 Task: Buy 5 Glow Plugs from Ignition Parts section under best seller category for shipping address: Jose Hernandez, 2761 Fieldcrest Road, New York, New York 10005, Cell Number 6318992398. Pay from credit card ending with 2005, CVV 3321
Action: Mouse moved to (21, 71)
Screenshot: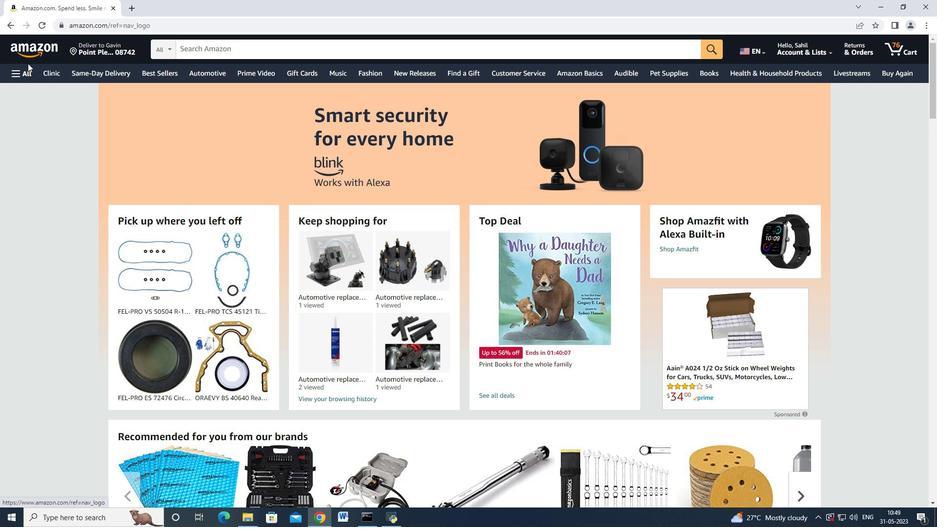 
Action: Mouse pressed left at (21, 71)
Screenshot: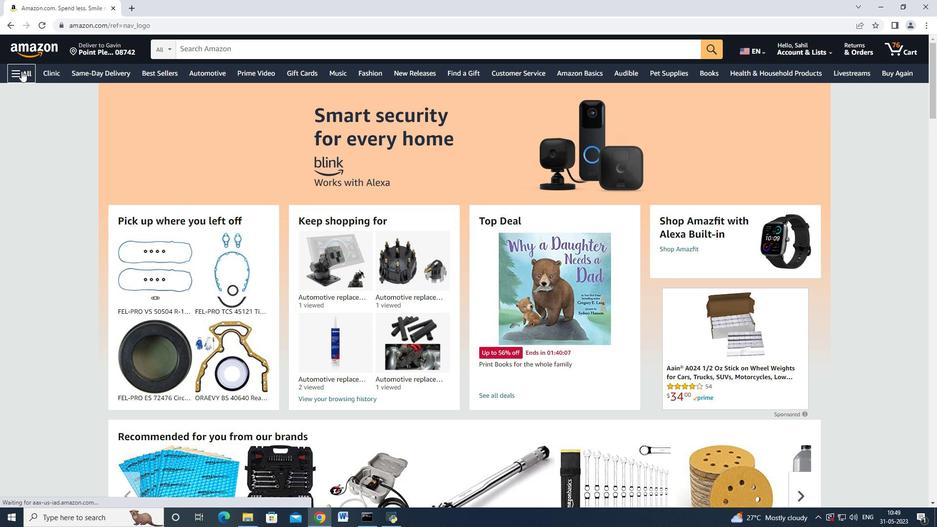
Action: Mouse moved to (184, 169)
Screenshot: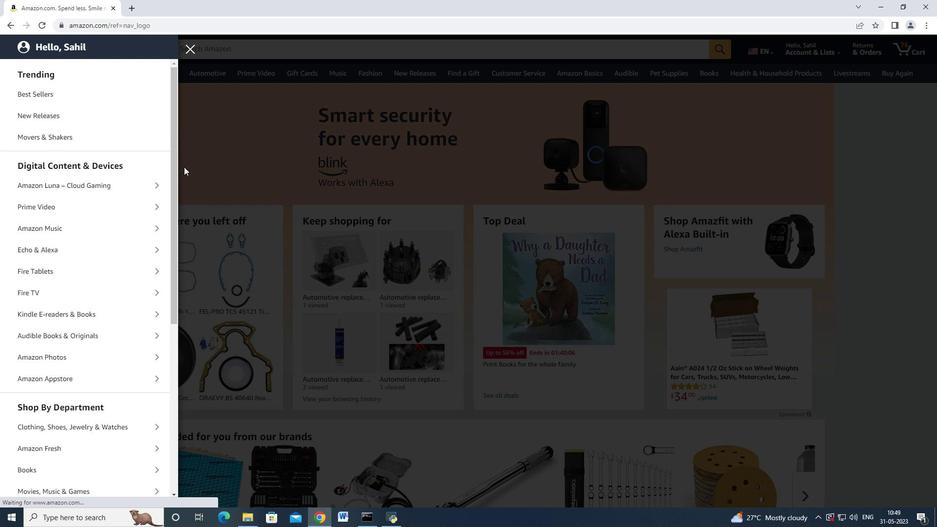 
Action: Mouse scrolled (184, 168) with delta (0, 0)
Screenshot: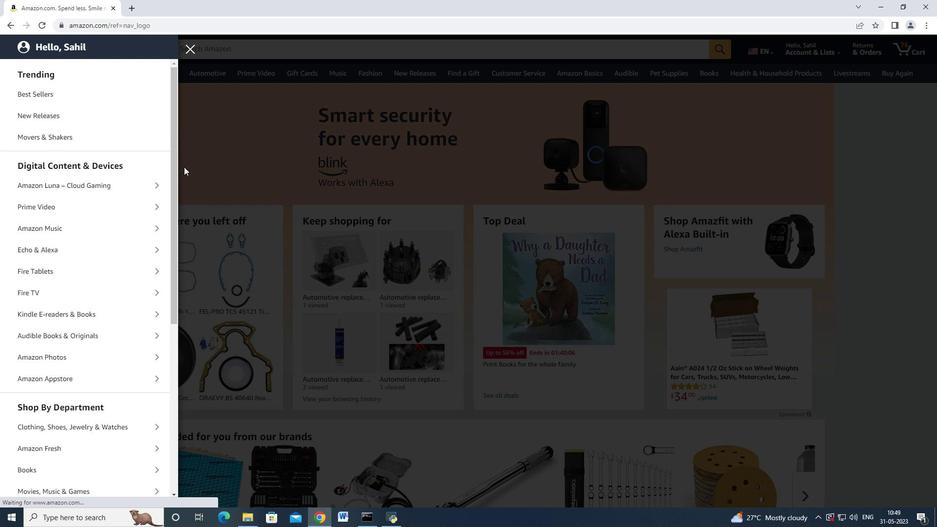 
Action: Mouse scrolled (184, 168) with delta (0, 0)
Screenshot: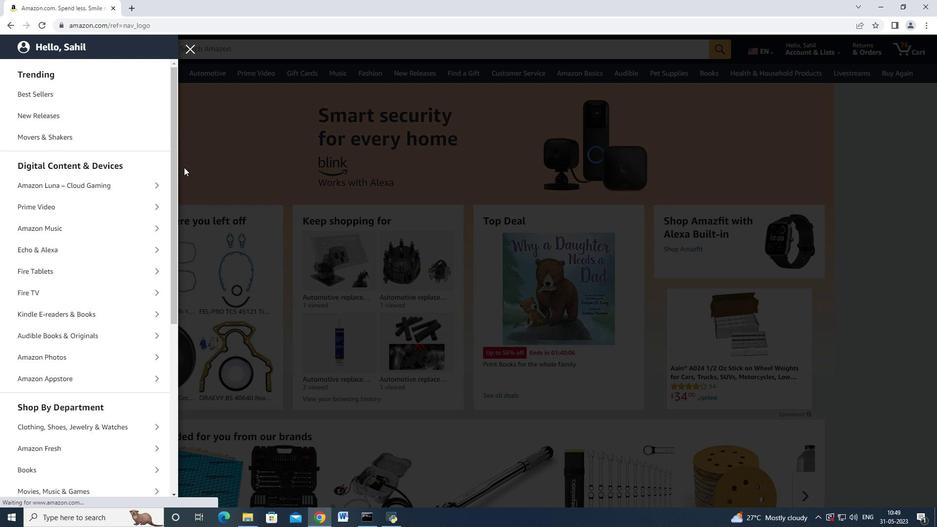 
Action: Mouse scrolled (184, 168) with delta (0, 0)
Screenshot: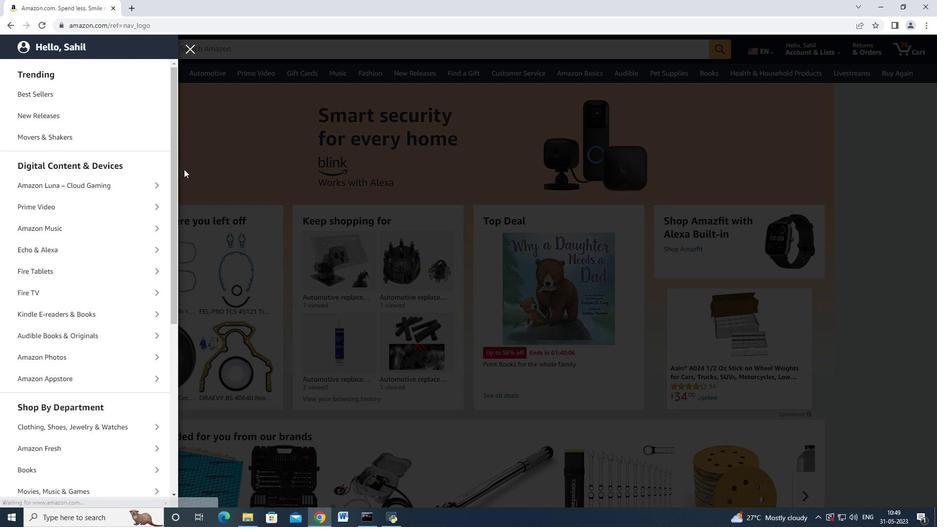 
Action: Mouse moved to (181, 182)
Screenshot: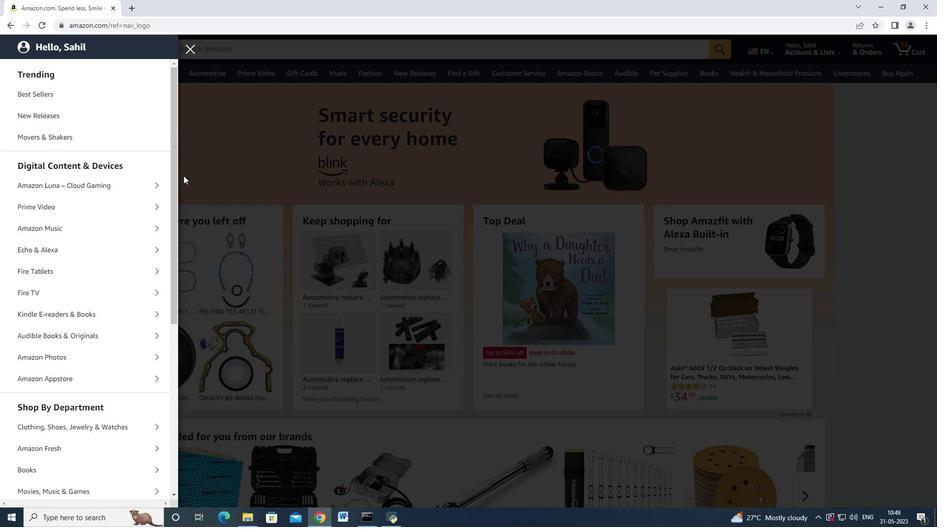 
Action: Mouse scrolled (181, 181) with delta (0, 0)
Screenshot: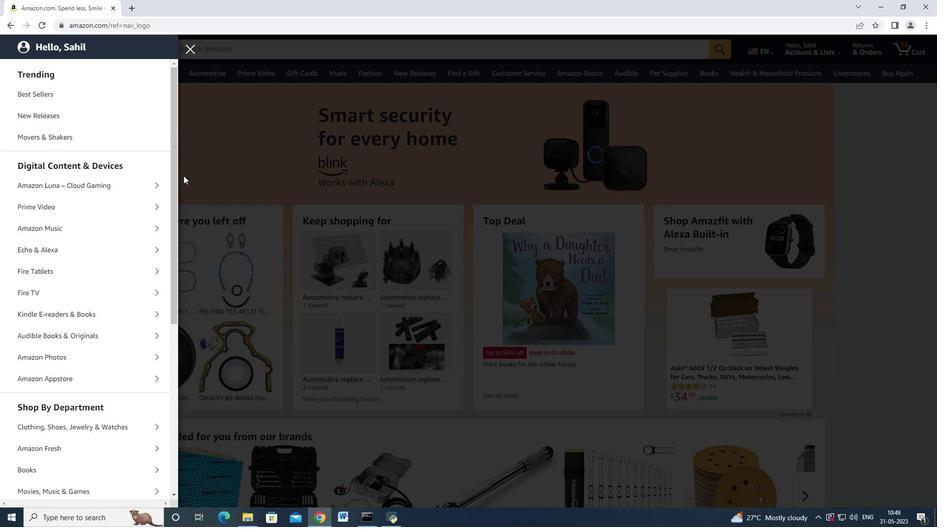 
Action: Mouse moved to (110, 234)
Screenshot: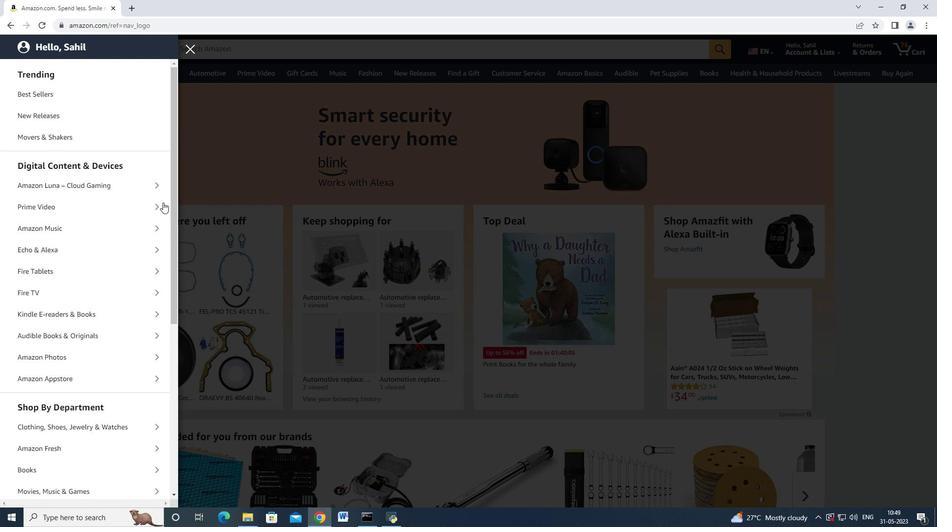 
Action: Mouse scrolled (110, 234) with delta (0, 0)
Screenshot: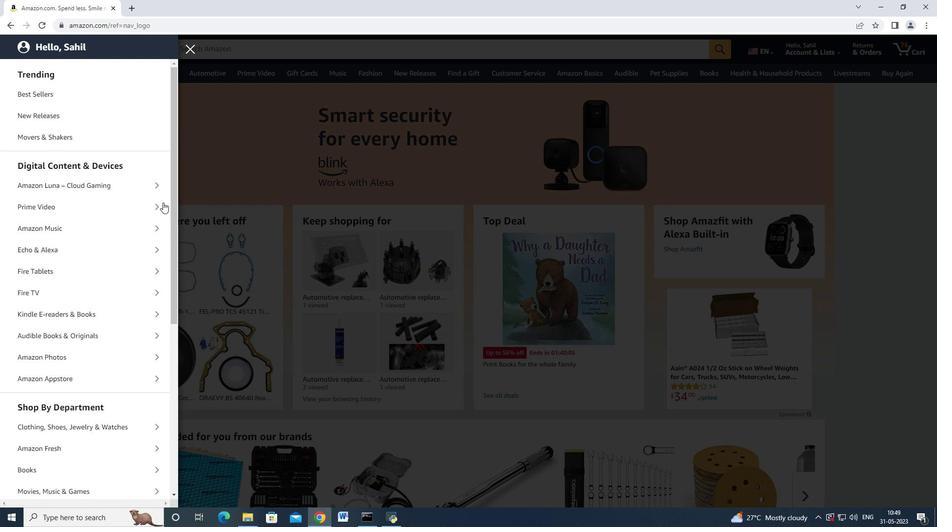 
Action: Mouse moved to (105, 241)
Screenshot: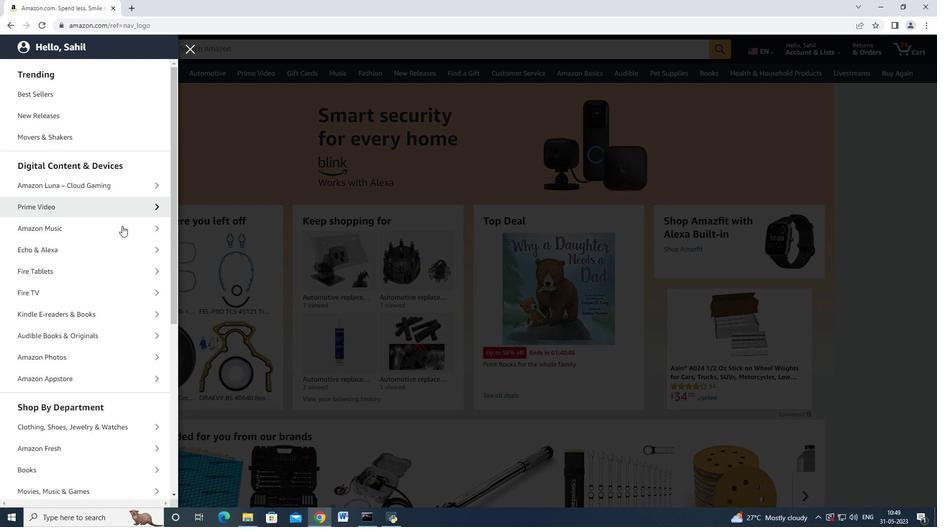 
Action: Mouse scrolled (105, 241) with delta (0, 0)
Screenshot: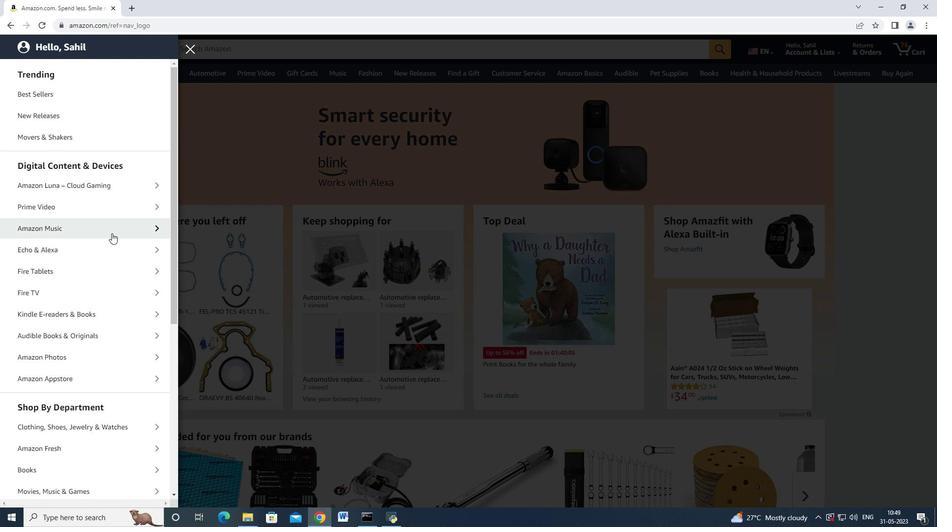 
Action: Mouse scrolled (105, 241) with delta (0, 0)
Screenshot: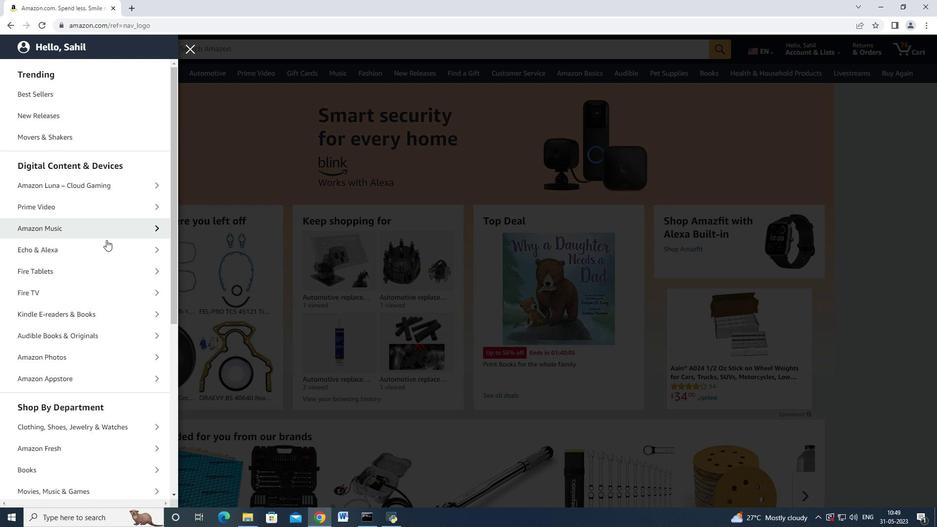 
Action: Mouse moved to (65, 380)
Screenshot: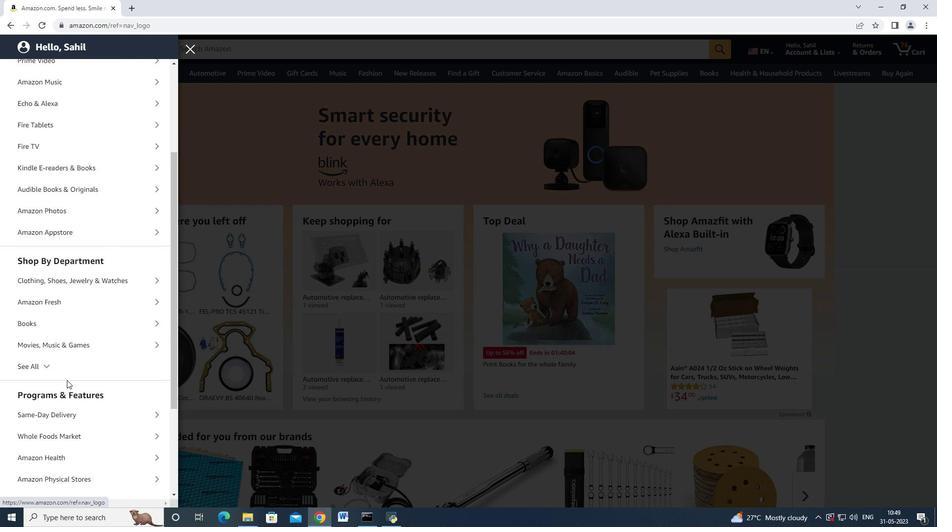 
Action: Mouse pressed left at (65, 380)
Screenshot: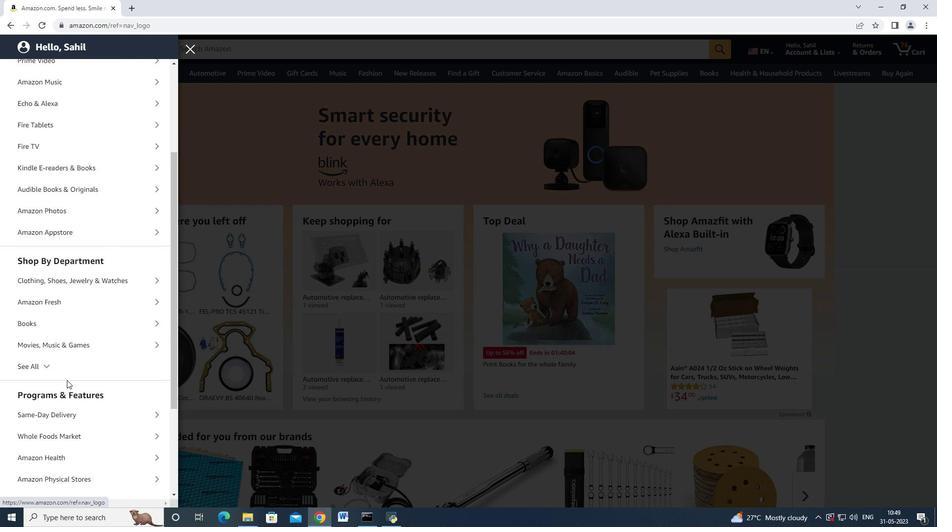 
Action: Mouse moved to (66, 372)
Screenshot: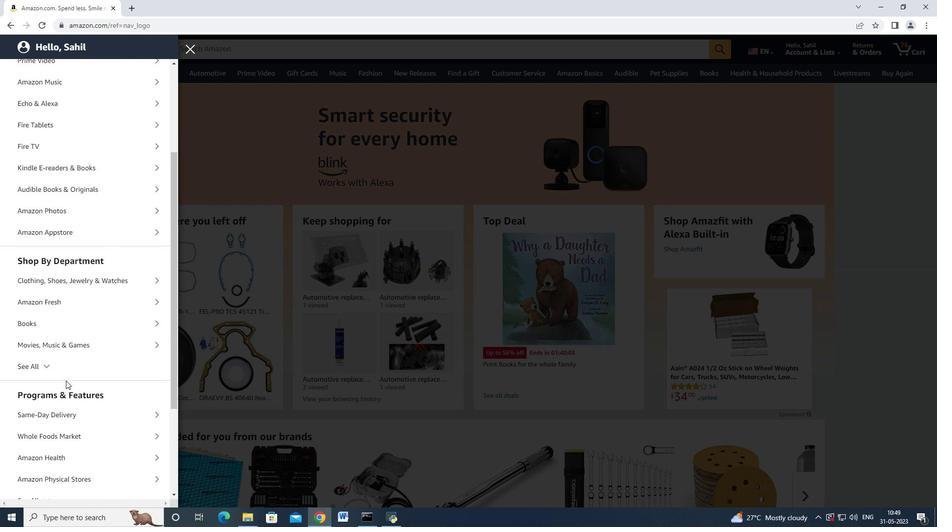 
Action: Mouse pressed left at (66, 372)
Screenshot: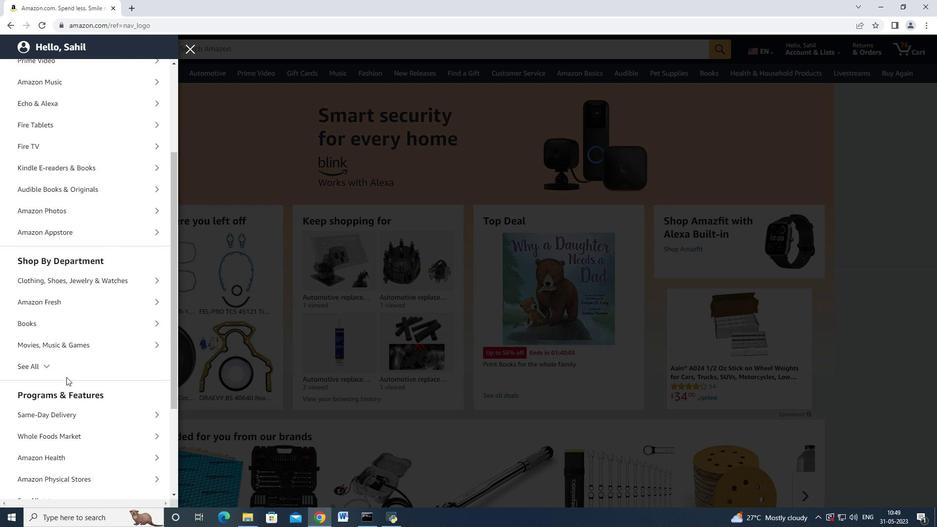 
Action: Mouse moved to (96, 329)
Screenshot: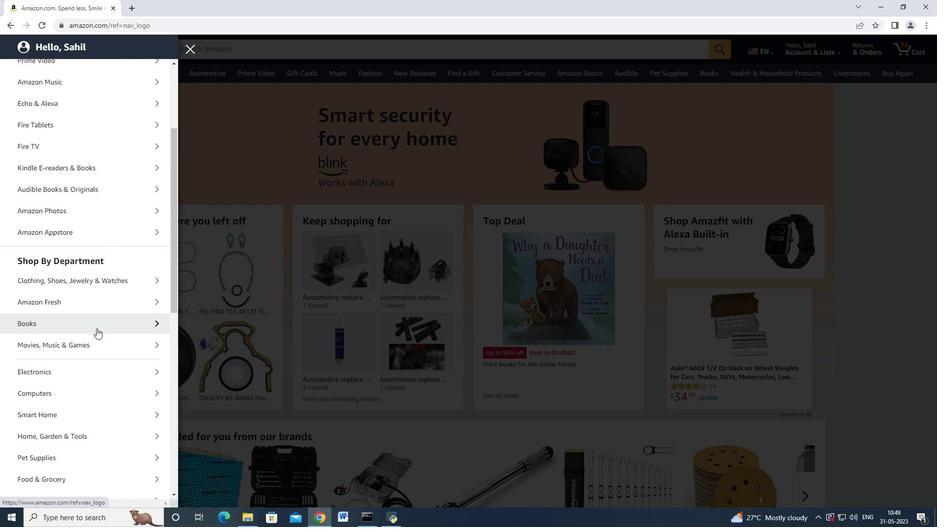 
Action: Mouse scrolled (96, 328) with delta (0, 0)
Screenshot: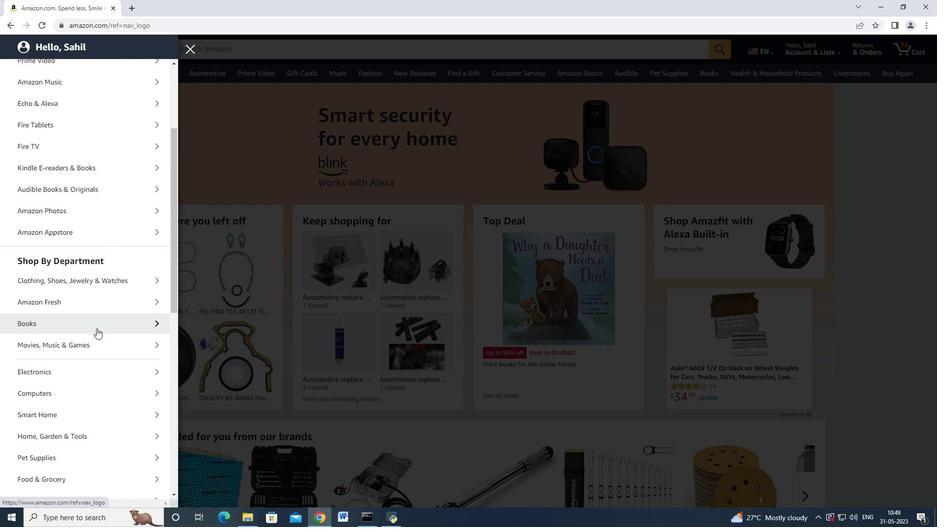 
Action: Mouse moved to (96, 329)
Screenshot: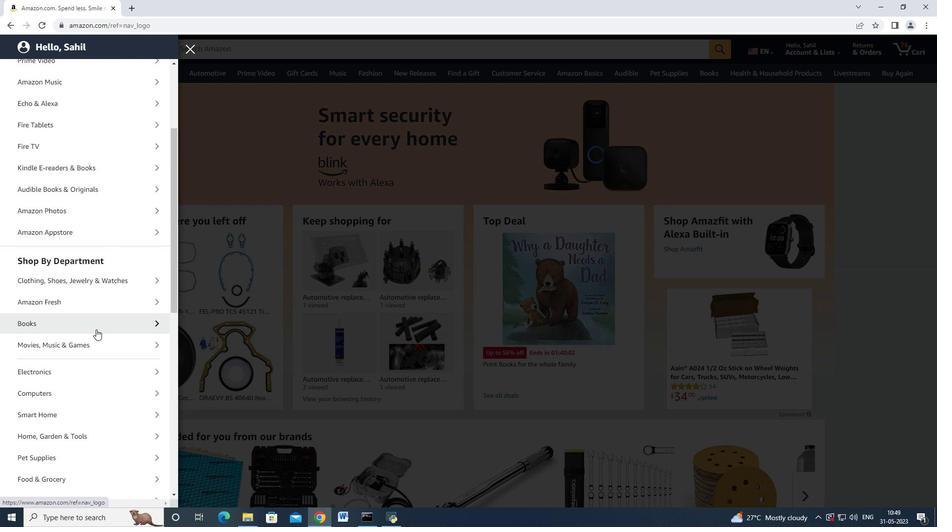 
Action: Mouse scrolled (96, 330) with delta (0, 0)
Screenshot: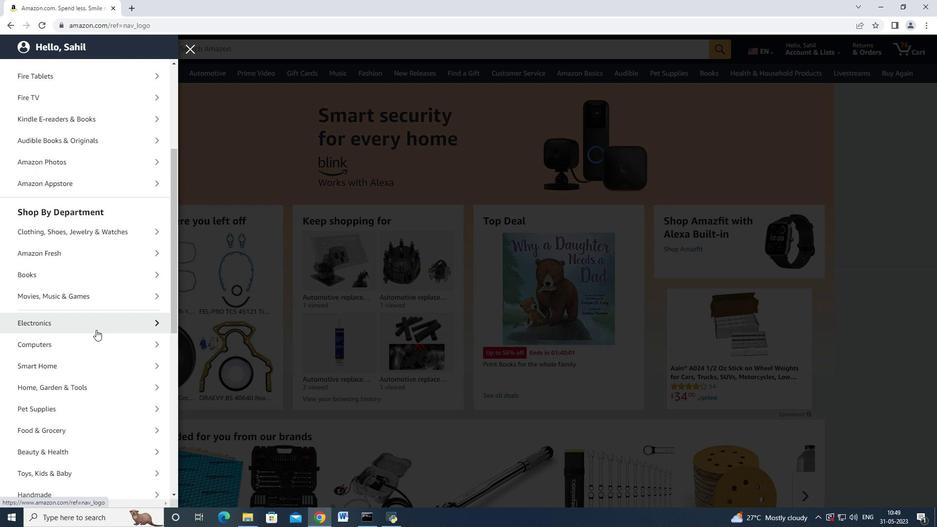 
Action: Mouse scrolled (96, 330) with delta (0, 0)
Screenshot: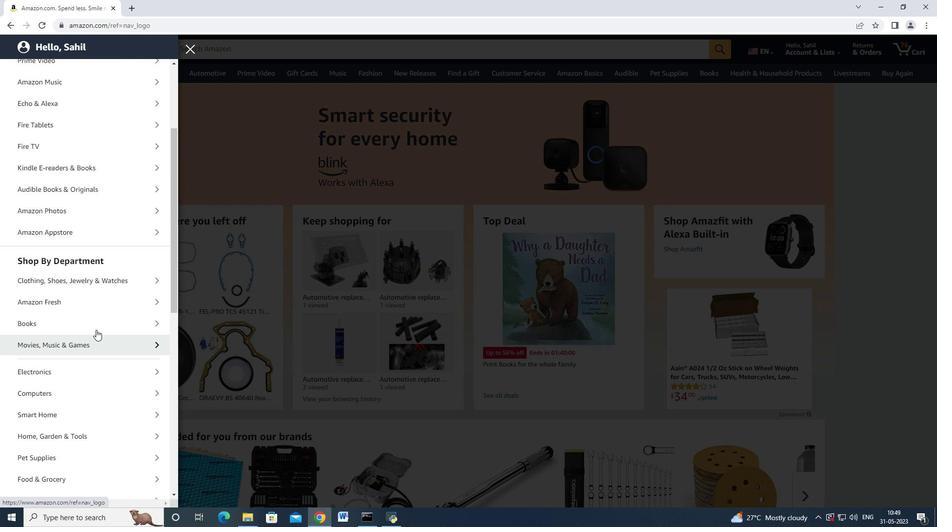 
Action: Mouse scrolled (96, 330) with delta (0, 0)
Screenshot: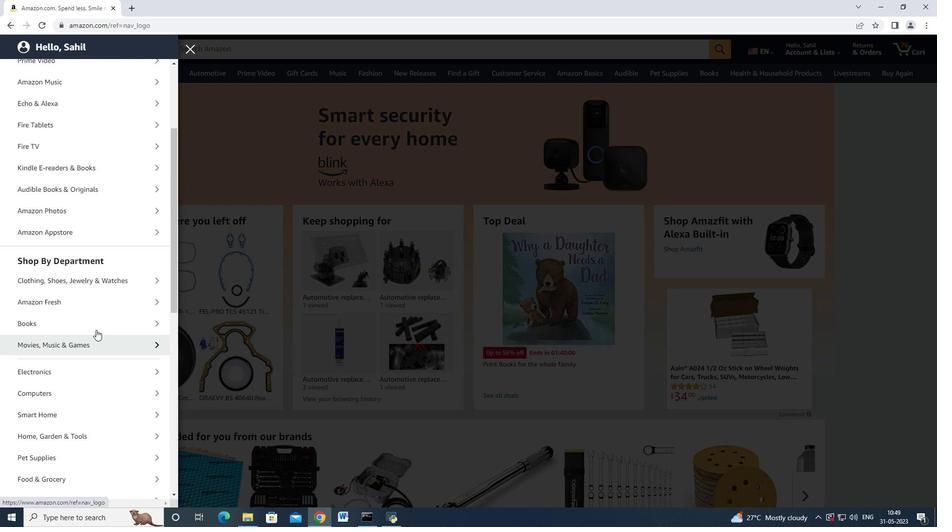 
Action: Mouse scrolled (96, 329) with delta (0, 0)
Screenshot: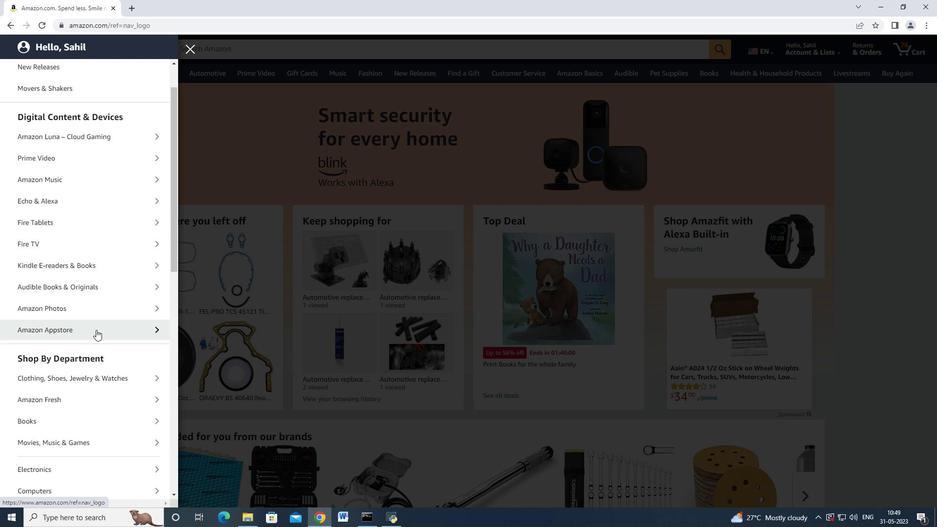 
Action: Mouse scrolled (96, 329) with delta (0, 0)
Screenshot: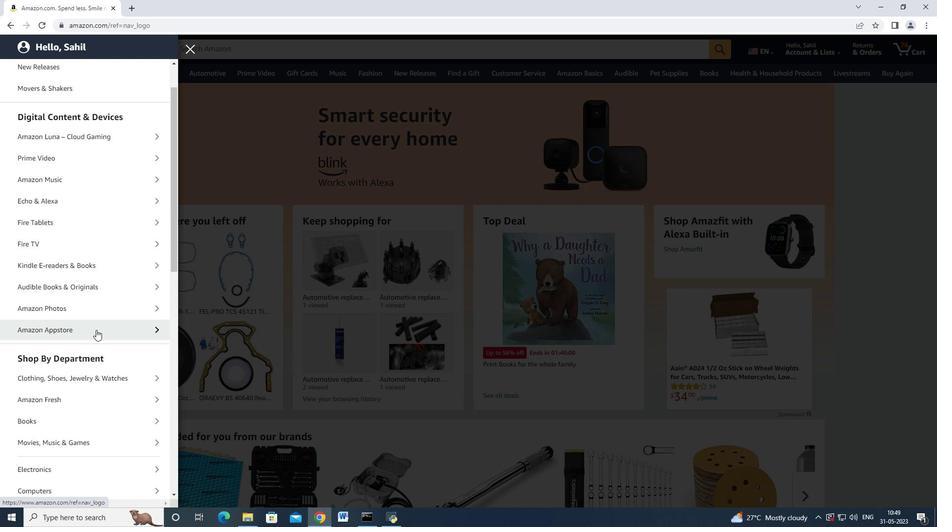 
Action: Mouse scrolled (96, 329) with delta (0, 0)
Screenshot: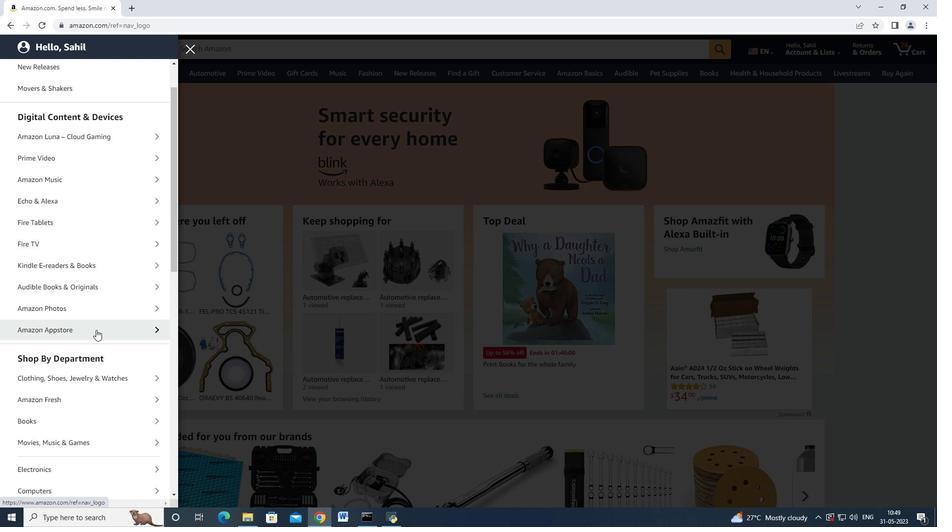 
Action: Mouse moved to (70, 366)
Screenshot: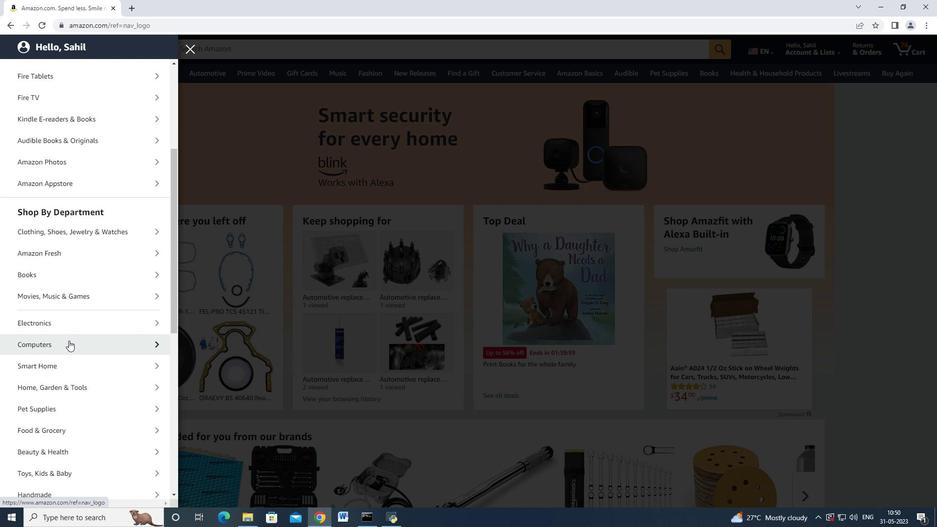 
Action: Mouse scrolled (70, 365) with delta (0, 0)
Screenshot: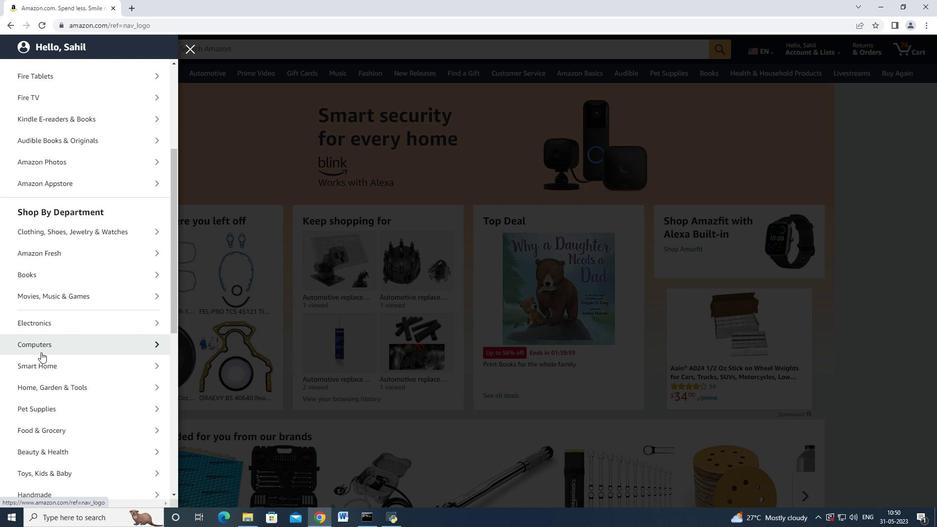 
Action: Mouse moved to (70, 367)
Screenshot: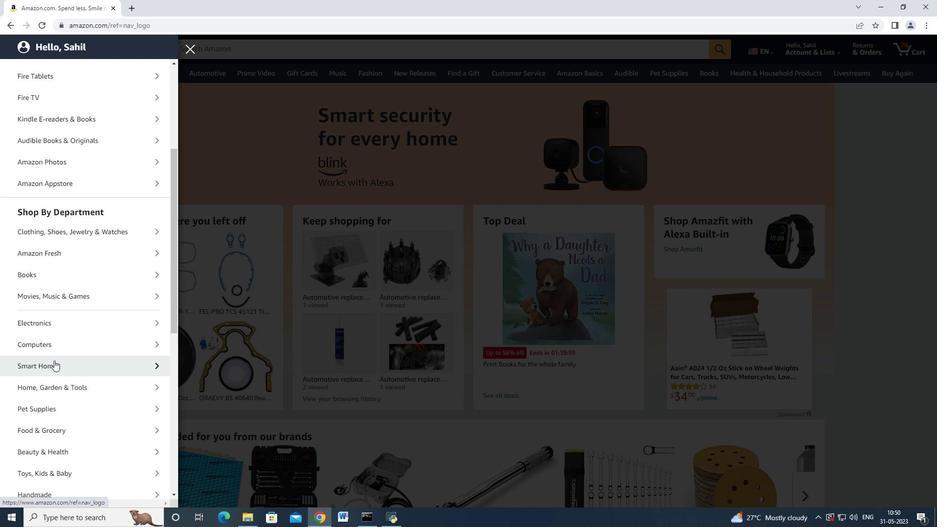 
Action: Mouse scrolled (70, 366) with delta (0, 0)
Screenshot: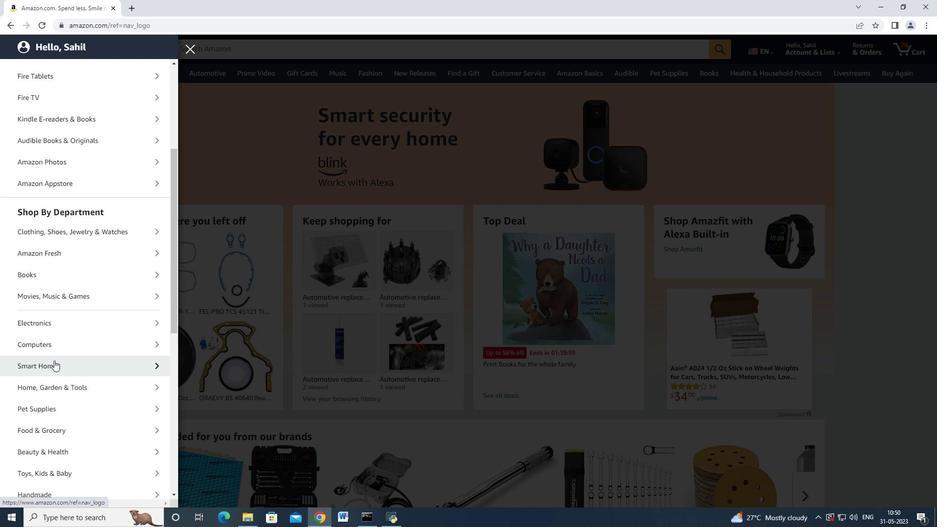 
Action: Mouse moved to (38, 393)
Screenshot: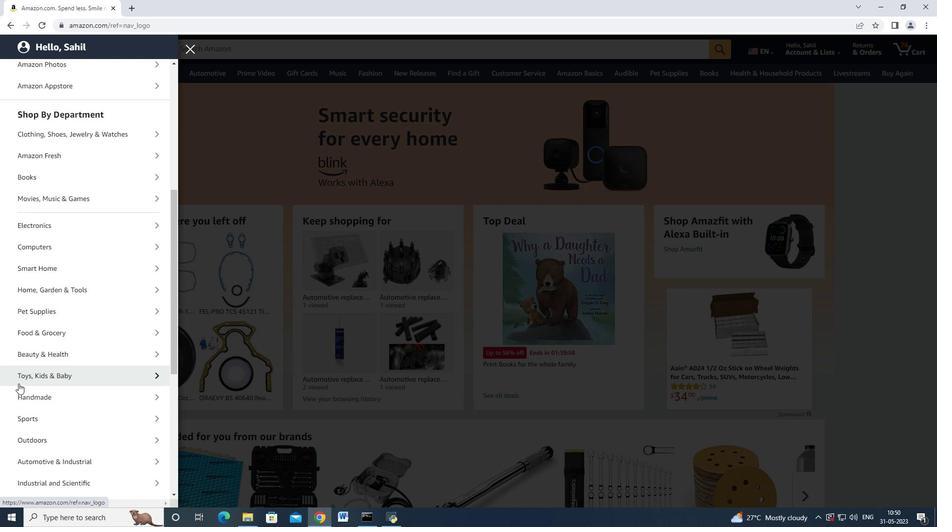 
Action: Mouse scrolled (38, 393) with delta (0, 0)
Screenshot: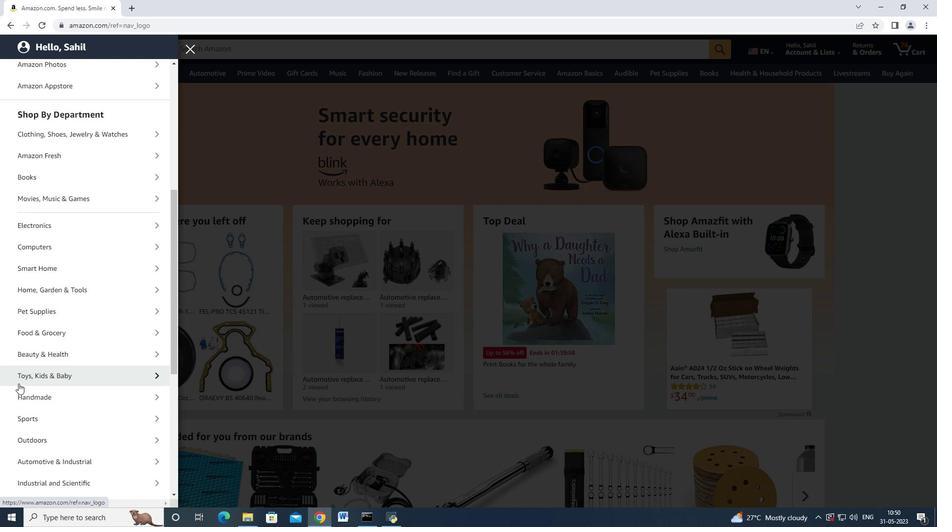 
Action: Mouse moved to (38, 393)
Screenshot: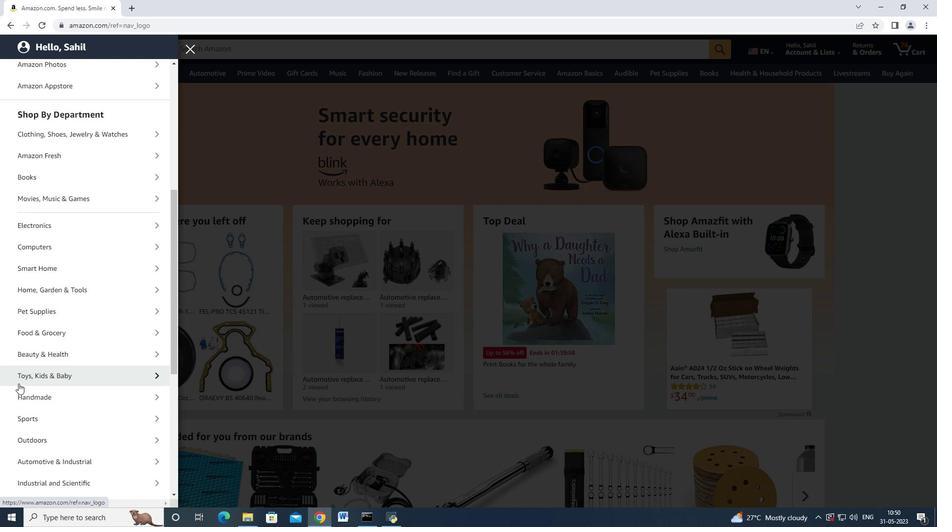
Action: Mouse scrolled (38, 393) with delta (0, 0)
Screenshot: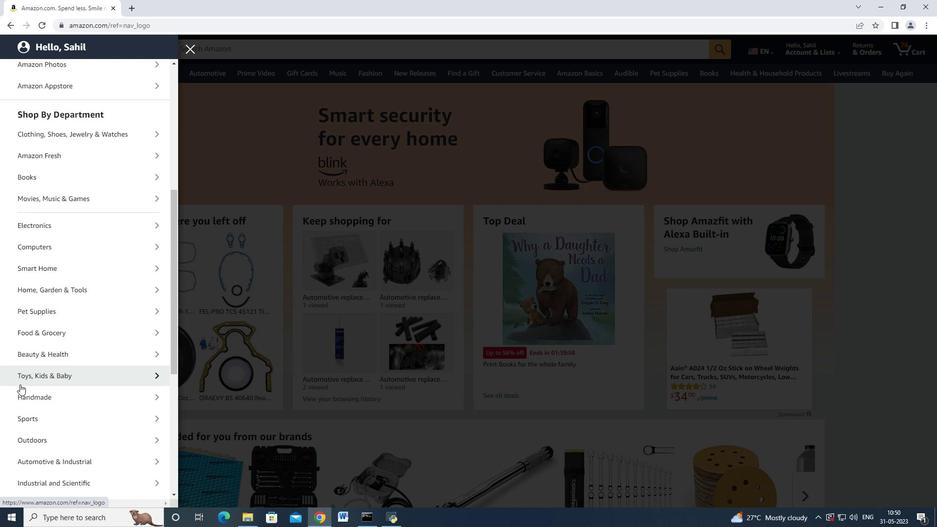 
Action: Mouse moved to (38, 394)
Screenshot: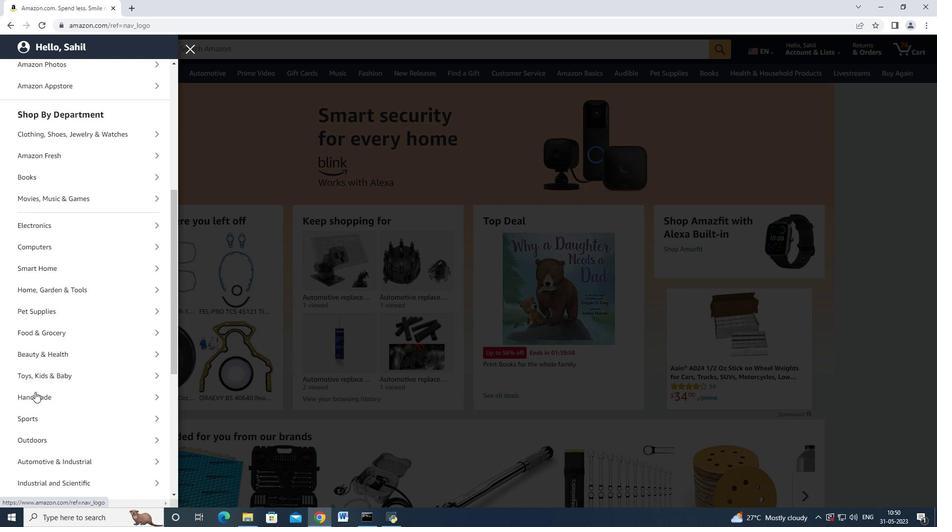 
Action: Mouse scrolled (38, 393) with delta (0, 0)
Screenshot: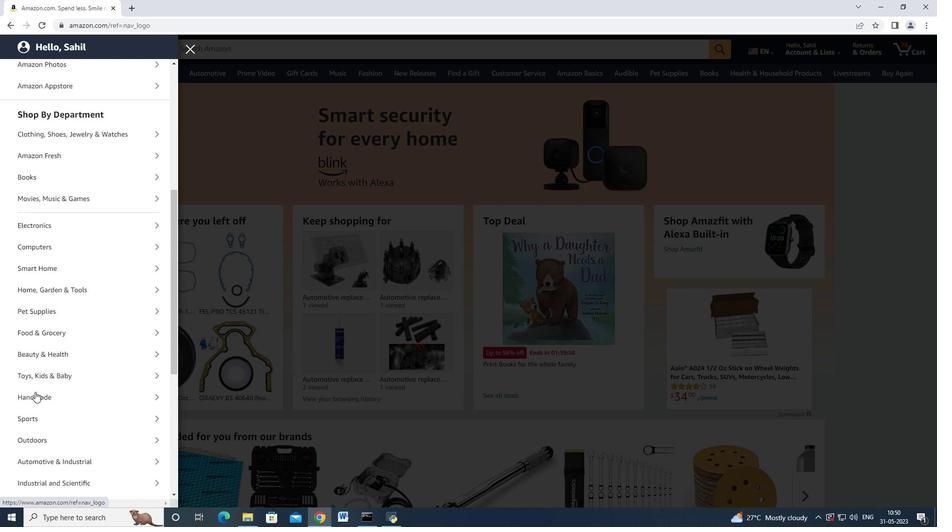 
Action: Mouse moved to (78, 321)
Screenshot: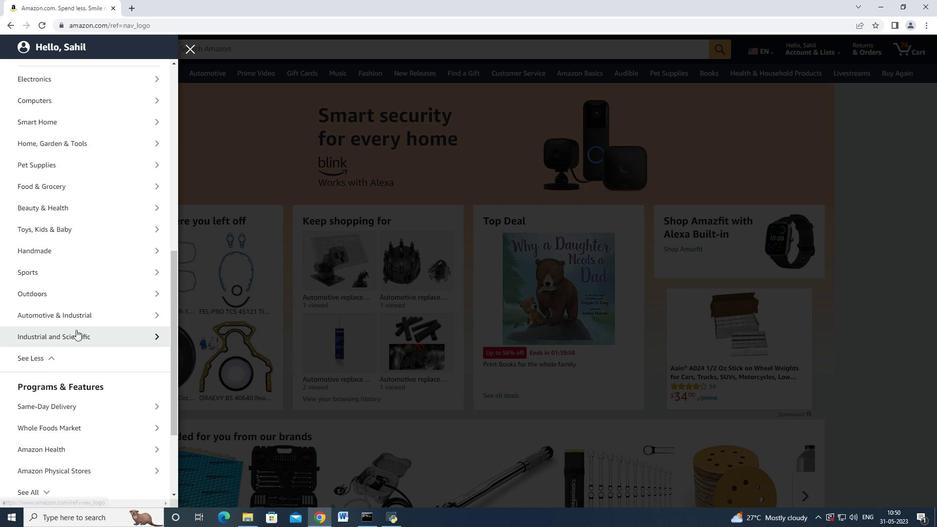 
Action: Mouse pressed left at (78, 321)
Screenshot: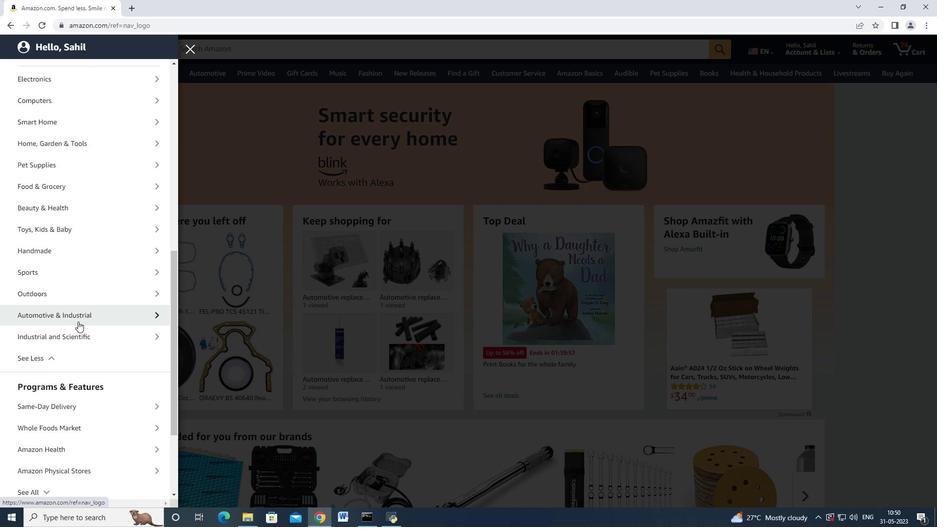 
Action: Mouse moved to (105, 121)
Screenshot: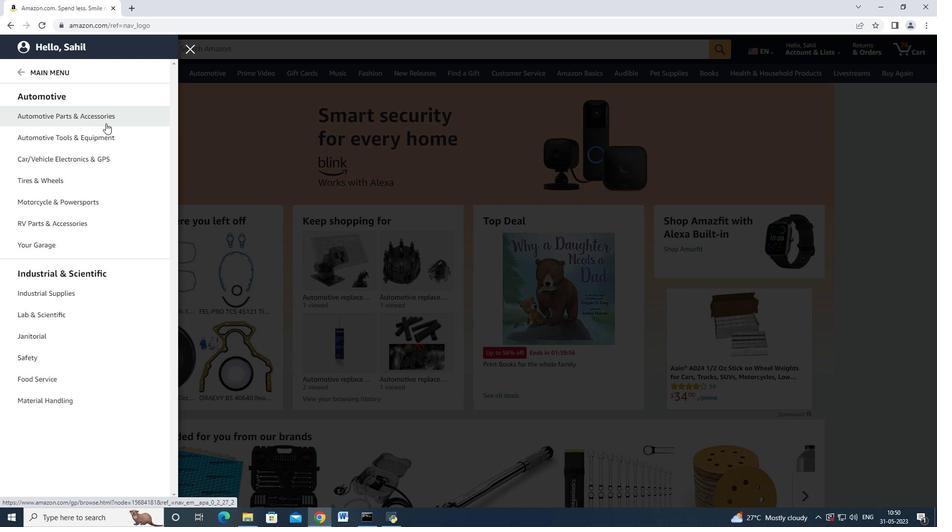 
Action: Mouse pressed left at (105, 121)
Screenshot: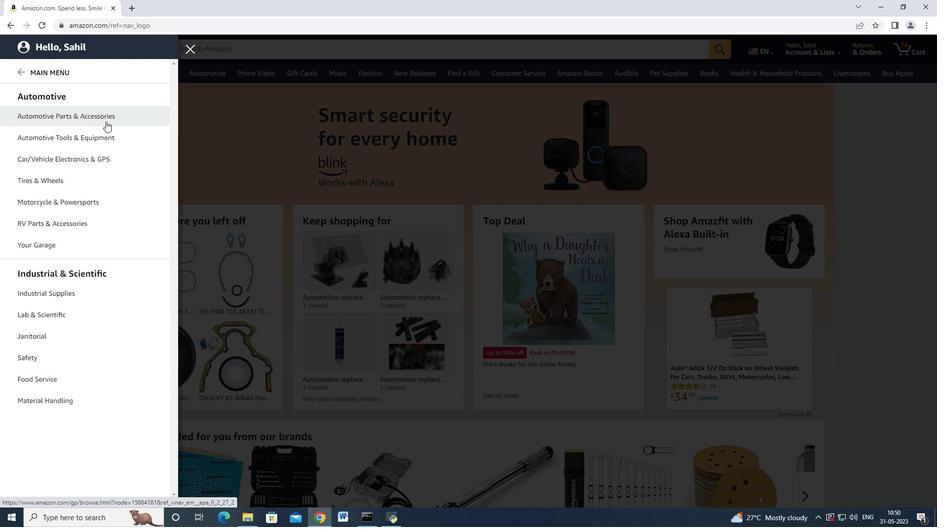 
Action: Mouse moved to (203, 180)
Screenshot: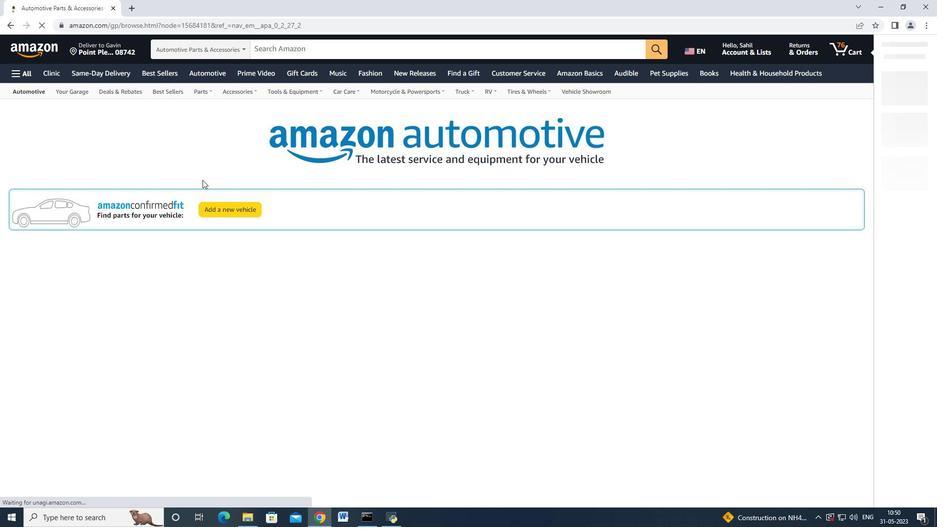 
Action: Mouse scrolled (203, 181) with delta (0, 0)
Screenshot: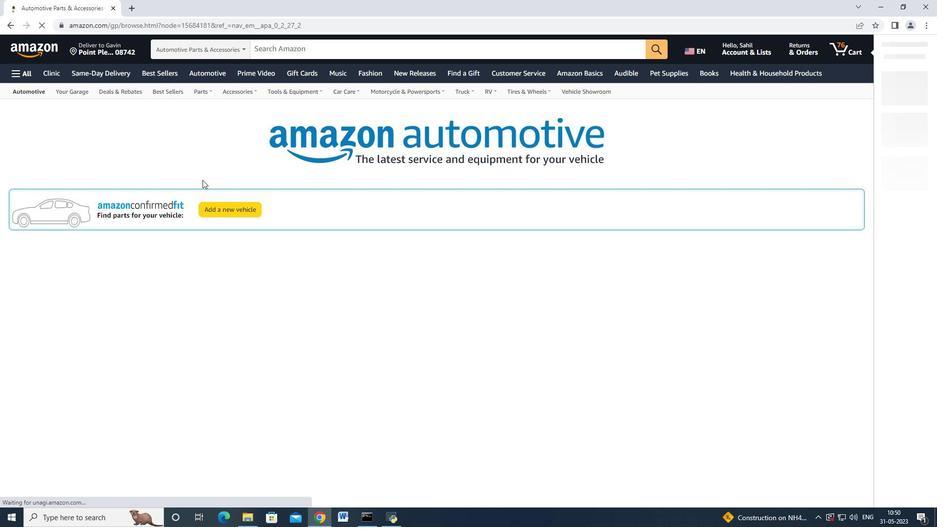 
Action: Mouse scrolled (203, 181) with delta (0, 0)
Screenshot: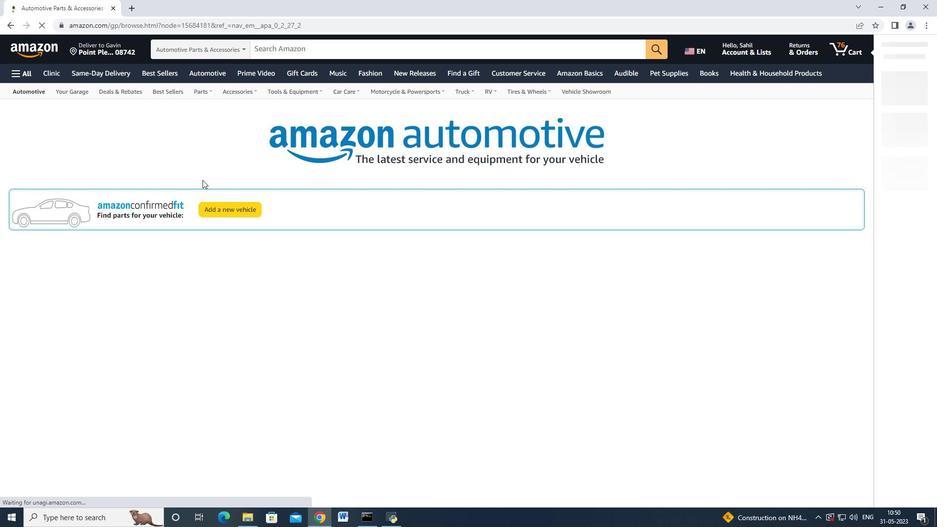 
Action: Mouse scrolled (203, 181) with delta (0, 0)
Screenshot: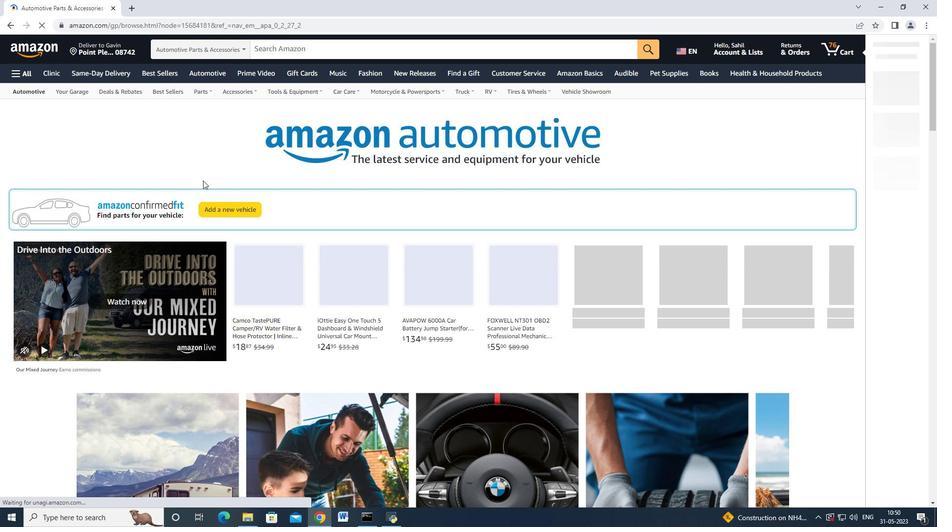 
Action: Mouse moved to (163, 93)
Screenshot: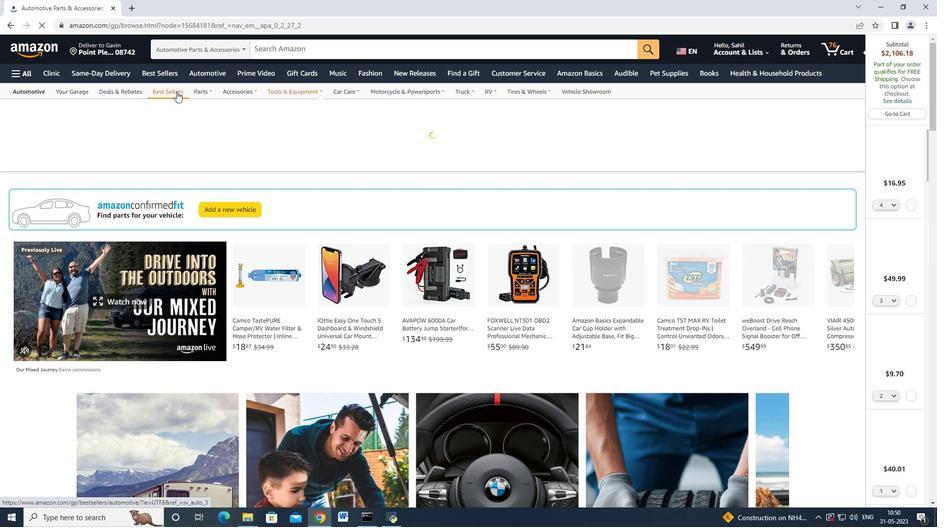 
Action: Mouse pressed left at (163, 93)
Screenshot: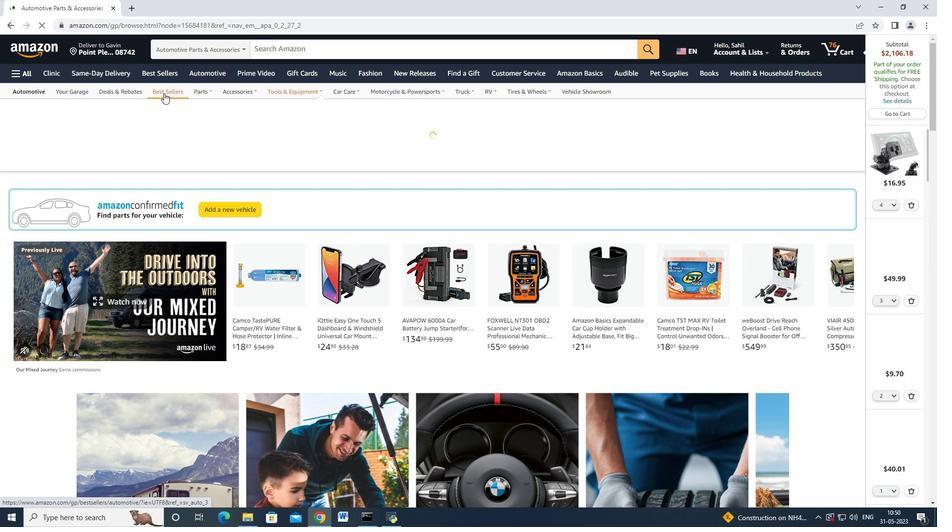 
Action: Mouse moved to (47, 182)
Screenshot: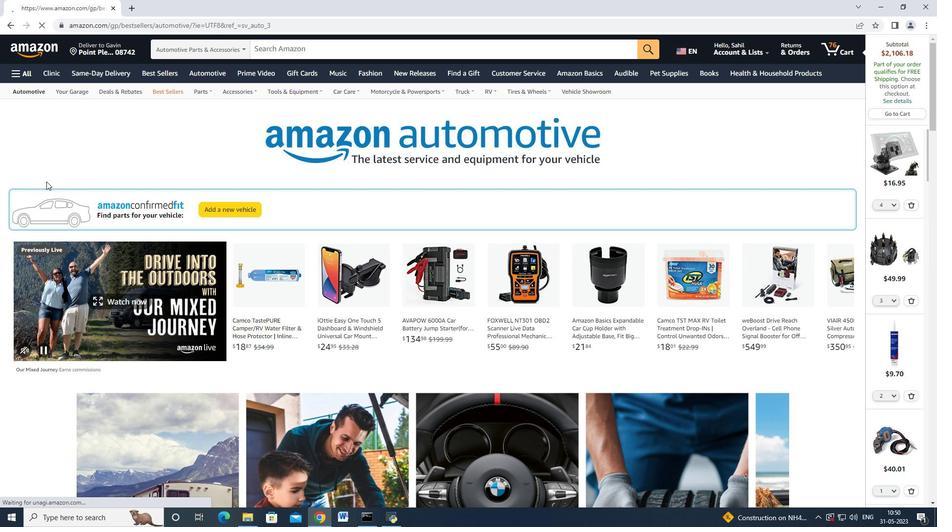 
Action: Mouse scrolled (47, 182) with delta (0, 0)
Screenshot: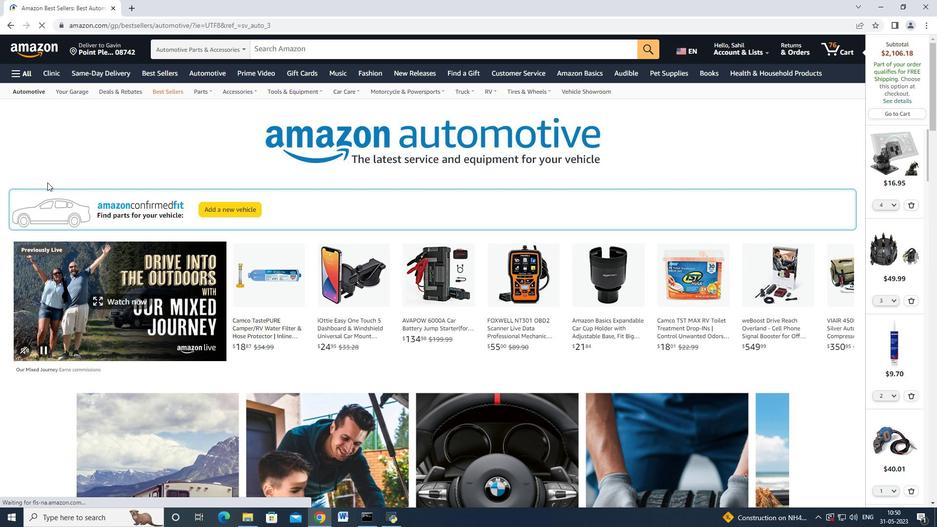 
Action: Mouse moved to (51, 184)
Screenshot: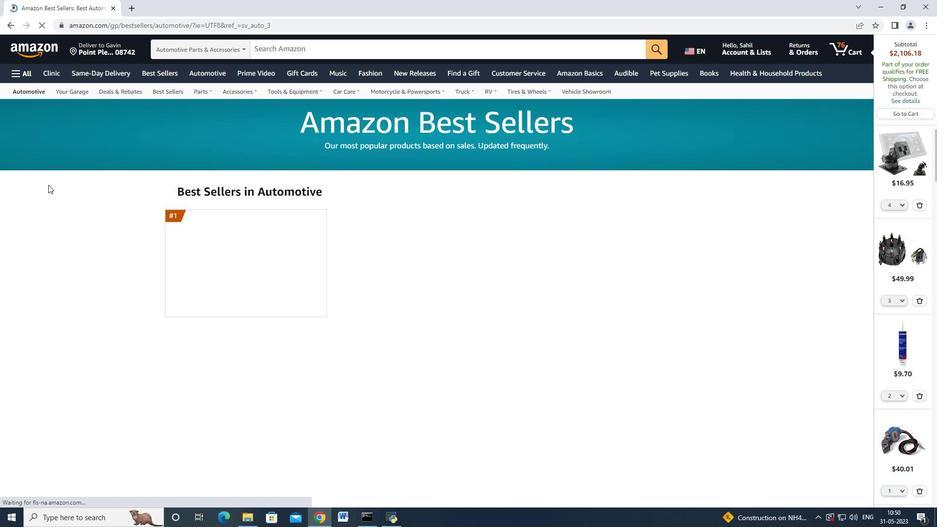 
Action: Mouse scrolled (51, 183) with delta (0, 0)
Screenshot: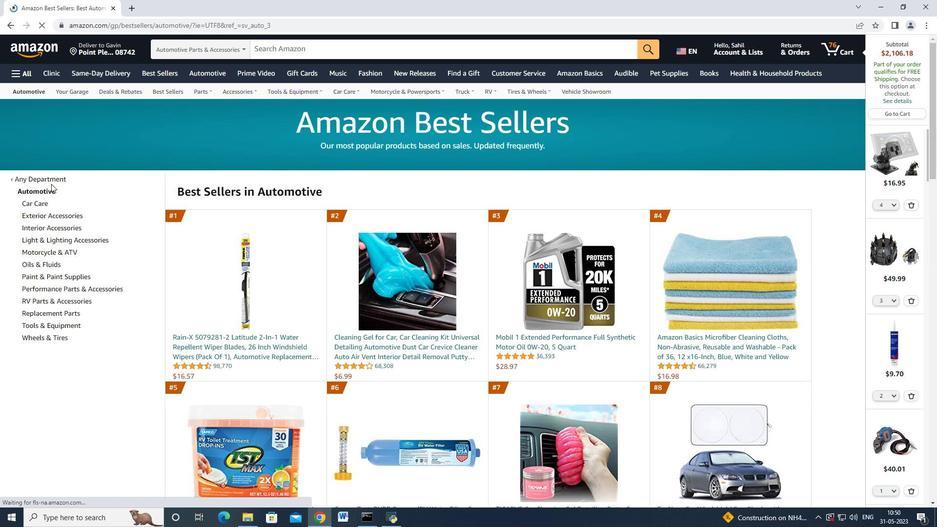 
Action: Mouse moved to (51, 184)
Screenshot: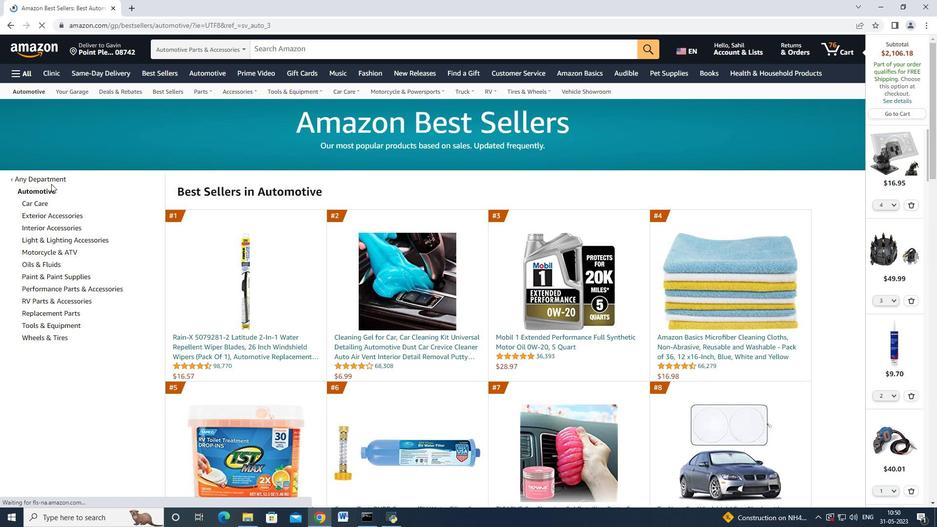 
Action: Mouse scrolled (51, 184) with delta (0, 0)
Screenshot: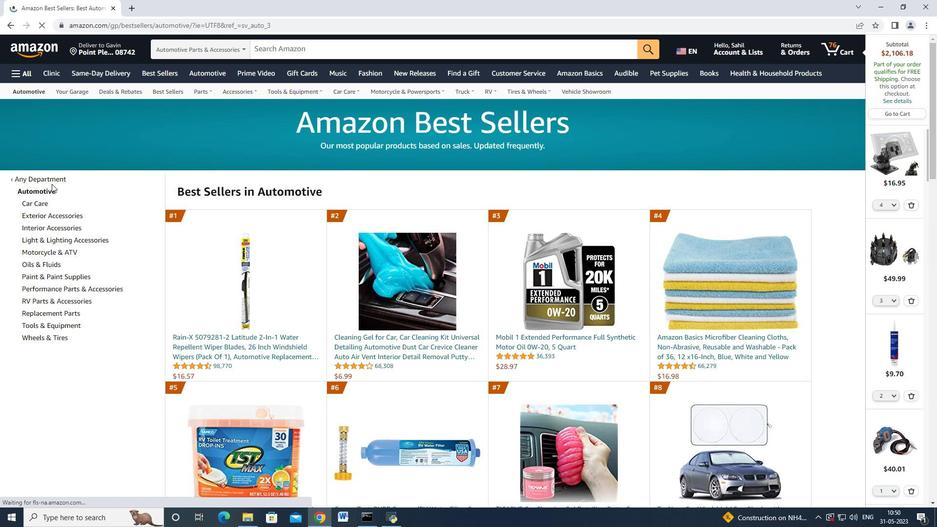 
Action: Mouse moved to (65, 194)
Screenshot: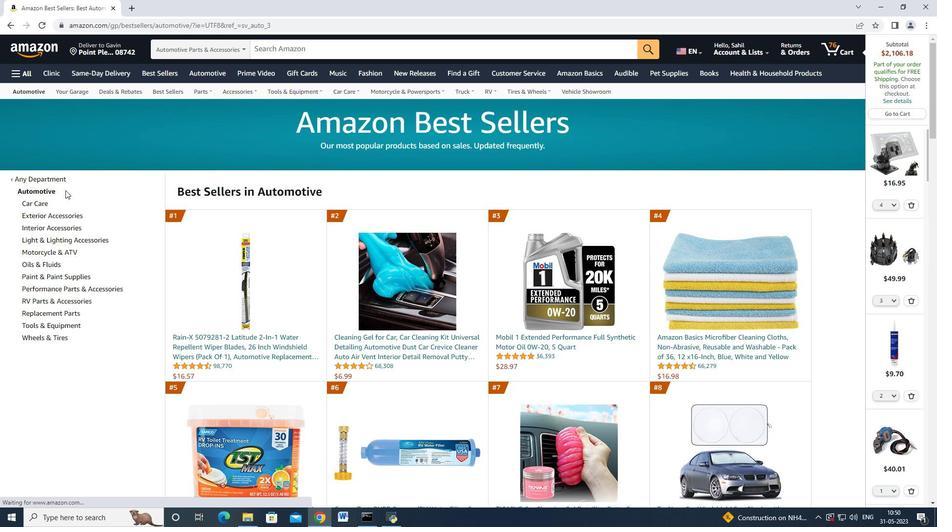 
Action: Mouse scrolled (65, 194) with delta (0, 0)
Screenshot: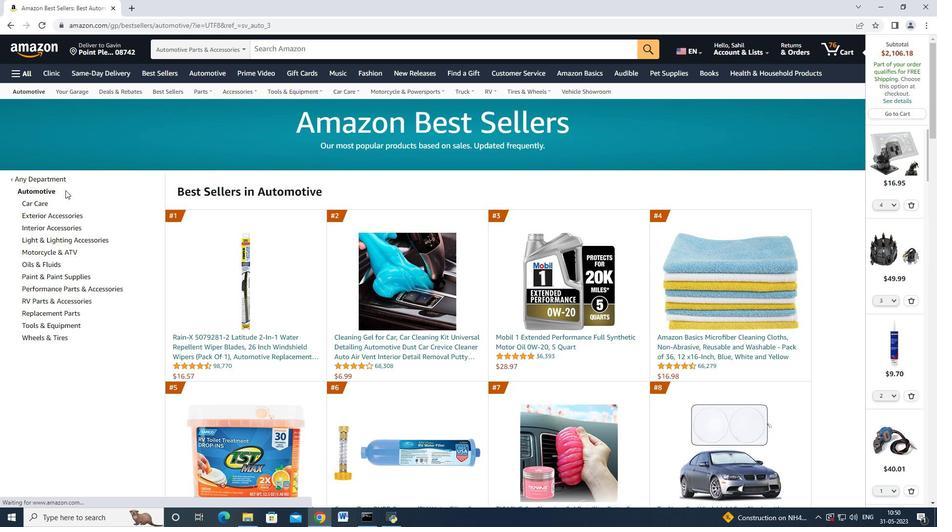 
Action: Mouse moved to (65, 195)
Screenshot: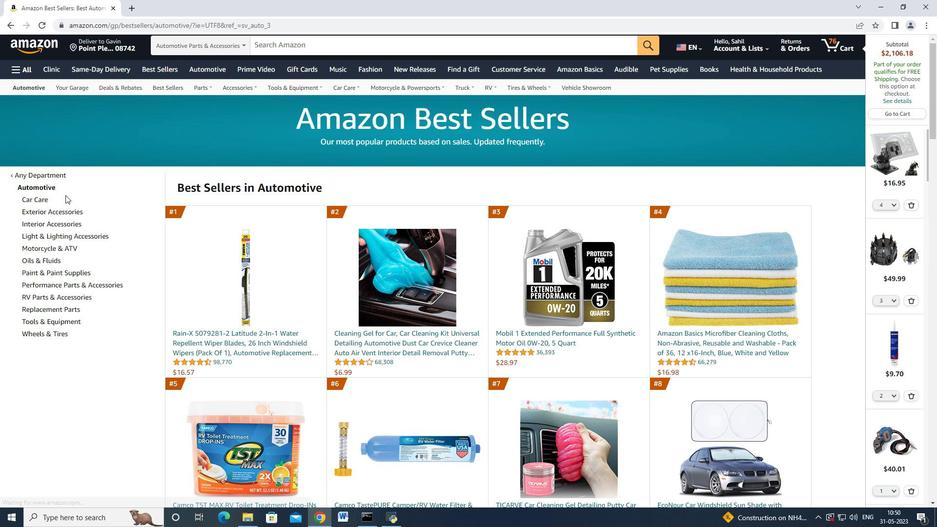 
Action: Mouse scrolled (65, 194) with delta (0, 0)
Screenshot: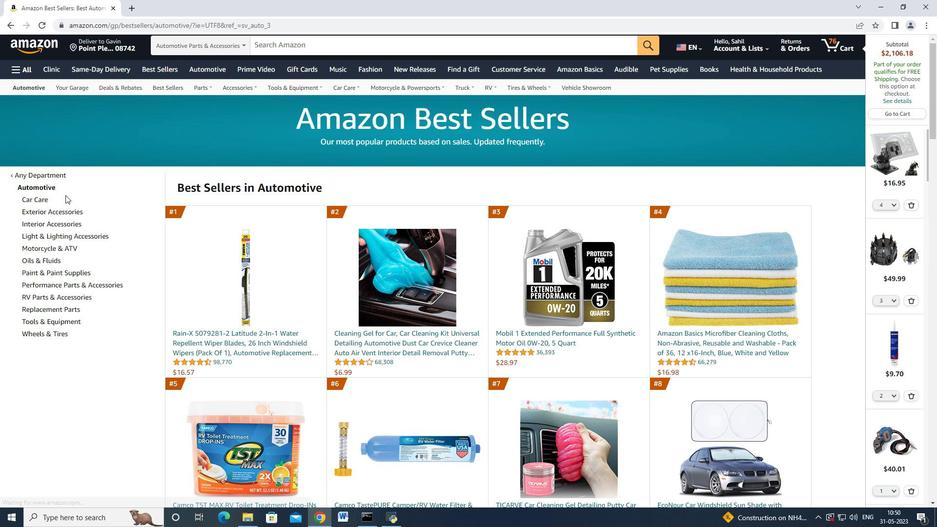 
Action: Mouse moved to (67, 220)
Screenshot: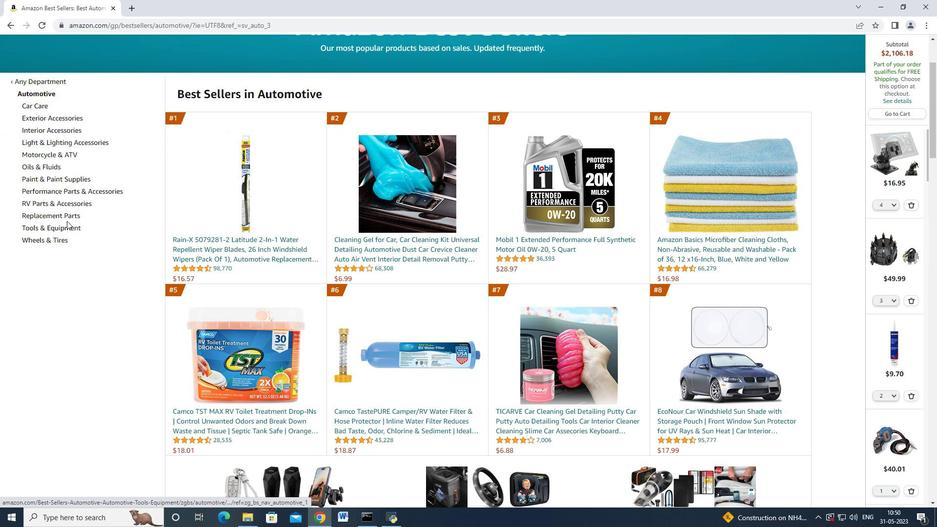 
Action: Mouse pressed left at (67, 220)
Screenshot: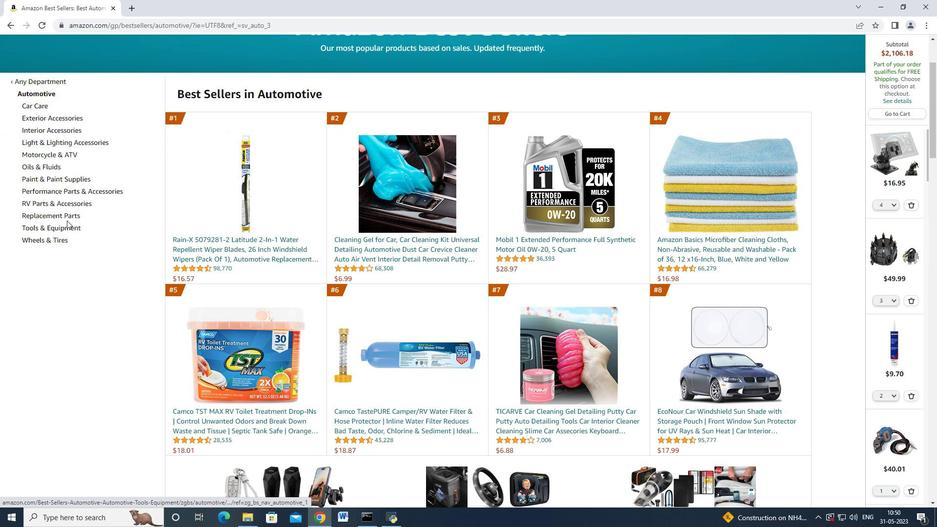 
Action: Mouse moved to (68, 216)
Screenshot: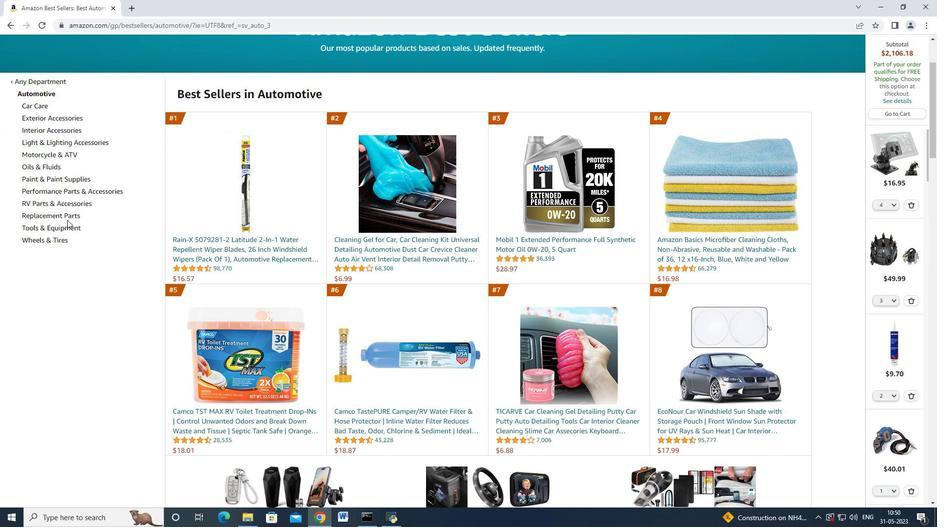 
Action: Mouse pressed left at (68, 216)
Screenshot: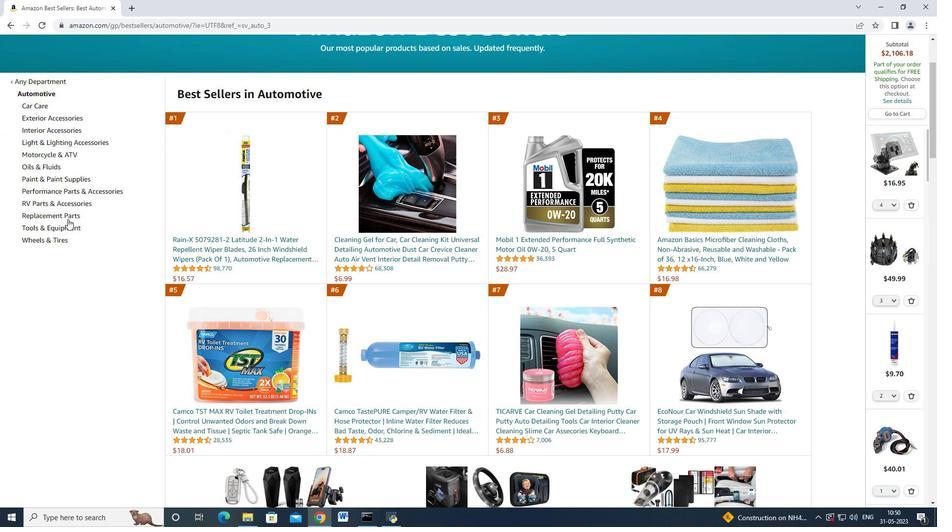 
Action: Mouse moved to (73, 223)
Screenshot: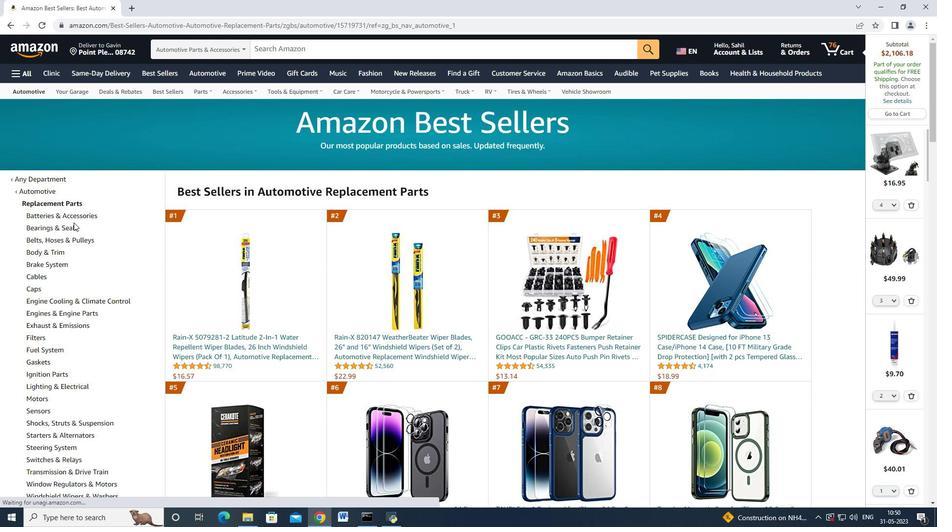 
Action: Mouse scrolled (73, 222) with delta (0, 0)
Screenshot: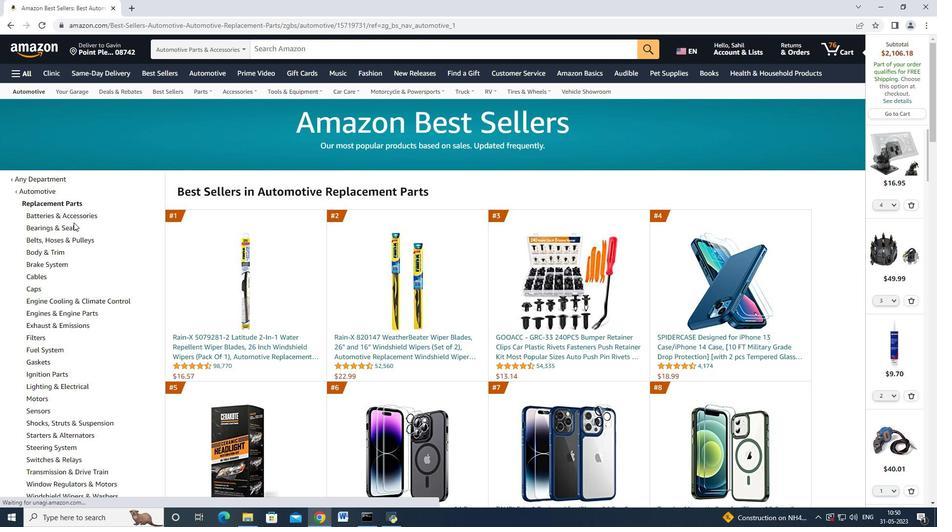 
Action: Mouse scrolled (73, 222) with delta (0, 0)
Screenshot: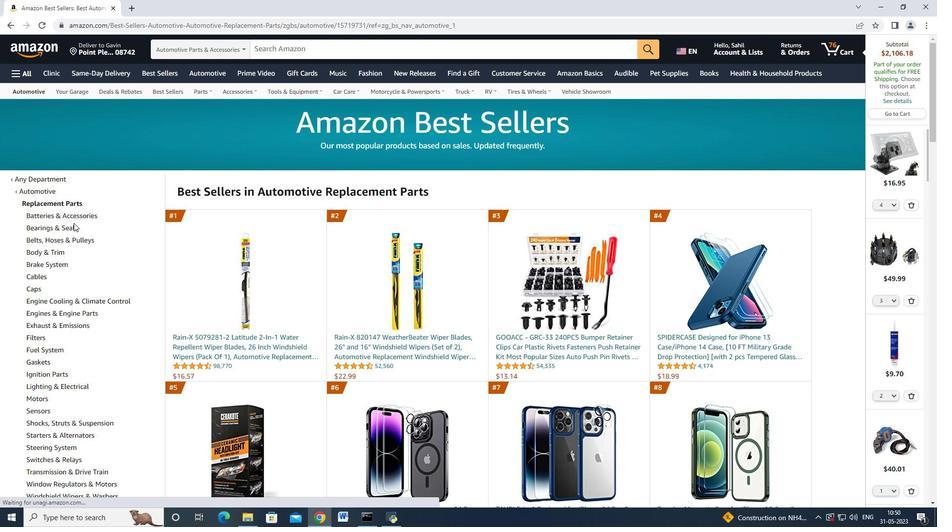 
Action: Mouse scrolled (73, 222) with delta (0, 0)
Screenshot: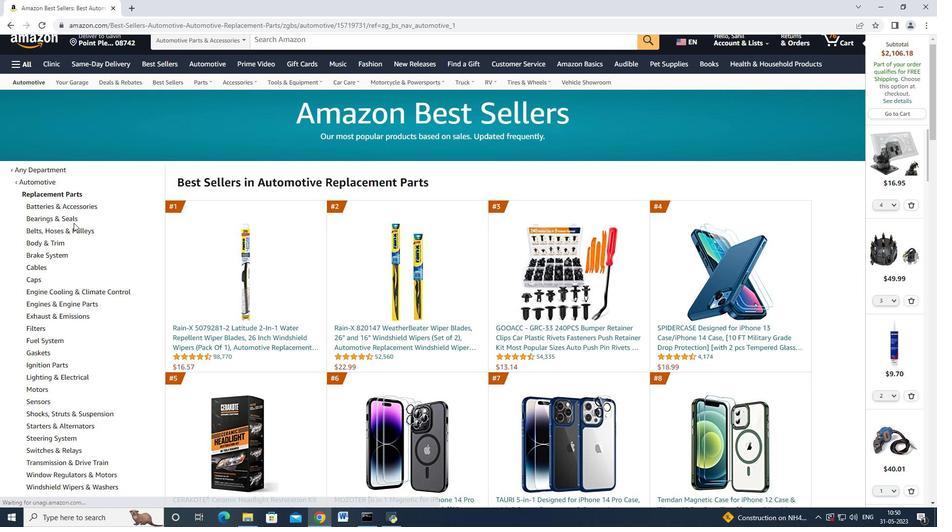 
Action: Mouse moved to (44, 224)
Screenshot: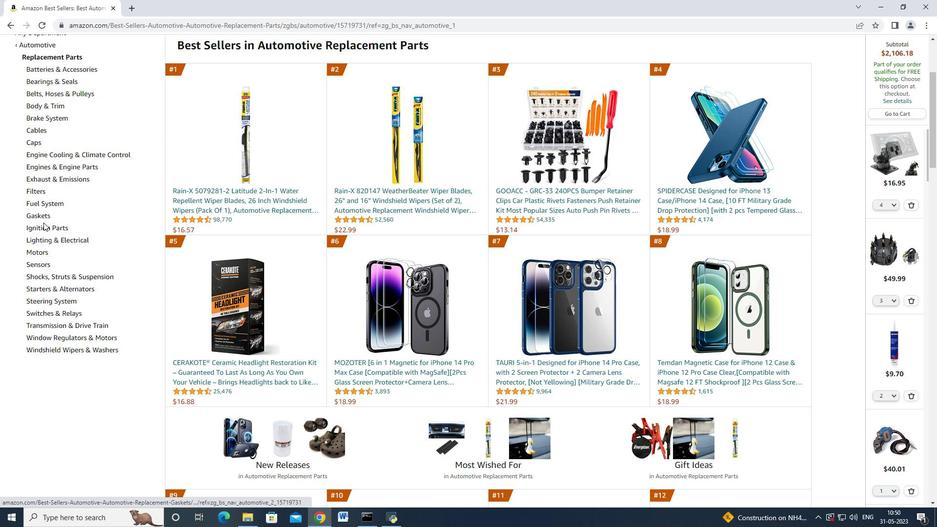 
Action: Mouse pressed left at (44, 224)
Screenshot: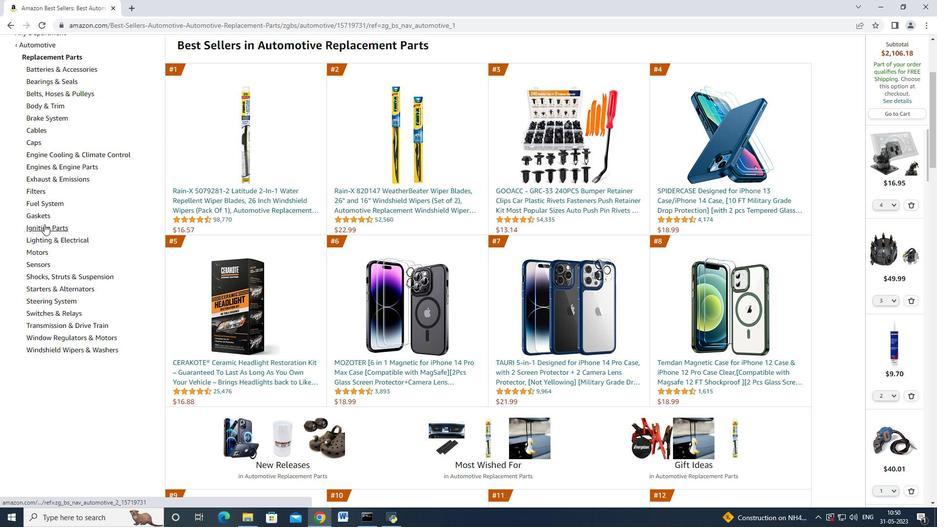 
Action: Mouse moved to (91, 221)
Screenshot: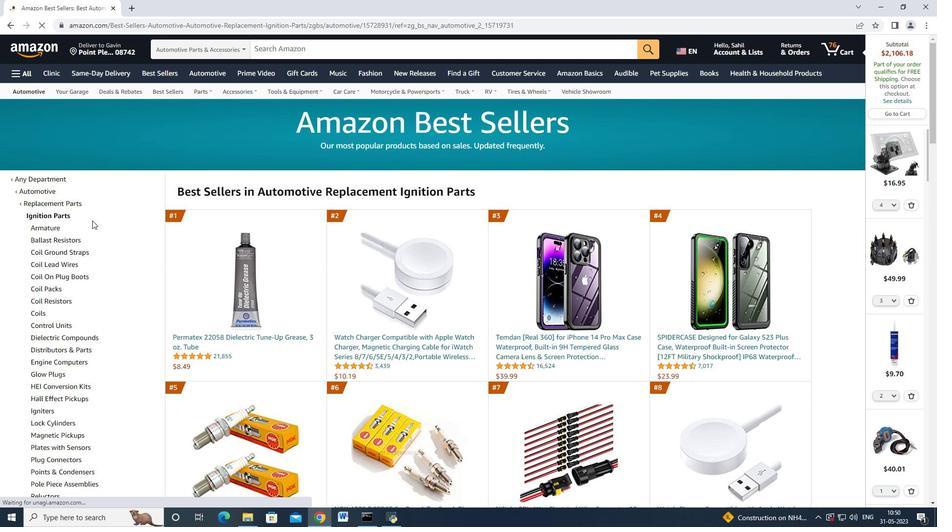 
Action: Mouse scrolled (91, 221) with delta (0, 0)
Screenshot: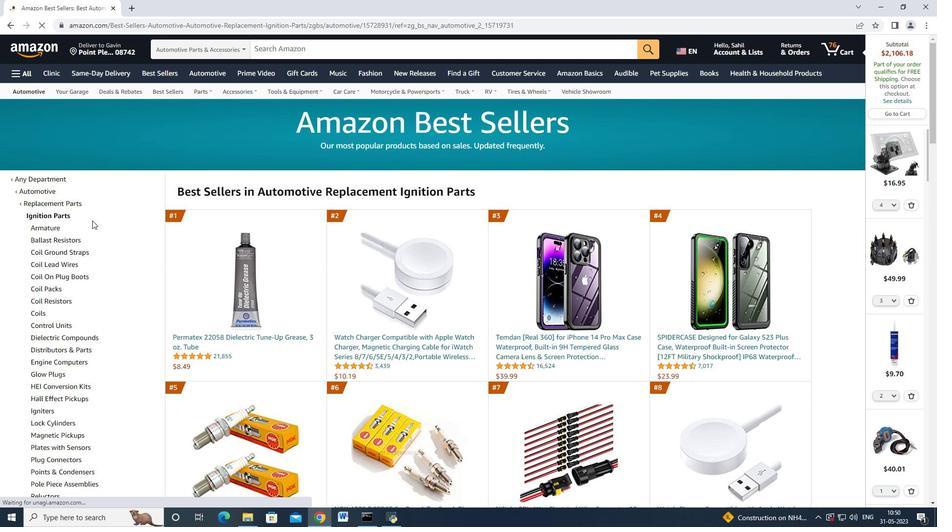 
Action: Mouse moved to (91, 222)
Screenshot: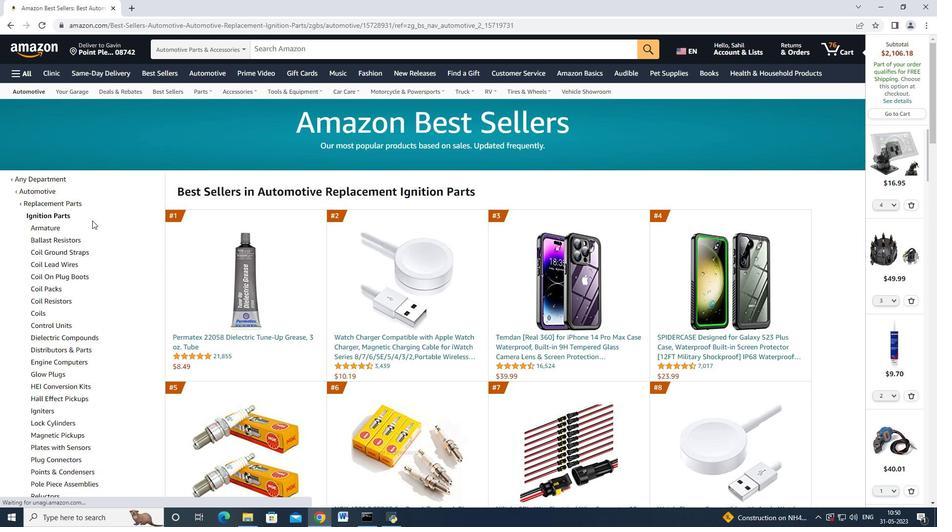 
Action: Mouse scrolled (91, 221) with delta (0, 0)
Screenshot: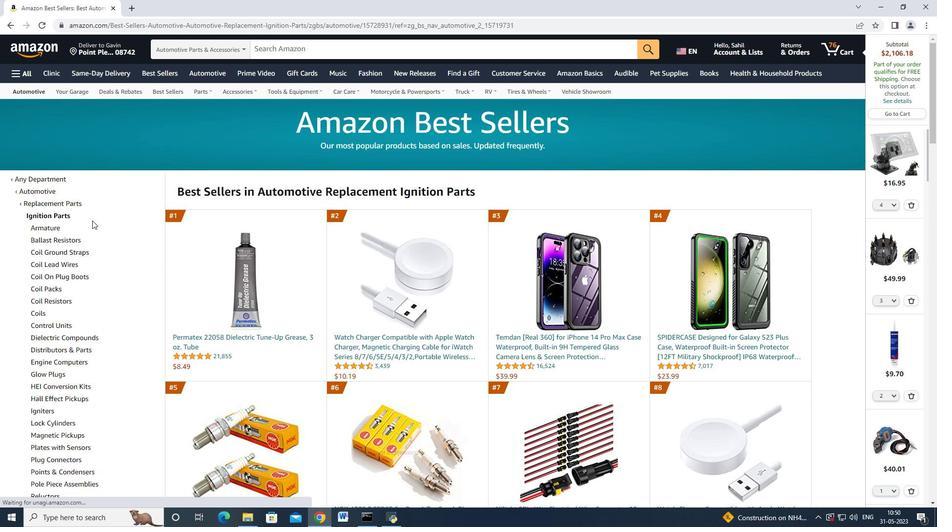 
Action: Mouse moved to (94, 224)
Screenshot: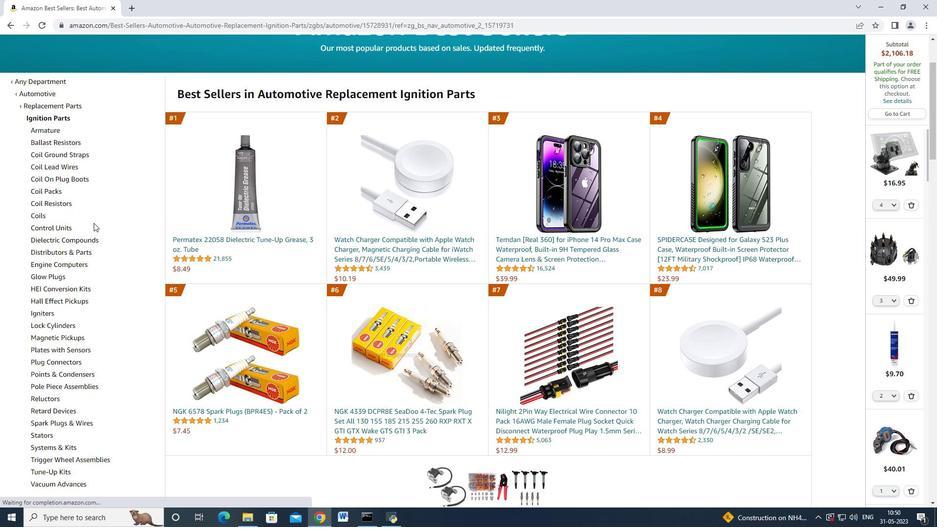 
Action: Mouse scrolled (94, 224) with delta (0, 0)
Screenshot: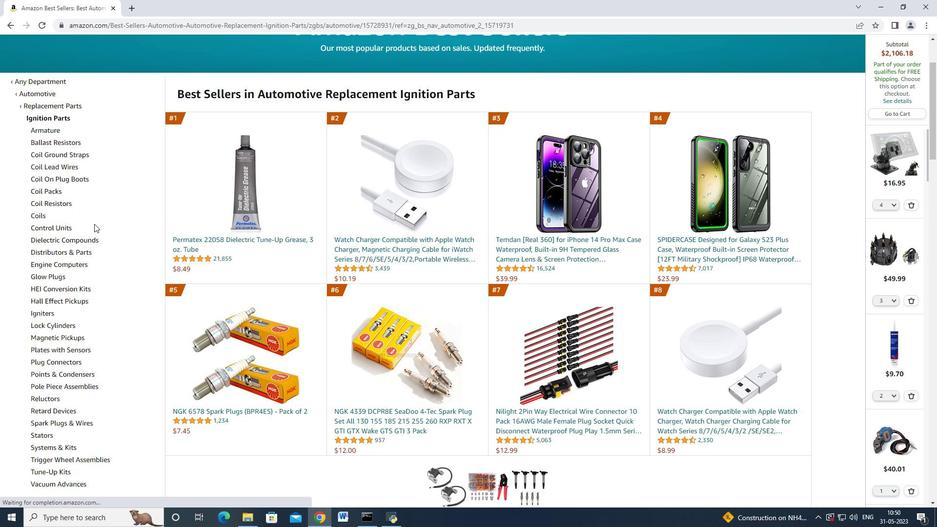 
Action: Mouse scrolled (94, 224) with delta (0, 0)
Screenshot: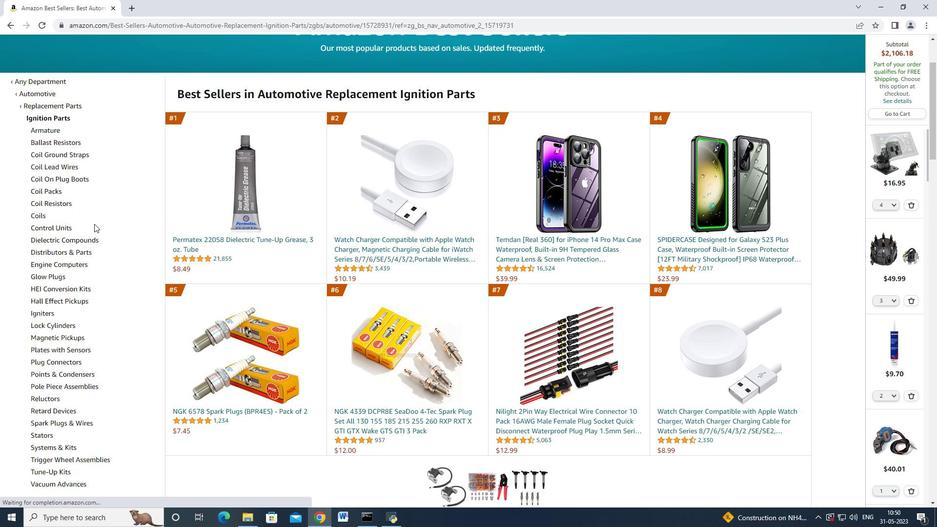 
Action: Mouse moved to (53, 179)
Screenshot: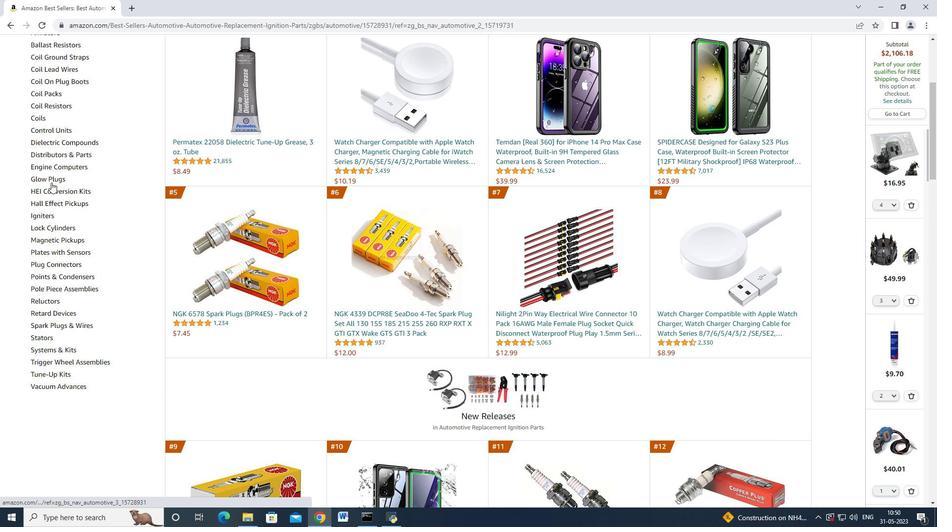 
Action: Mouse pressed left at (53, 179)
Screenshot: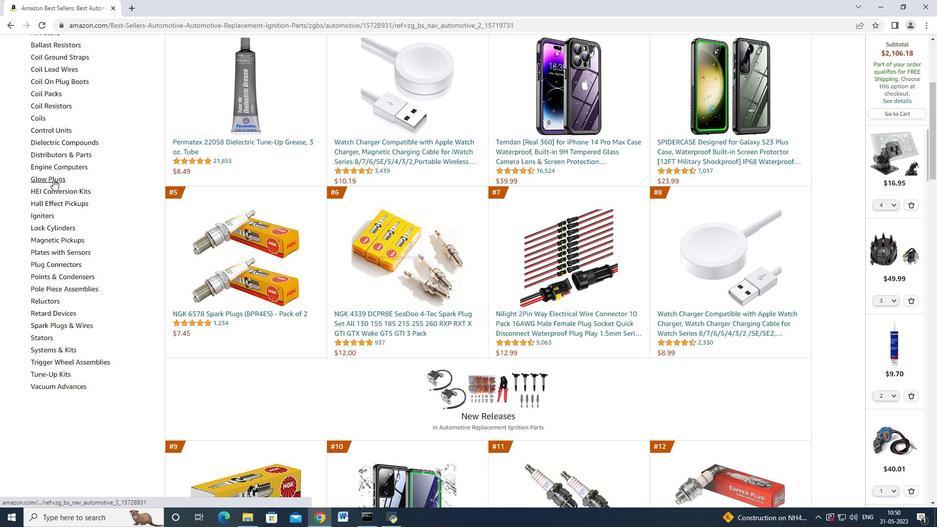 
Action: Mouse moved to (102, 225)
Screenshot: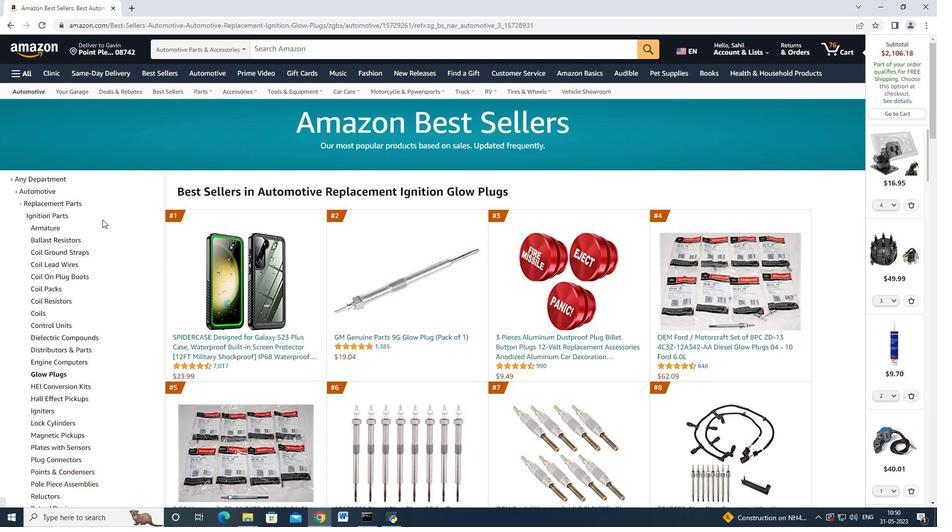 
Action: Mouse scrolled (102, 224) with delta (0, 0)
Screenshot: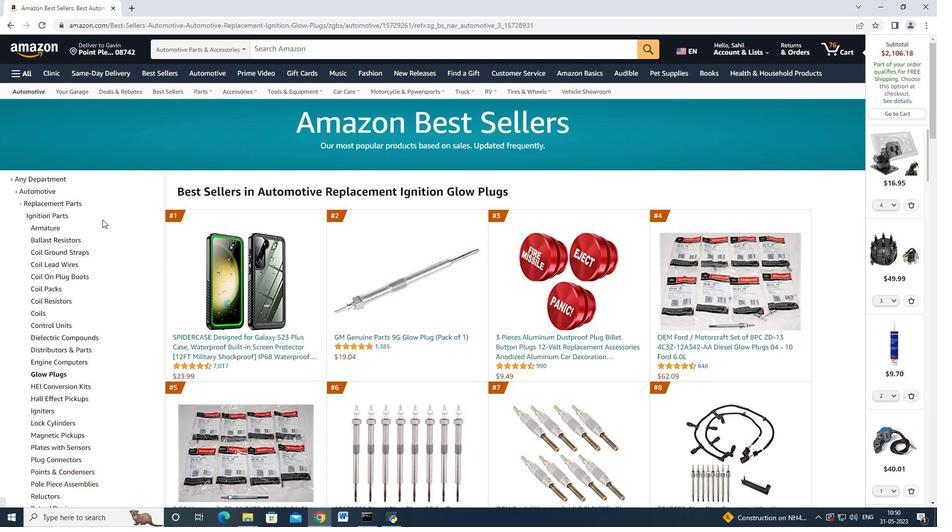 
Action: Mouse scrolled (102, 224) with delta (0, 0)
Screenshot: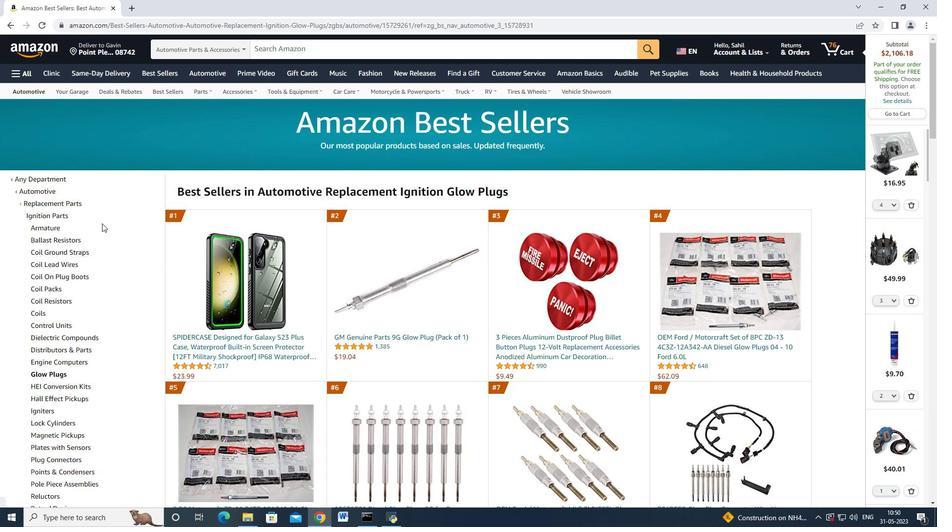 
Action: Mouse moved to (102, 225)
Screenshot: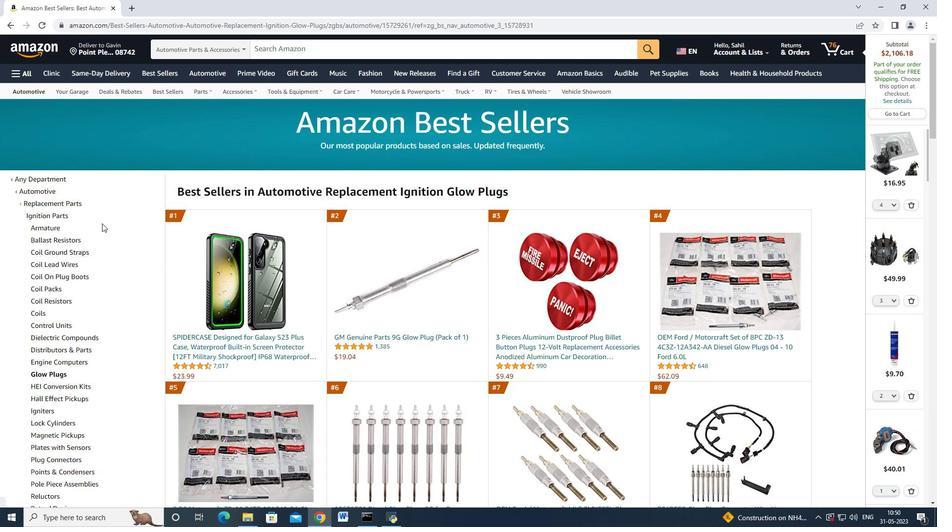 
Action: Mouse scrolled (102, 224) with delta (0, 0)
Screenshot: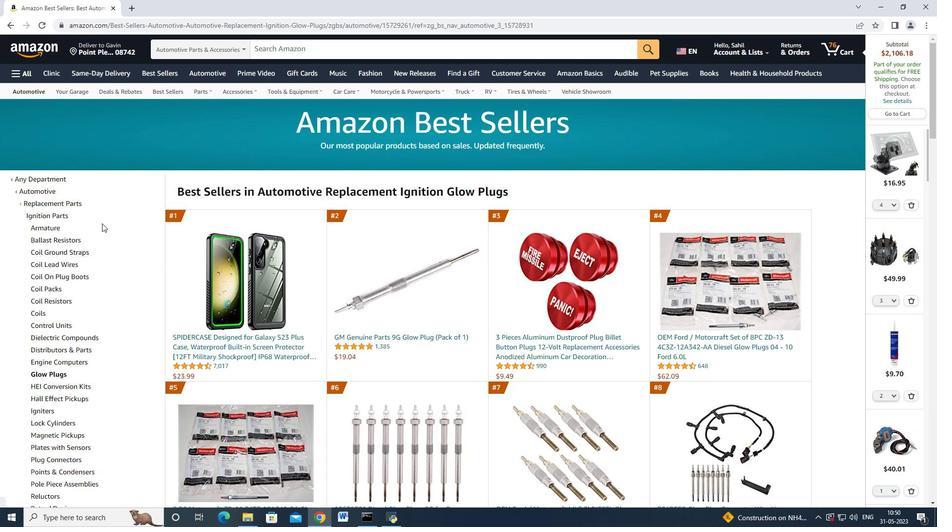 
Action: Mouse moved to (386, 188)
Screenshot: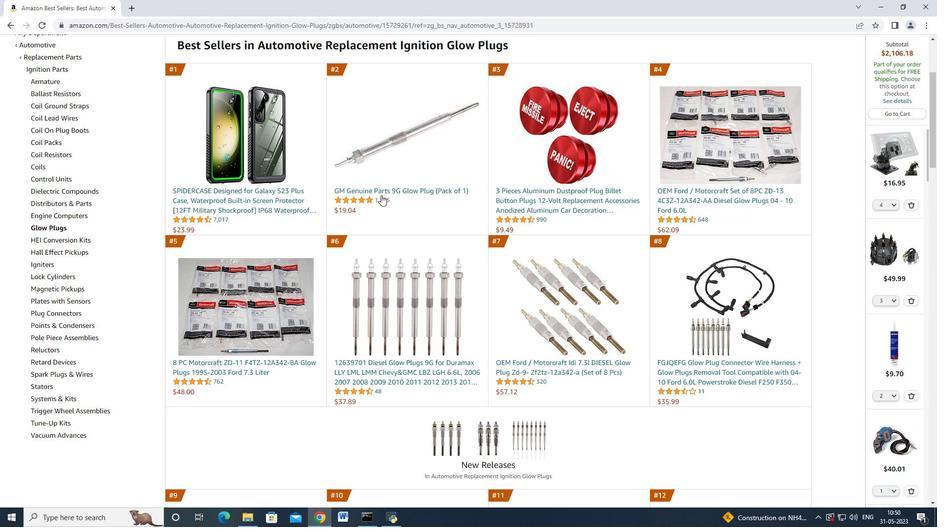 
Action: Mouse pressed left at (386, 188)
Screenshot: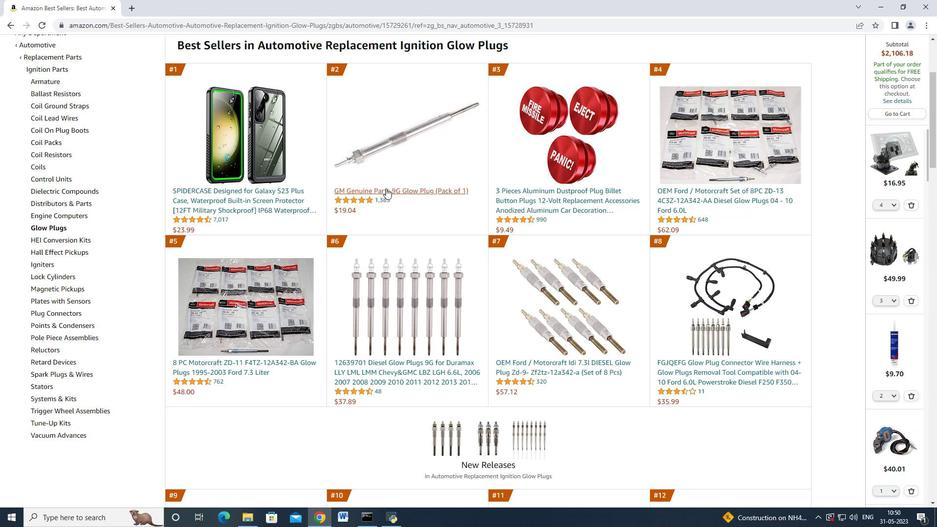 
Action: Mouse moved to (695, 326)
Screenshot: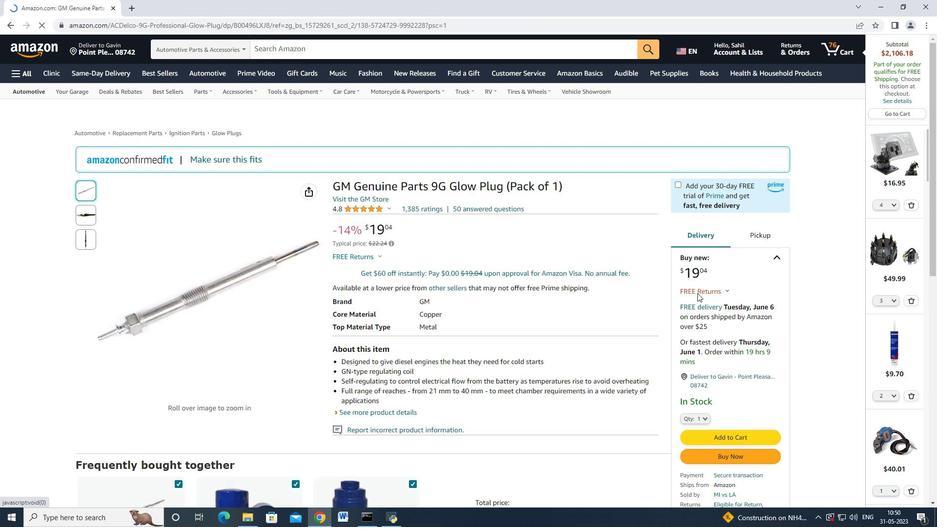 
Action: Mouse scrolled (695, 325) with delta (0, 0)
Screenshot: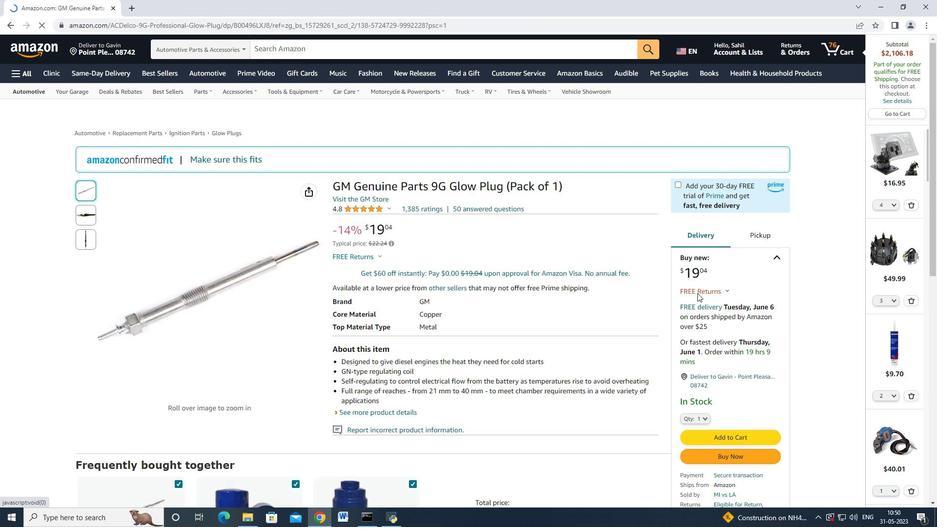
Action: Mouse moved to (700, 369)
Screenshot: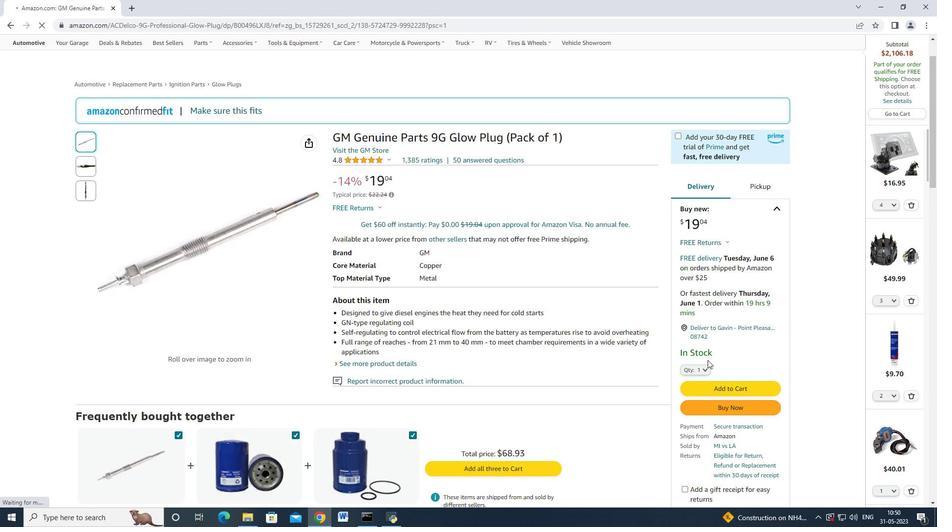 
Action: Mouse pressed left at (700, 369)
Screenshot: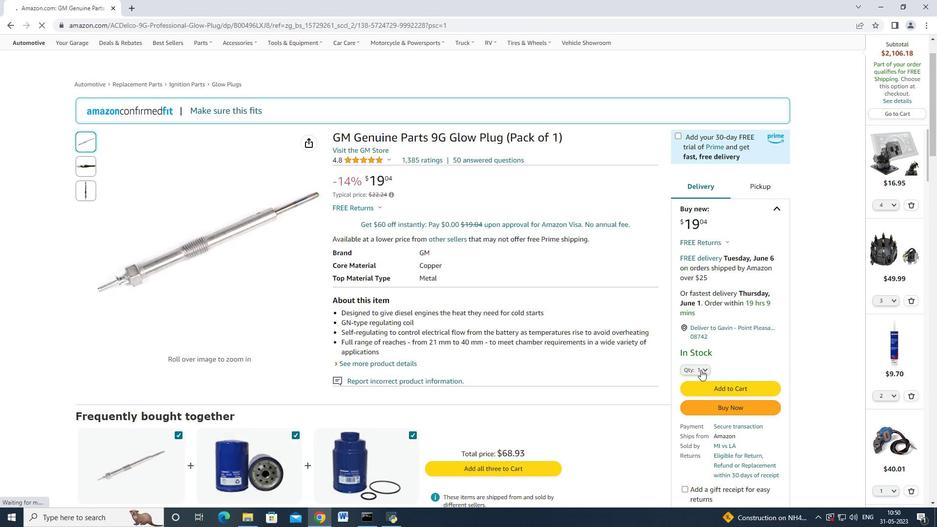 
Action: Mouse moved to (692, 109)
Screenshot: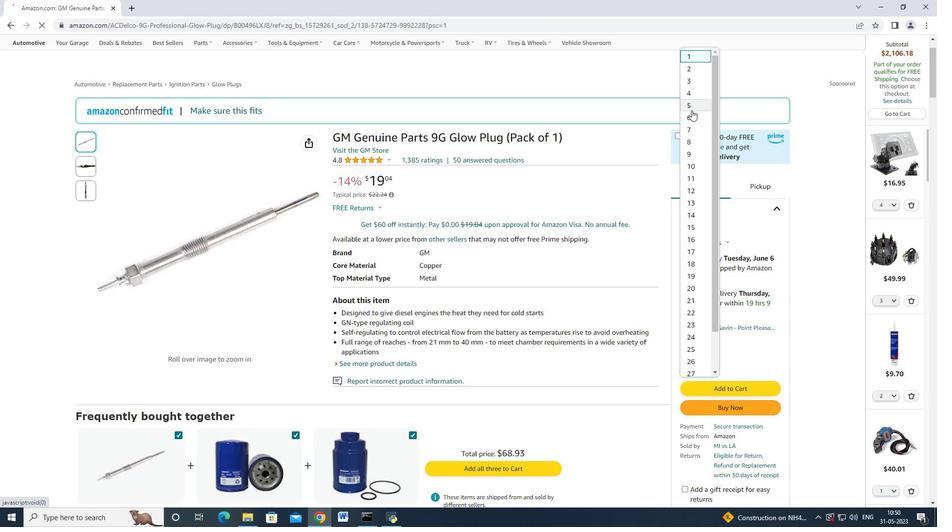 
Action: Mouse pressed left at (692, 109)
Screenshot: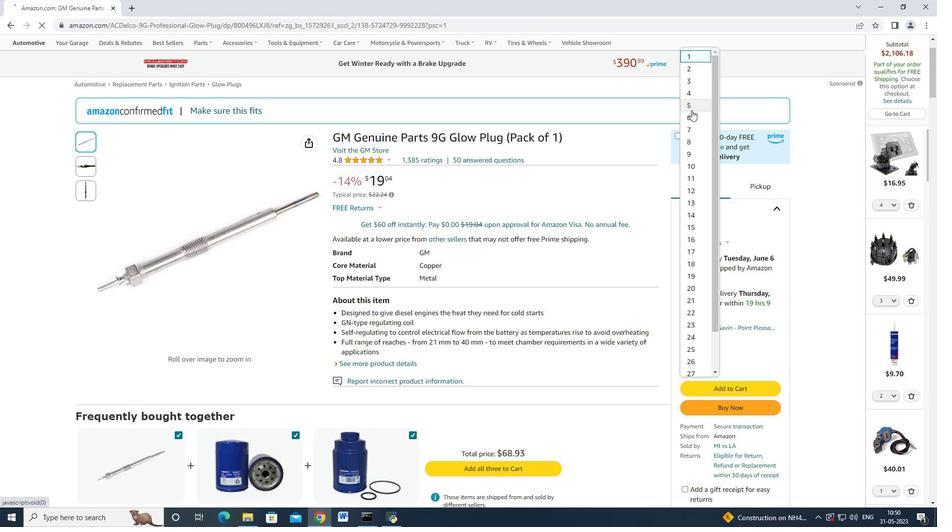 
Action: Mouse moved to (722, 377)
Screenshot: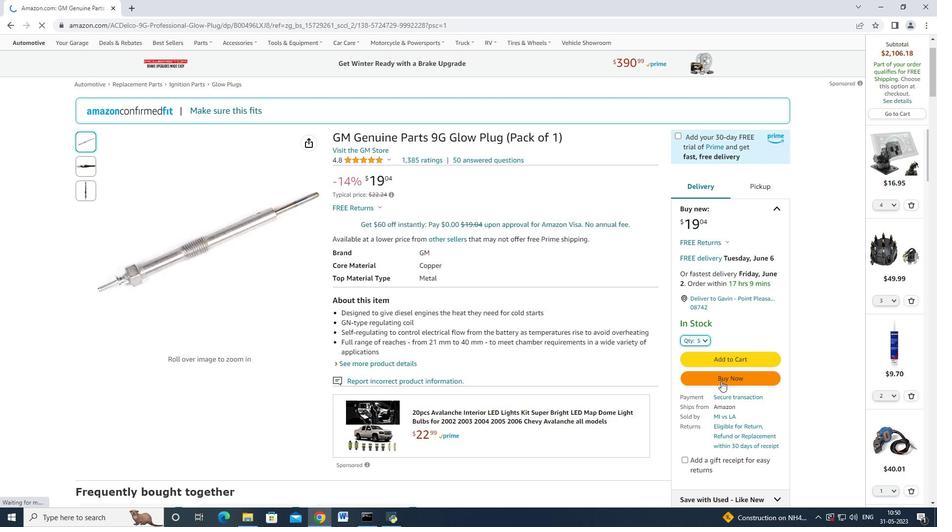 
Action: Mouse pressed left at (722, 377)
Screenshot: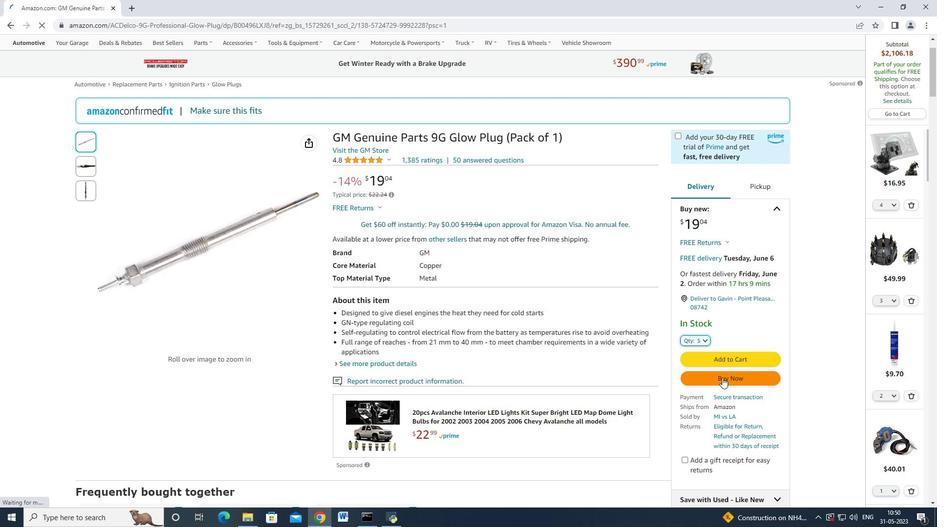 
Action: Mouse moved to (304, 101)
Screenshot: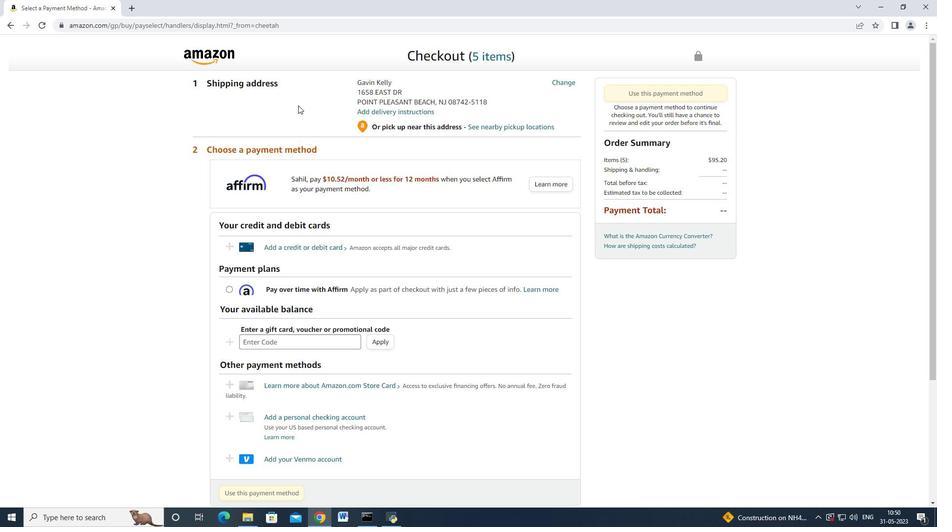 
Action: Mouse scrolled (304, 101) with delta (0, 0)
Screenshot: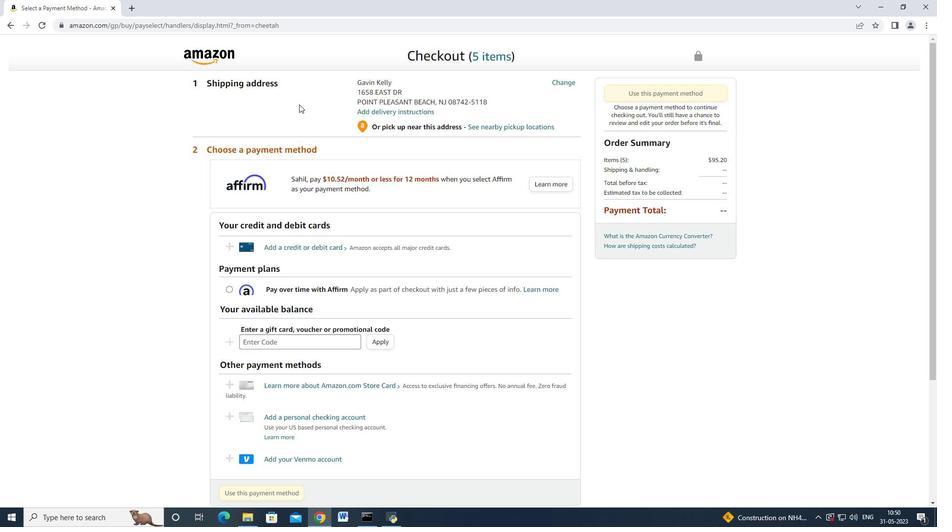 
Action: Mouse moved to (304, 102)
Screenshot: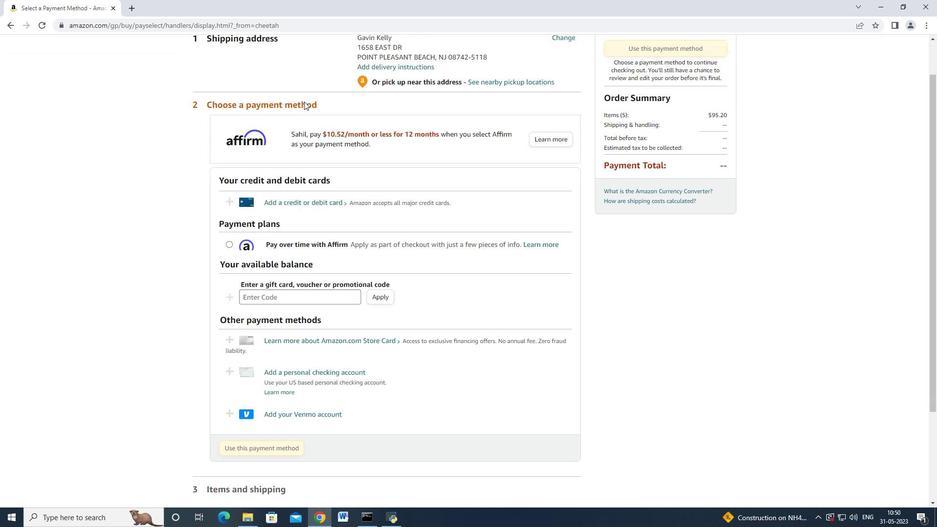 
Action: Mouse scrolled (304, 102) with delta (0, 0)
Screenshot: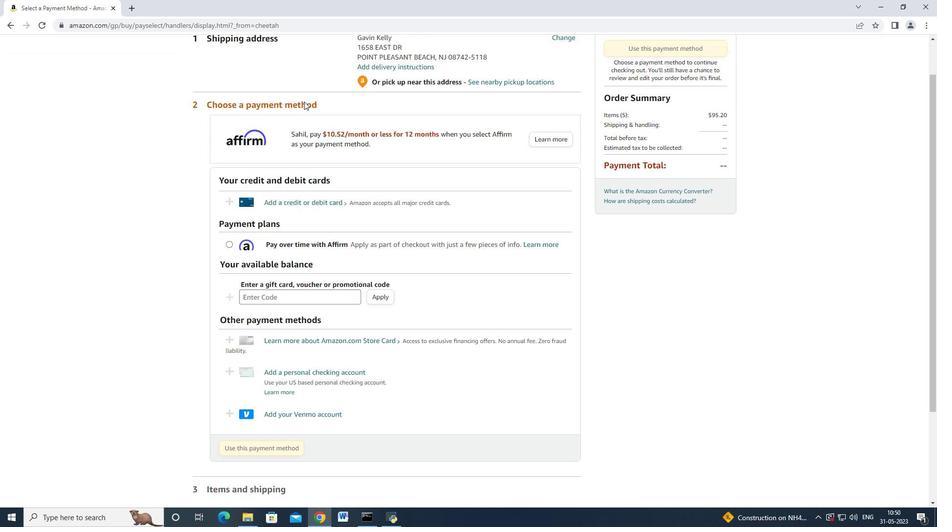 
Action: Mouse scrolled (304, 101) with delta (0, 0)
Screenshot: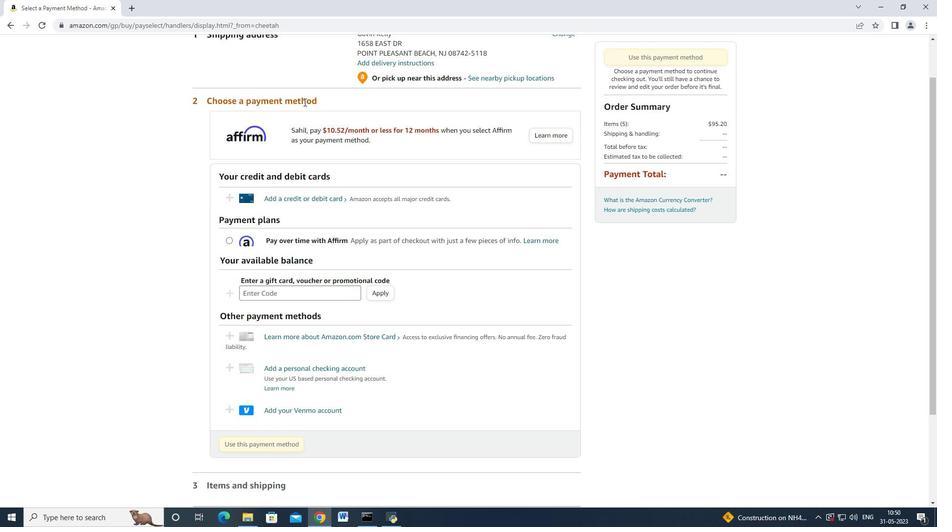 
Action: Mouse scrolled (304, 101) with delta (0, 0)
Screenshot: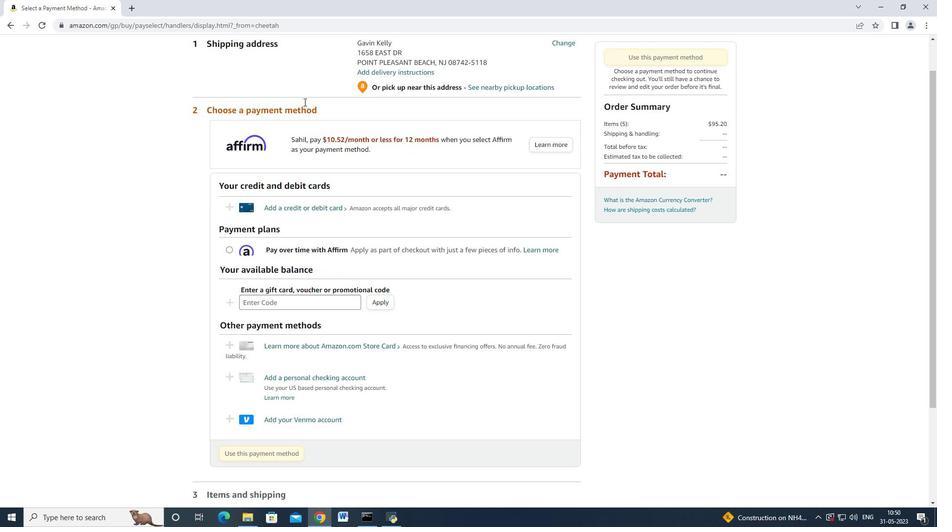
Action: Mouse scrolled (304, 101) with delta (0, 0)
Screenshot: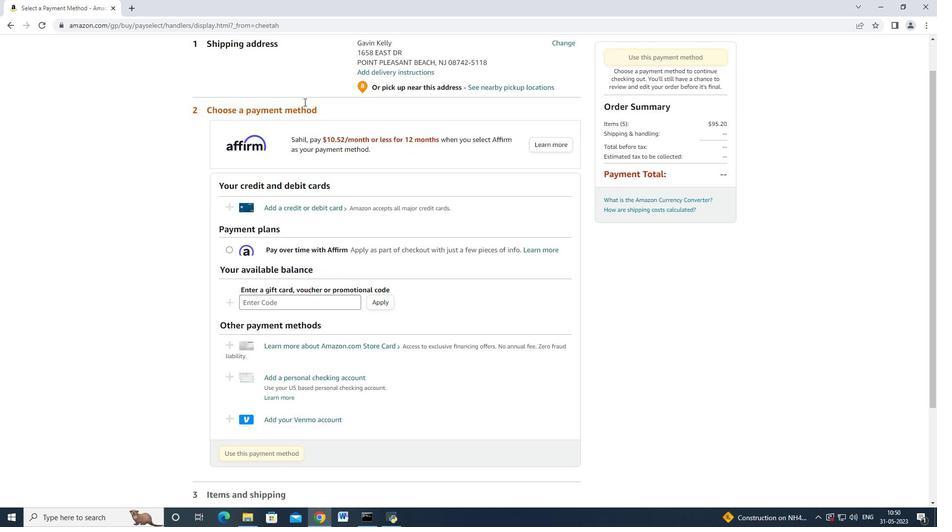 
Action: Mouse moved to (304, 102)
Screenshot: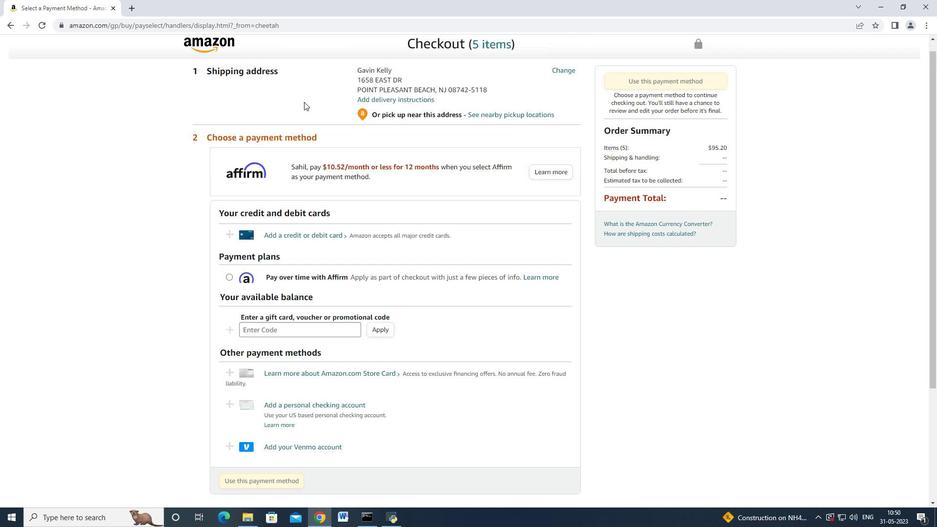 
Action: Mouse scrolled (304, 101) with delta (0, 0)
Screenshot: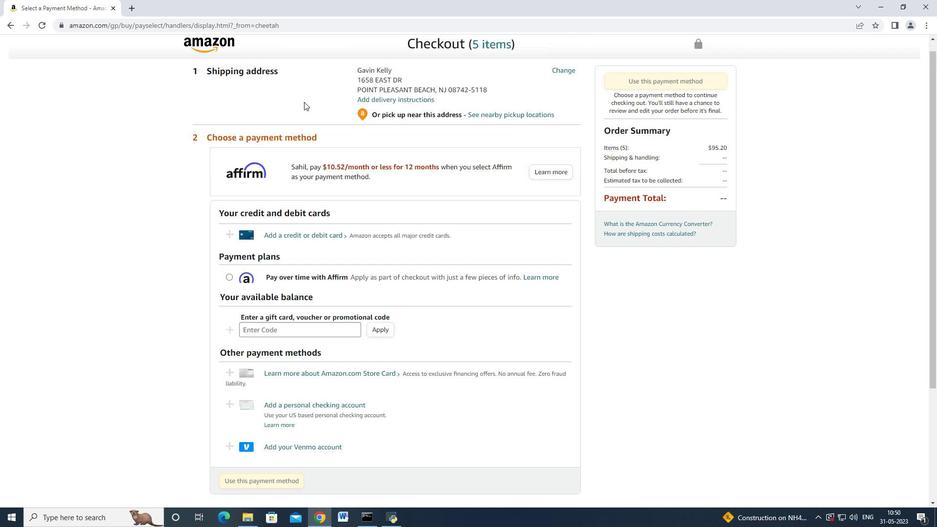 
Action: Mouse scrolled (304, 101) with delta (0, 0)
Screenshot: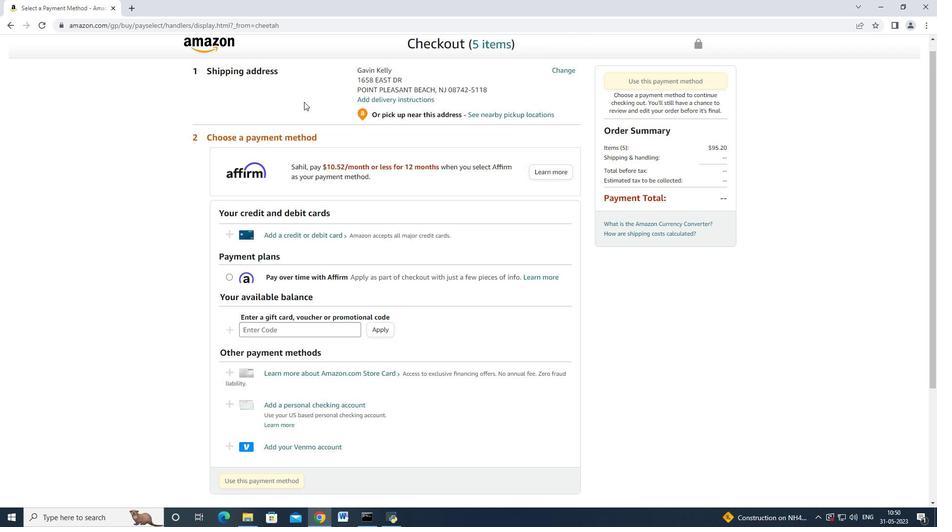 
Action: Mouse moved to (304, 102)
Screenshot: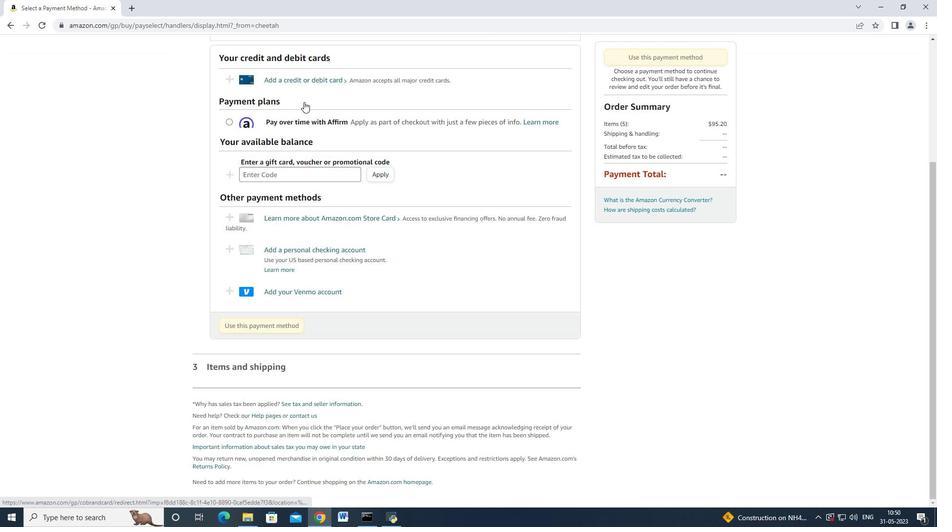 
Action: Mouse scrolled (304, 102) with delta (0, 0)
Screenshot: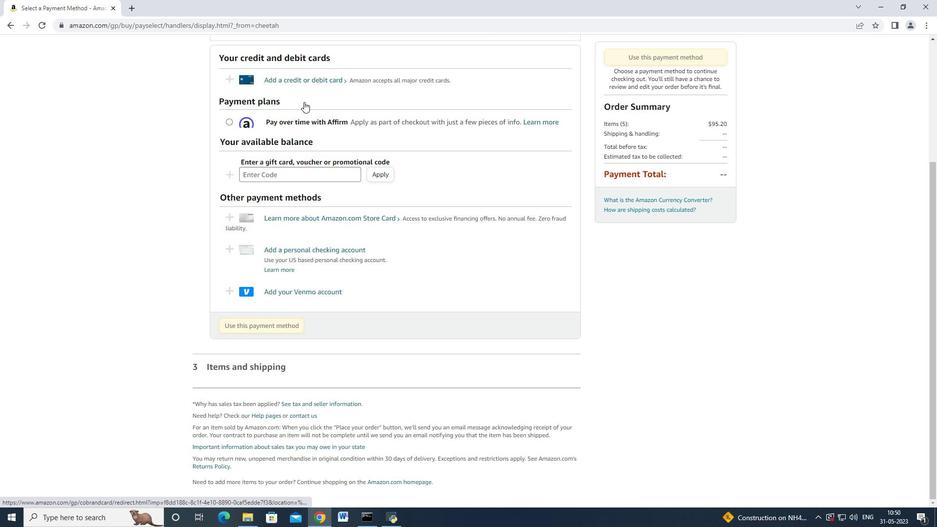 
Action: Mouse moved to (303, 125)
Screenshot: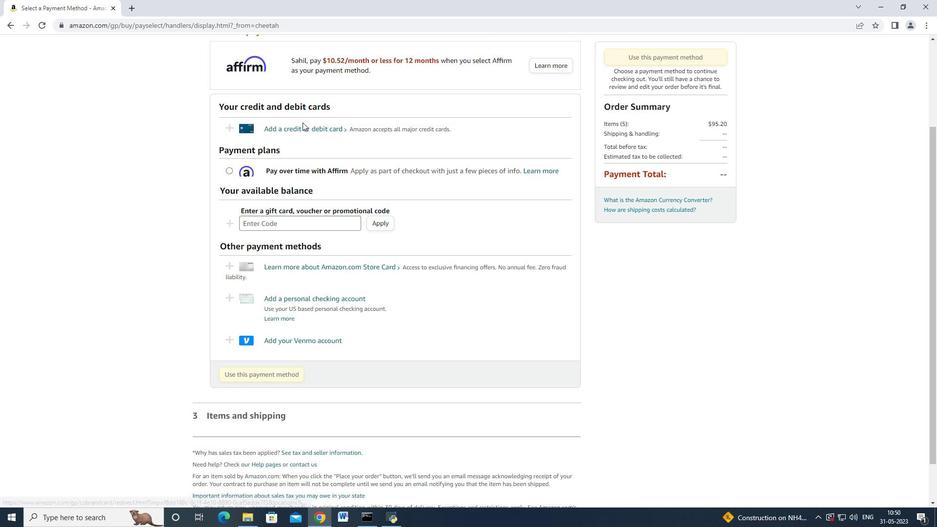 
Action: Mouse scrolled (303, 125) with delta (0, 0)
Screenshot: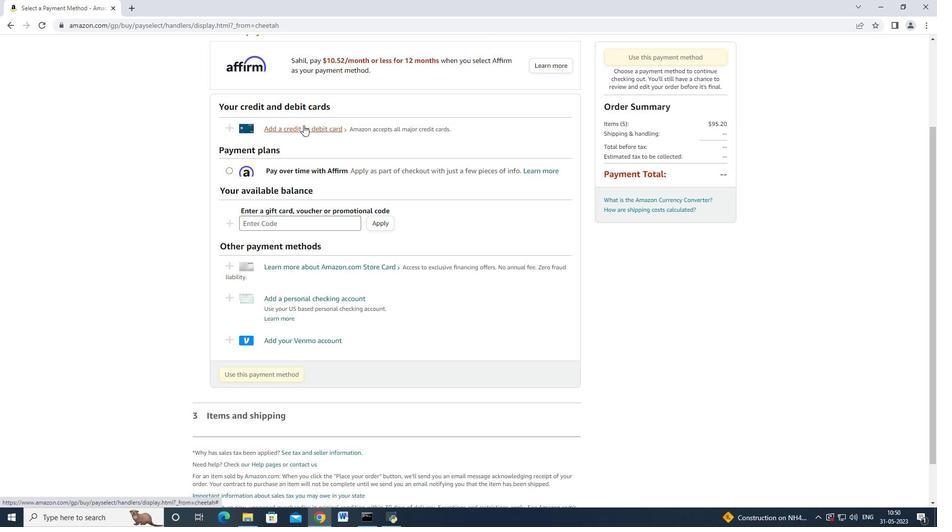 
Action: Mouse scrolled (303, 125) with delta (0, 0)
Screenshot: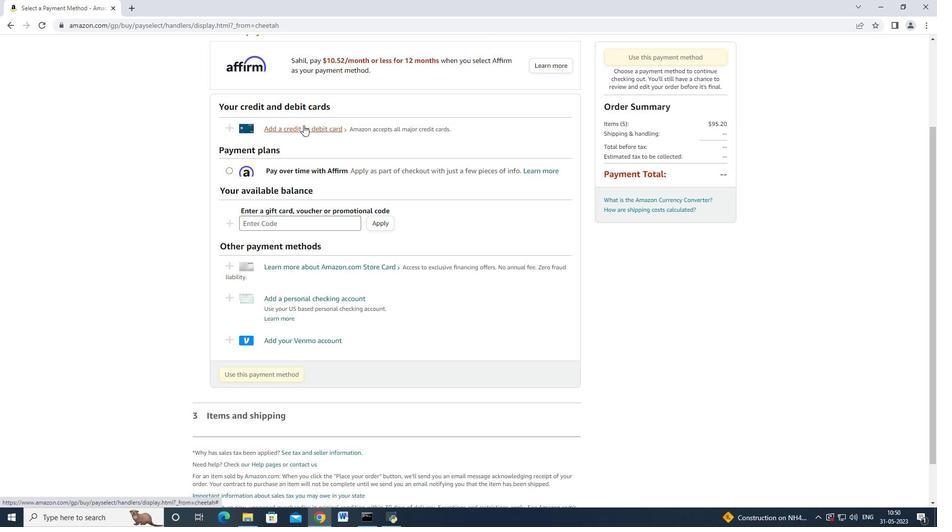 
Action: Mouse moved to (559, 61)
Screenshot: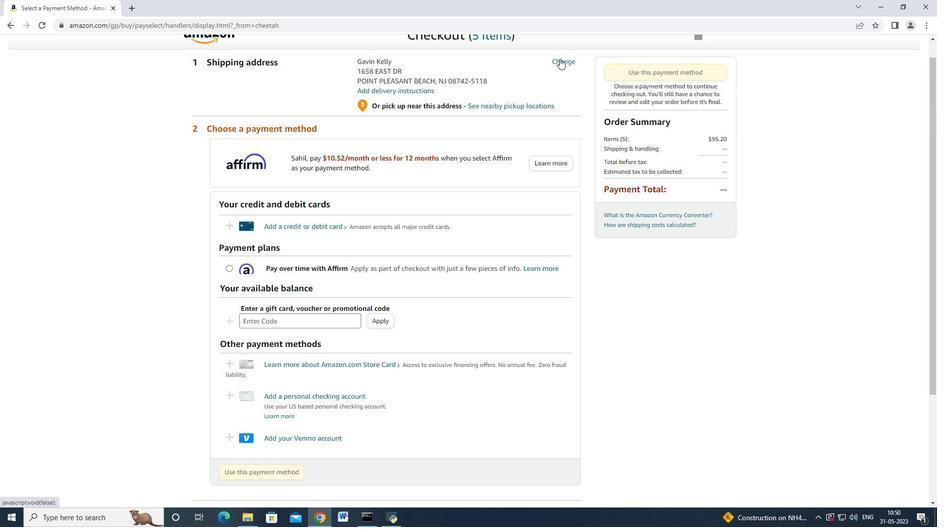 
Action: Mouse pressed left at (559, 61)
Screenshot: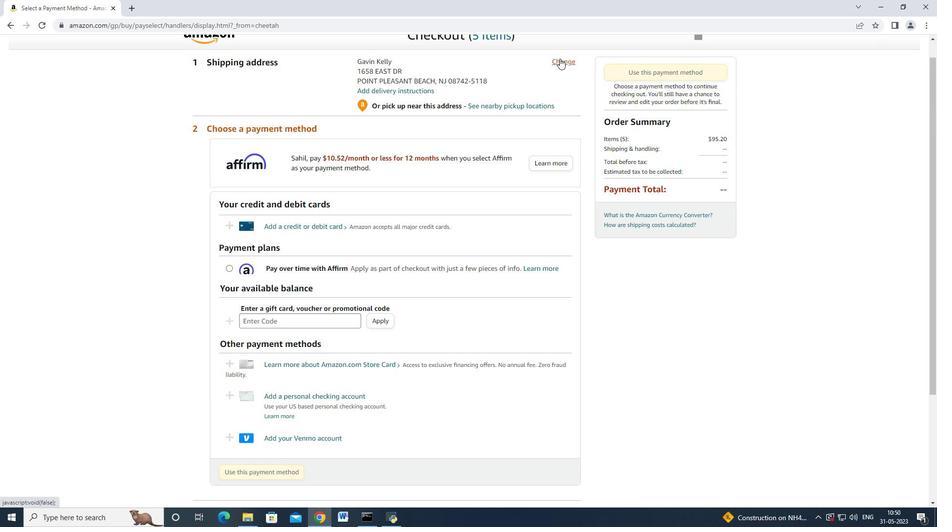 
Action: Mouse moved to (390, 128)
Screenshot: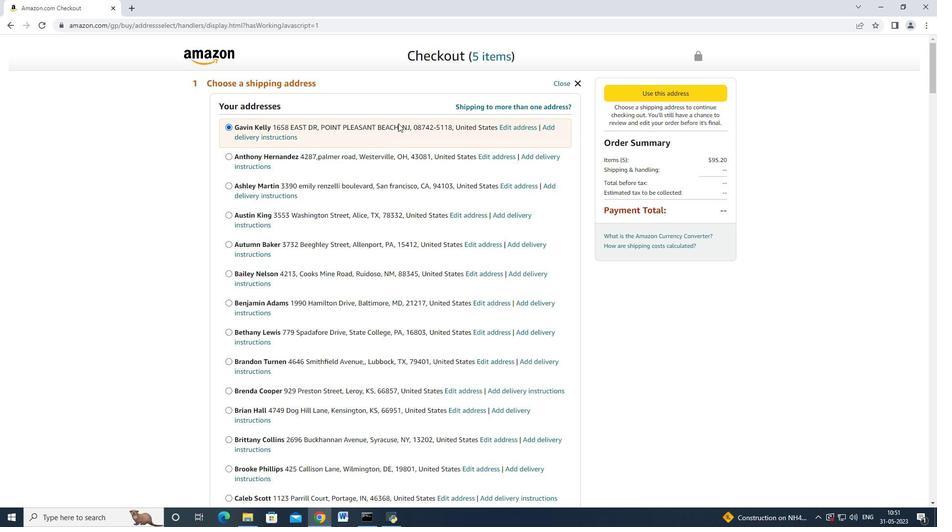 
Action: Mouse scrolled (390, 127) with delta (0, 0)
Screenshot: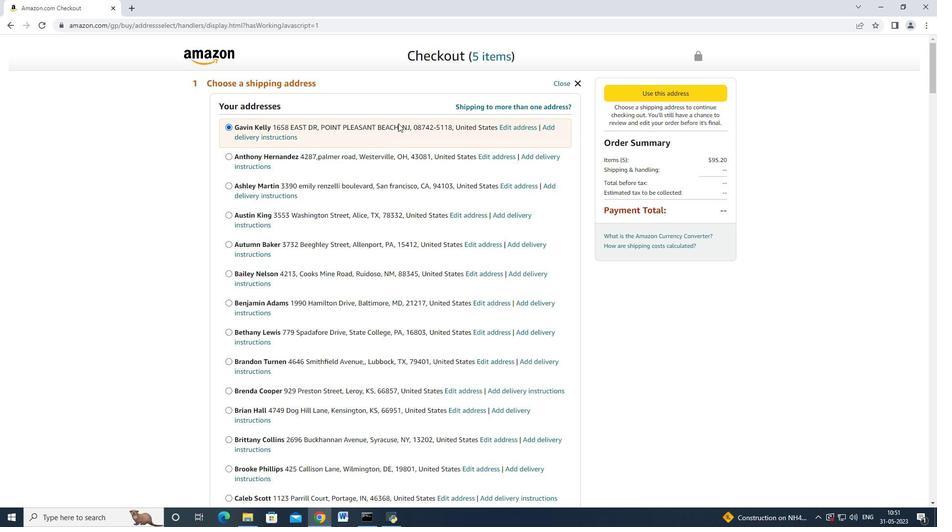 
Action: Mouse moved to (389, 128)
Screenshot: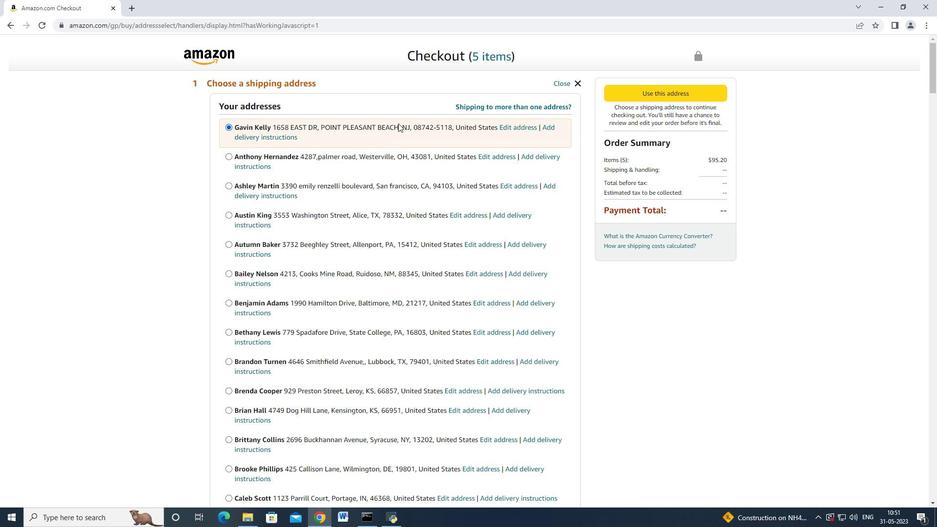 
Action: Mouse scrolled (389, 128) with delta (0, 0)
Screenshot: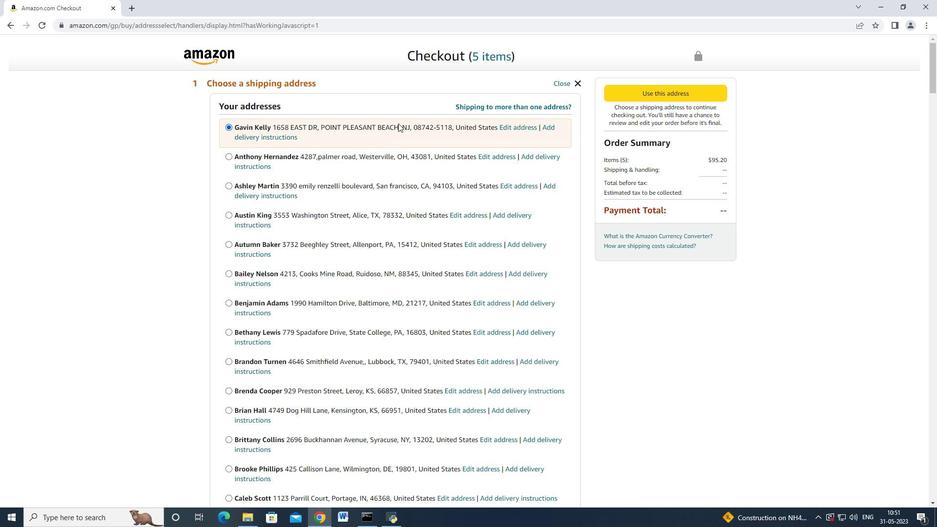 
Action: Mouse scrolled (389, 128) with delta (0, 0)
Screenshot: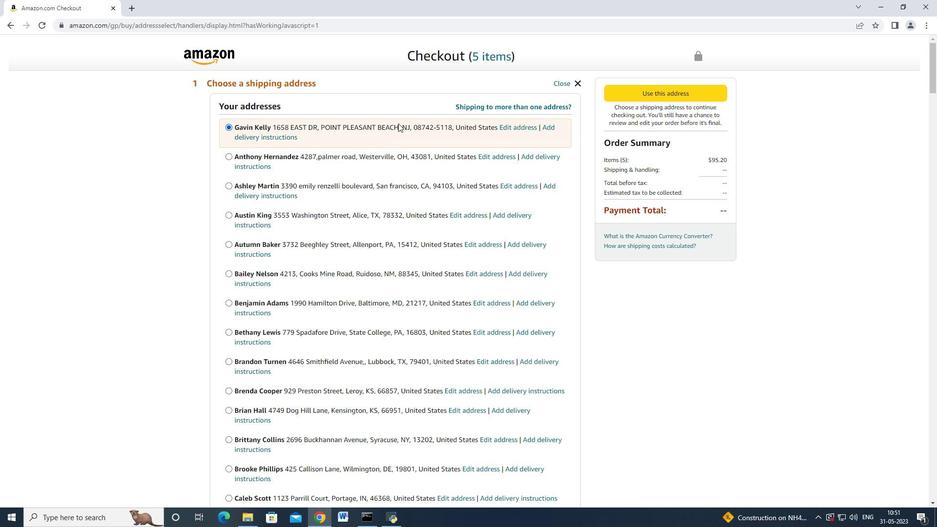 
Action: Mouse moved to (388, 129)
Screenshot: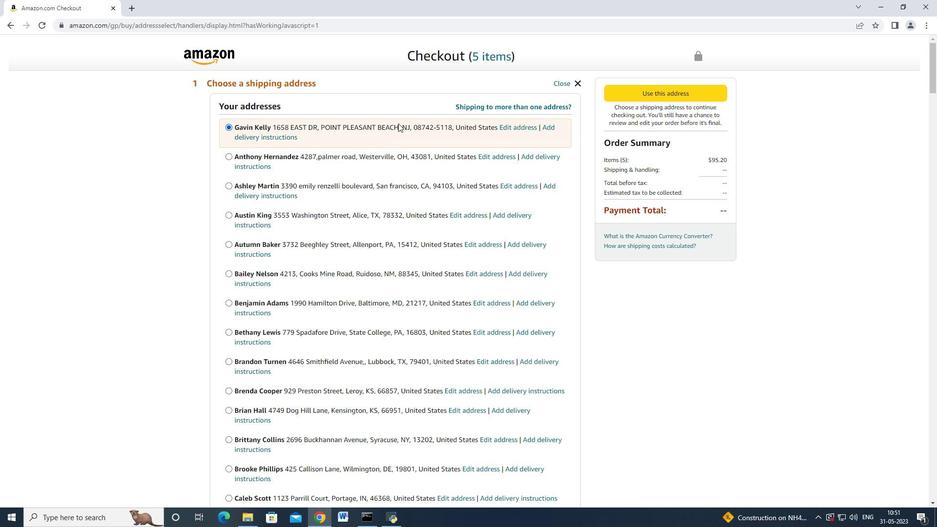 
Action: Mouse scrolled (388, 128) with delta (0, 0)
Screenshot: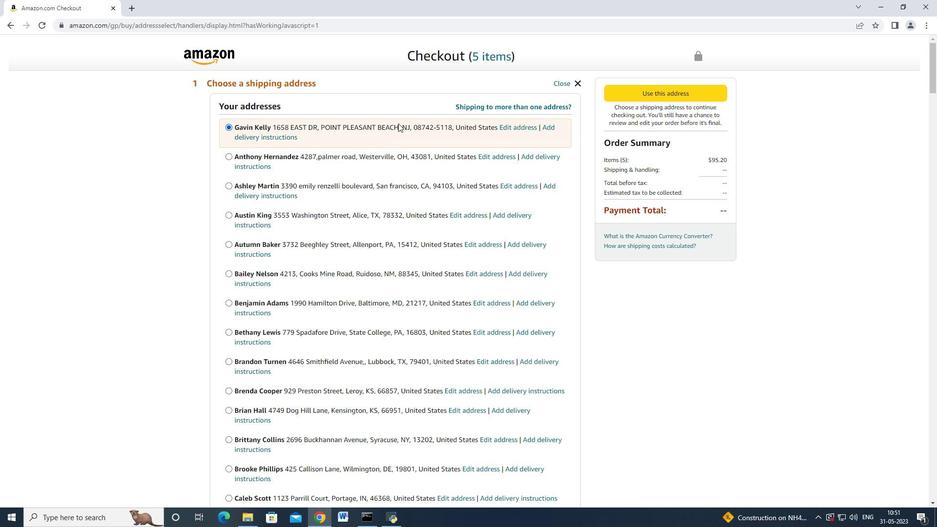 
Action: Mouse moved to (386, 130)
Screenshot: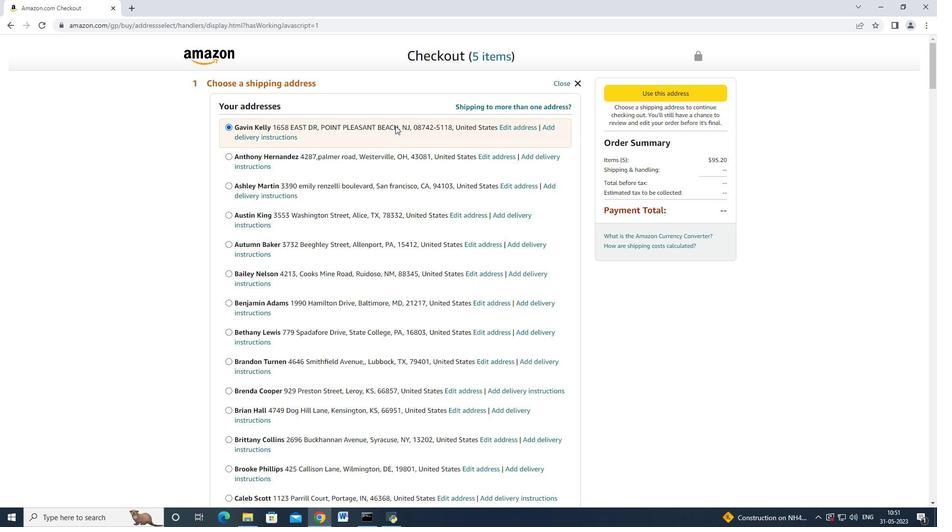 
Action: Mouse scrolled (387, 129) with delta (0, 0)
Screenshot: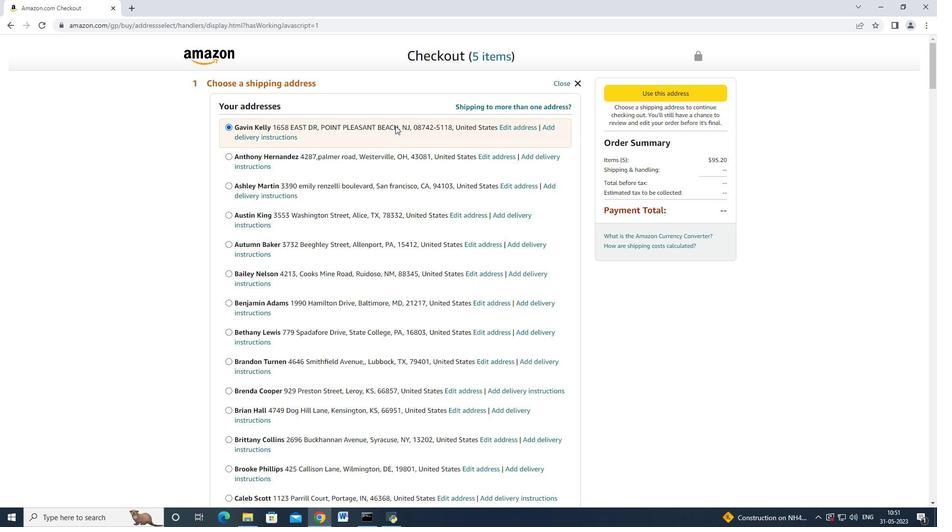 
Action: Mouse moved to (385, 134)
Screenshot: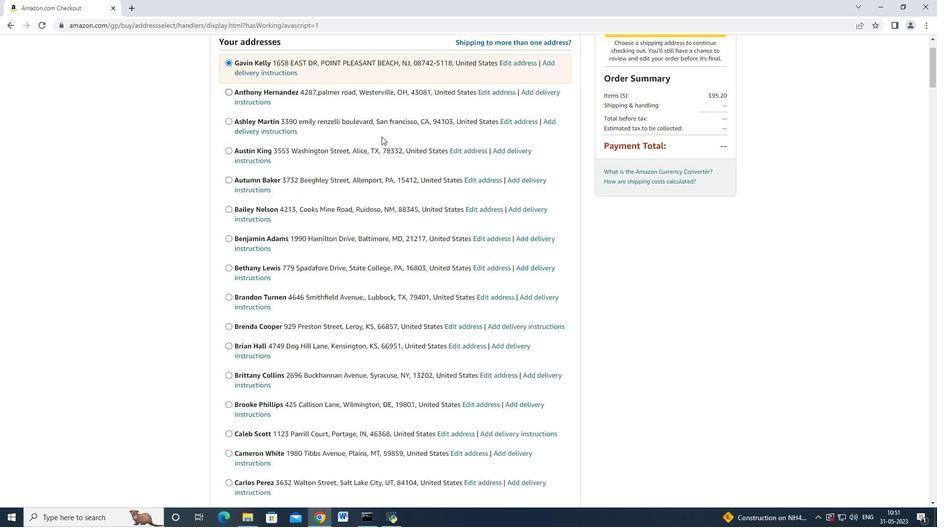 
Action: Mouse scrolled (385, 134) with delta (0, 0)
Screenshot: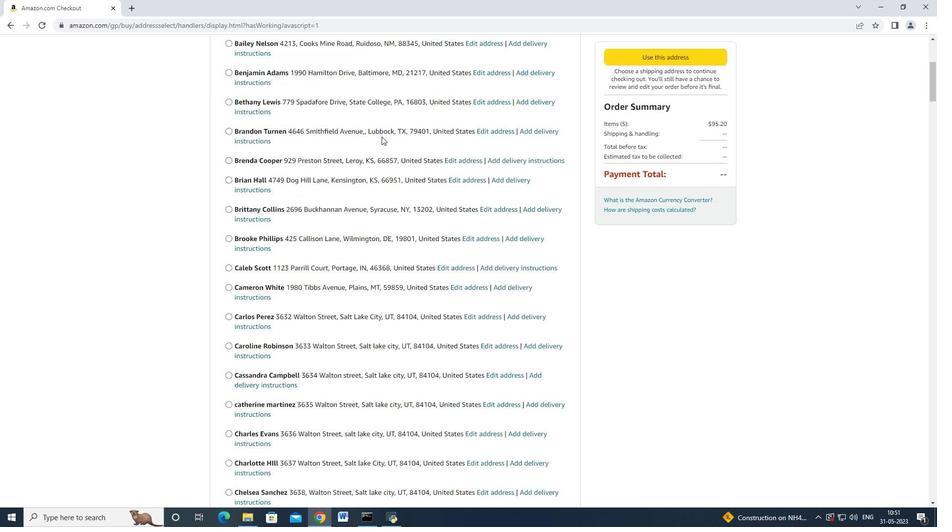 
Action: Mouse moved to (385, 134)
Screenshot: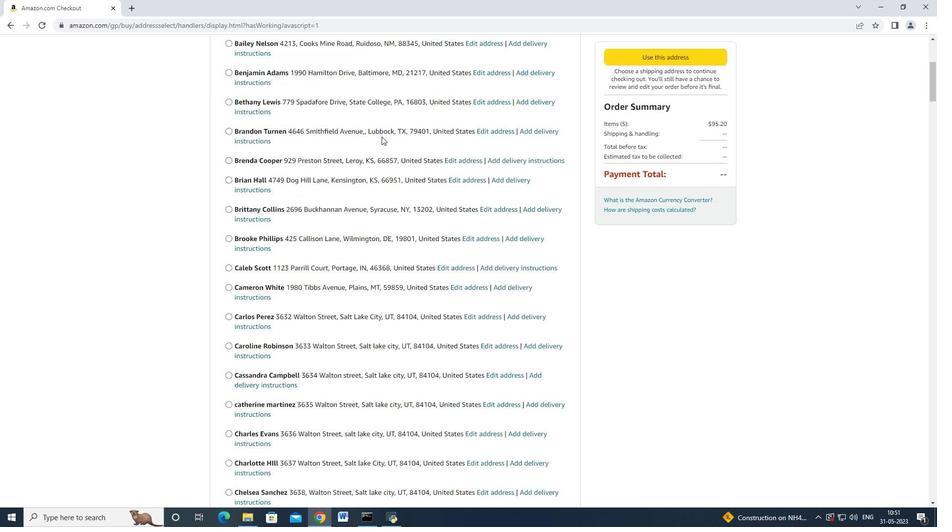
Action: Mouse scrolled (385, 134) with delta (0, 0)
Screenshot: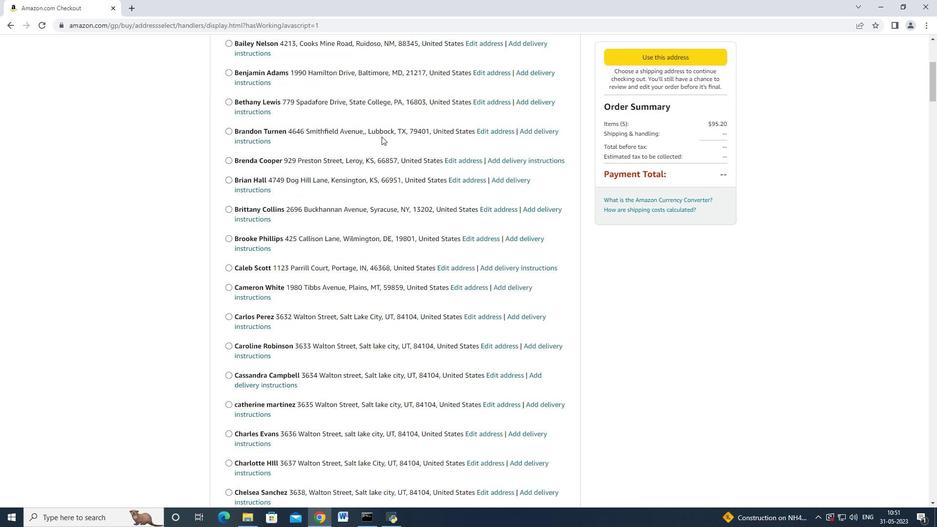 
Action: Mouse moved to (385, 134)
Screenshot: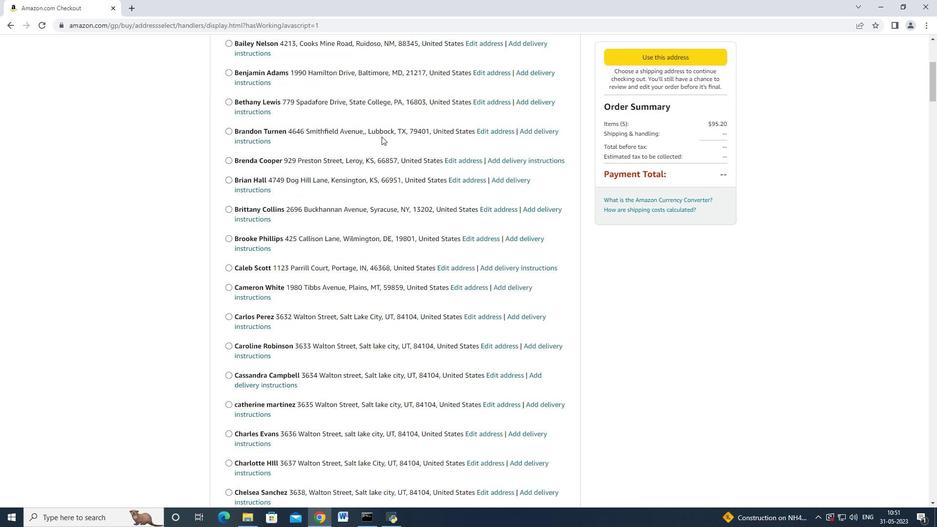 
Action: Mouse scrolled (385, 134) with delta (0, 0)
Screenshot: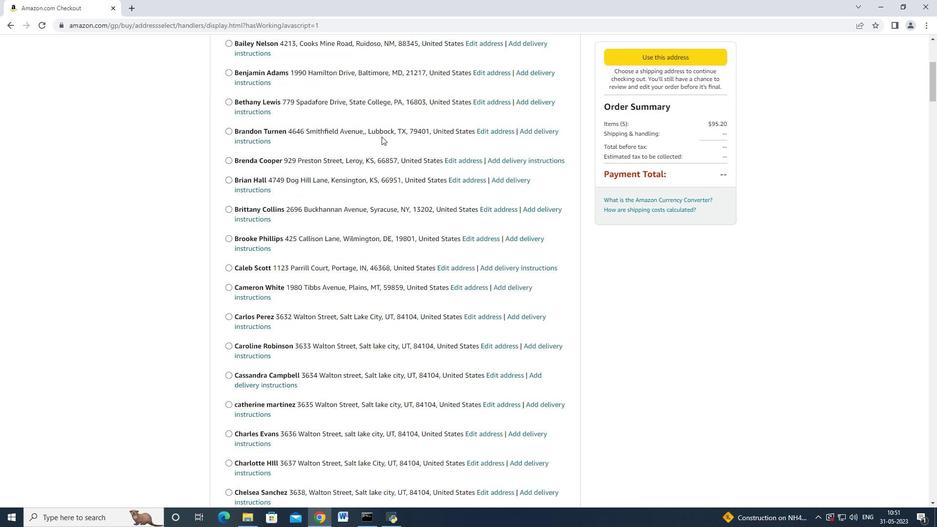 
Action: Mouse moved to (385, 134)
Screenshot: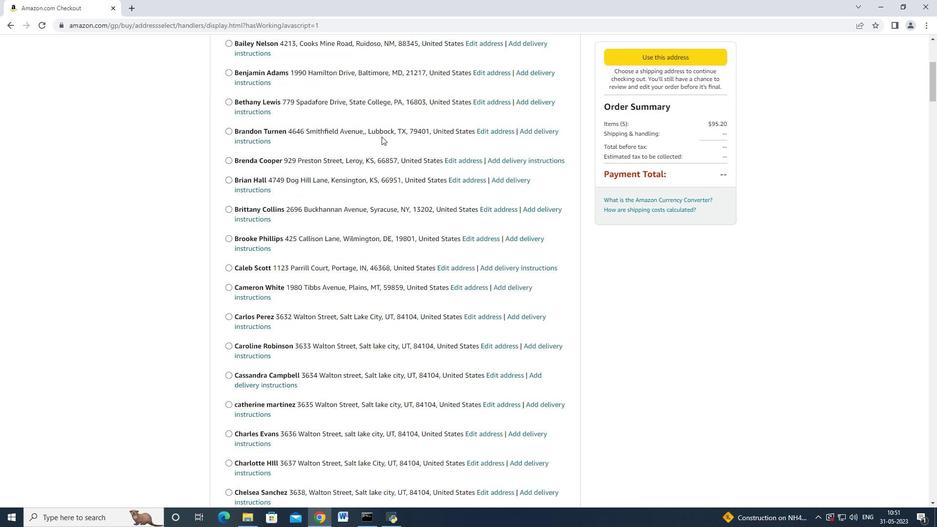
Action: Mouse scrolled (385, 133) with delta (0, 0)
Screenshot: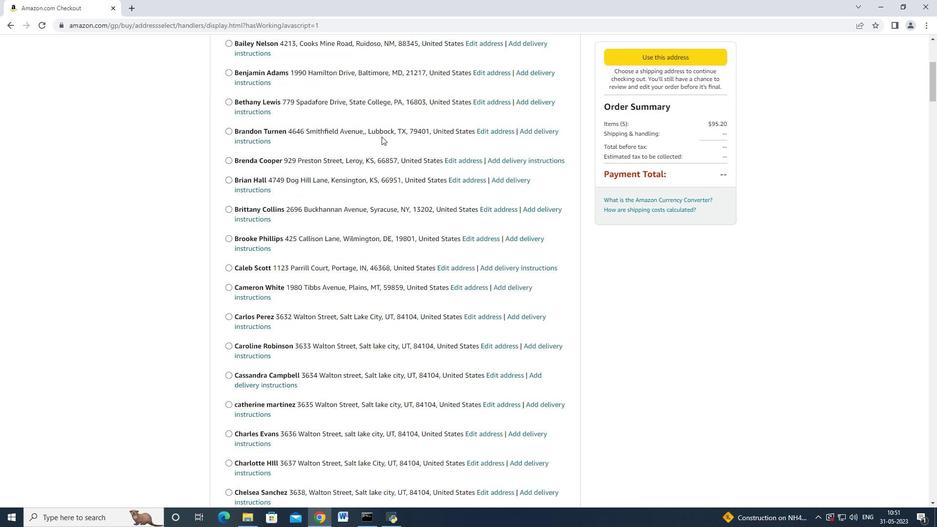 
Action: Mouse scrolled (385, 134) with delta (0, 0)
Screenshot: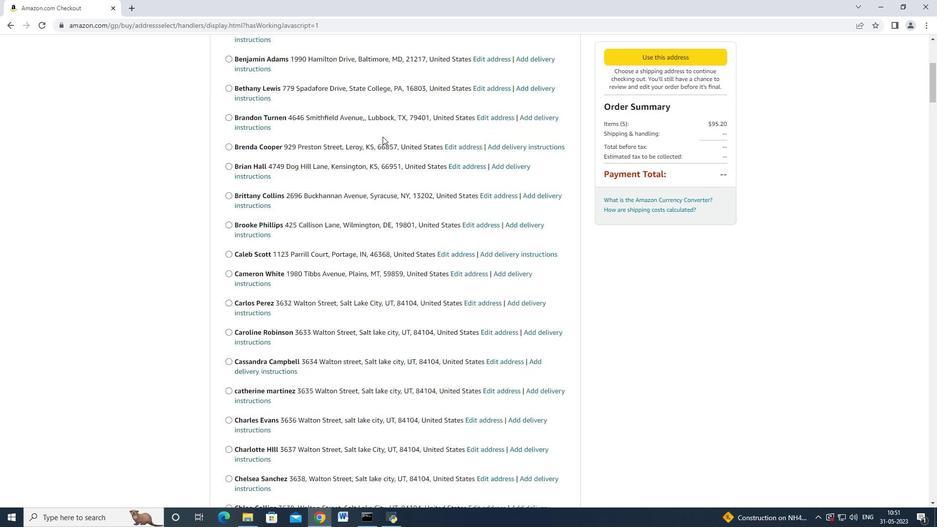 
Action: Mouse moved to (384, 134)
Screenshot: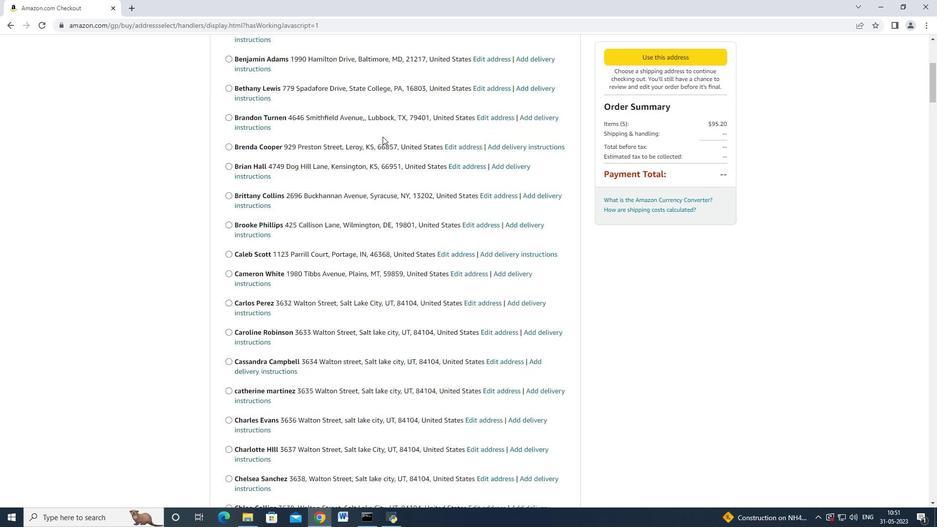 
Action: Mouse scrolled (385, 134) with delta (0, 0)
Screenshot: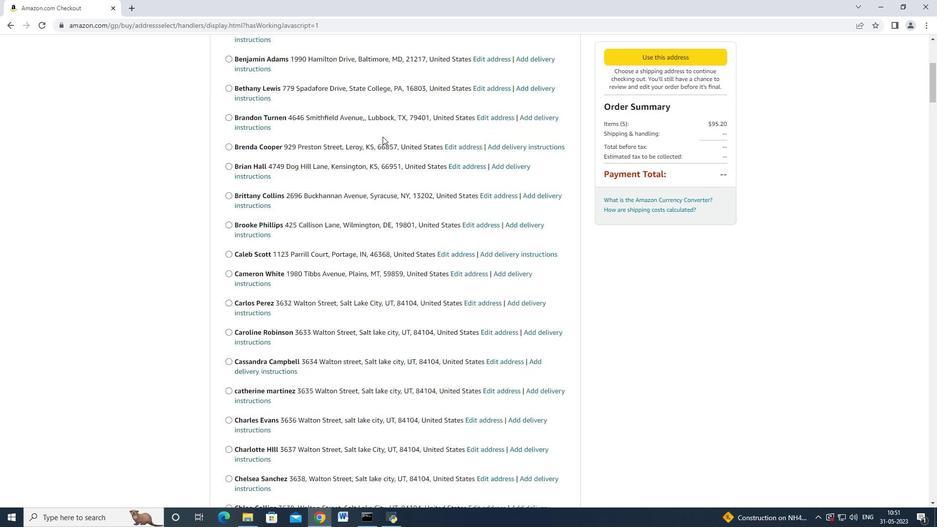 
Action: Mouse moved to (384, 134)
Screenshot: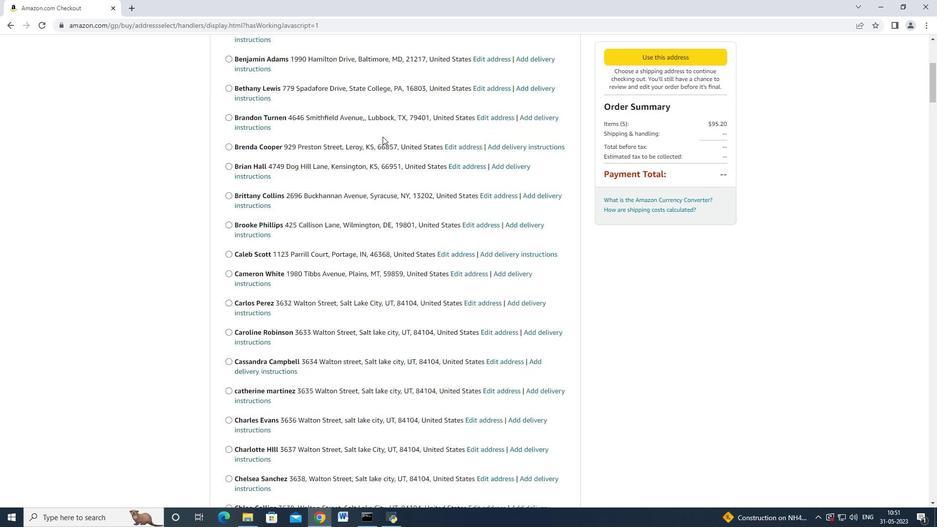 
Action: Mouse scrolled (384, 134) with delta (0, 0)
Screenshot: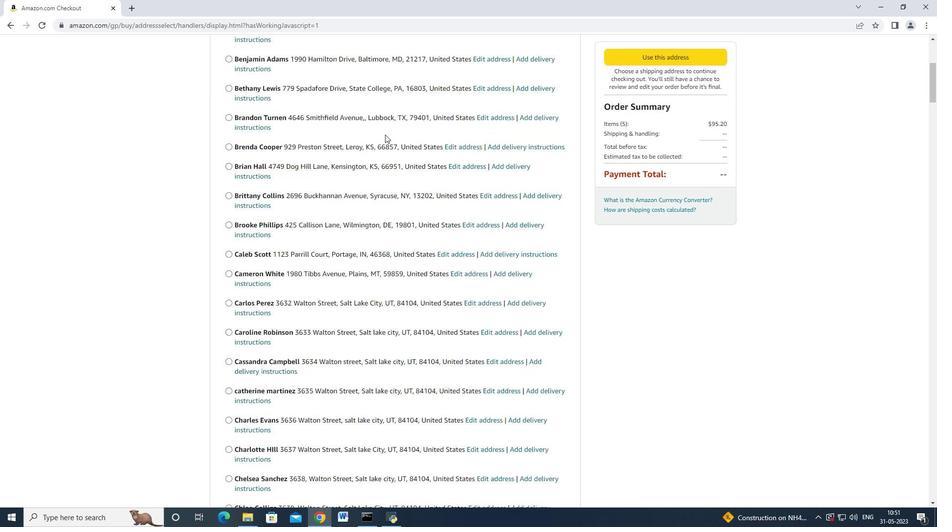 
Action: Mouse moved to (387, 132)
Screenshot: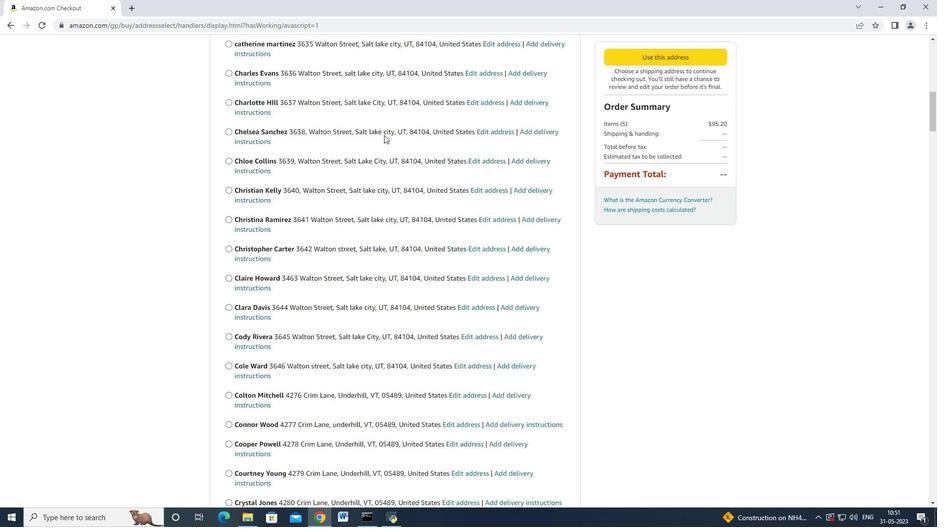 
Action: Mouse scrolled (387, 132) with delta (0, 0)
Screenshot: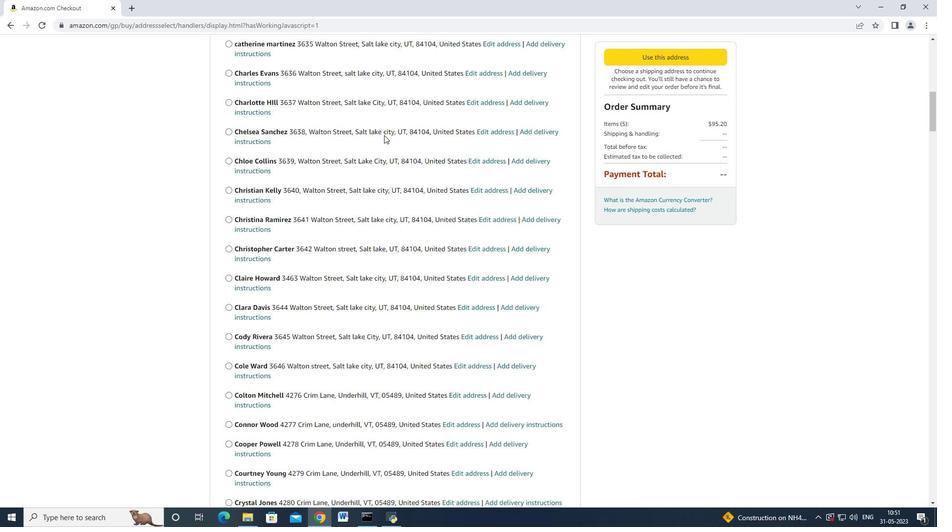 
Action: Mouse moved to (387, 132)
Screenshot: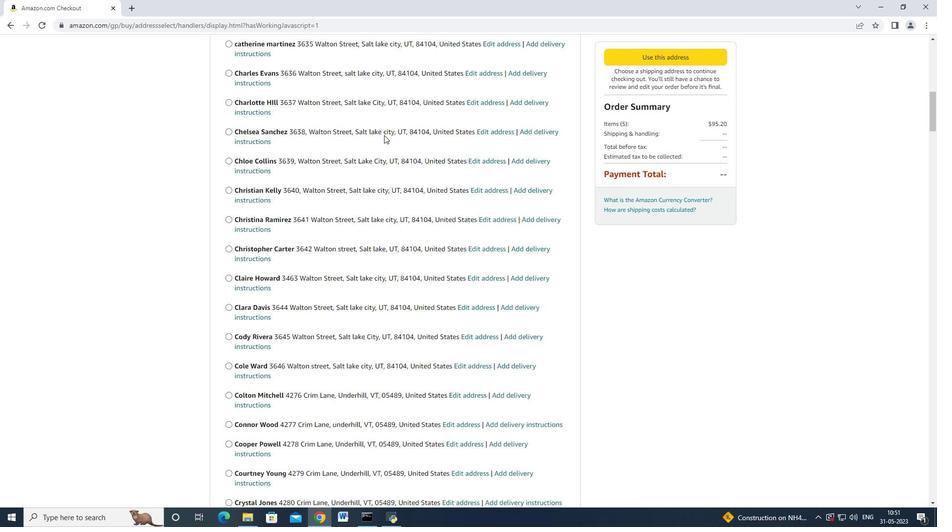 
Action: Mouse scrolled (387, 132) with delta (0, 0)
Screenshot: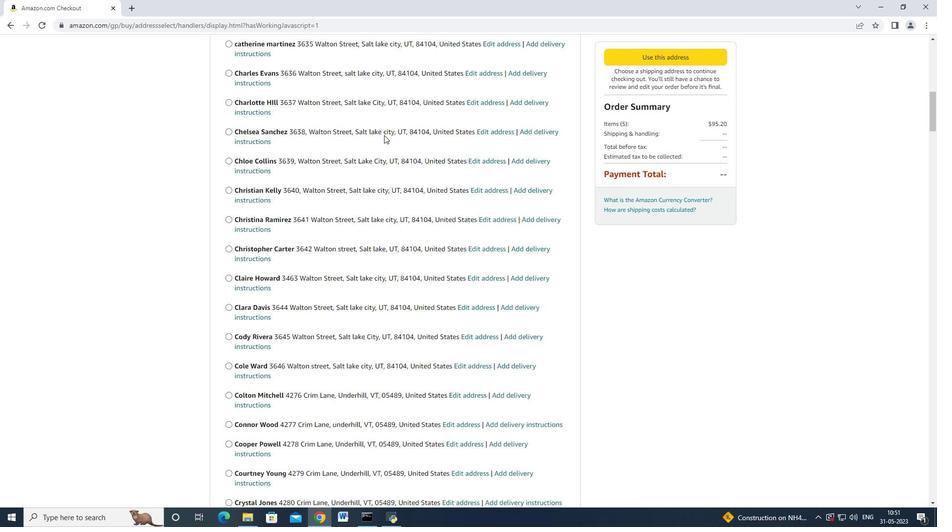 
Action: Mouse scrolled (387, 132) with delta (0, 0)
Screenshot: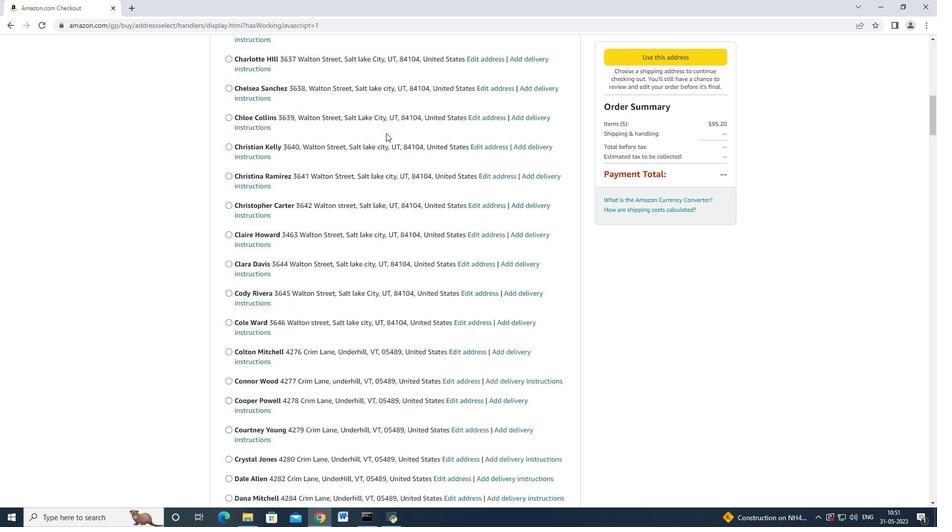 
Action: Mouse moved to (387, 132)
Screenshot: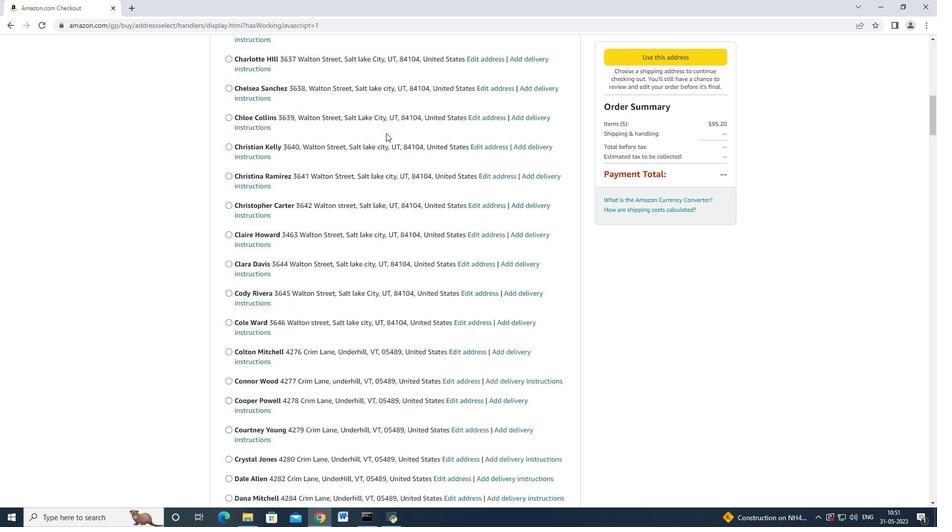 
Action: Mouse scrolled (387, 132) with delta (0, 0)
Screenshot: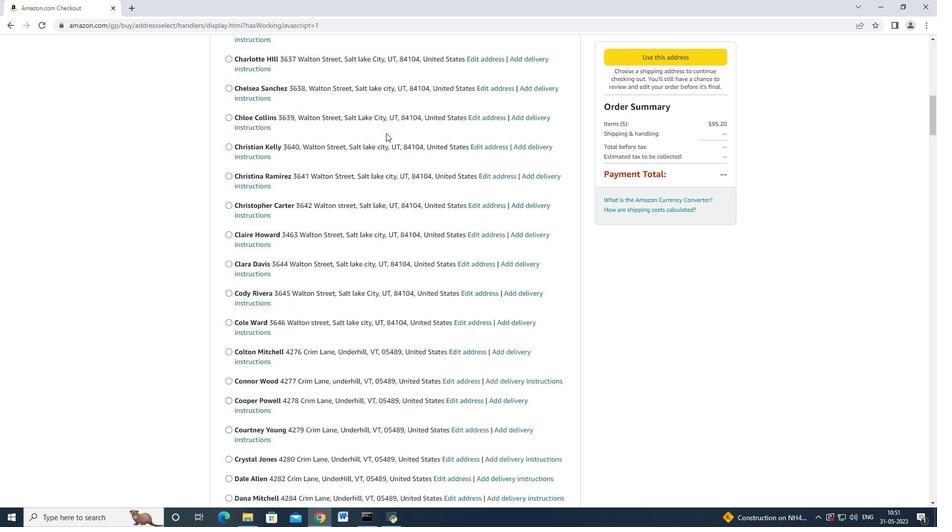 
Action: Mouse scrolled (387, 132) with delta (0, 0)
Screenshot: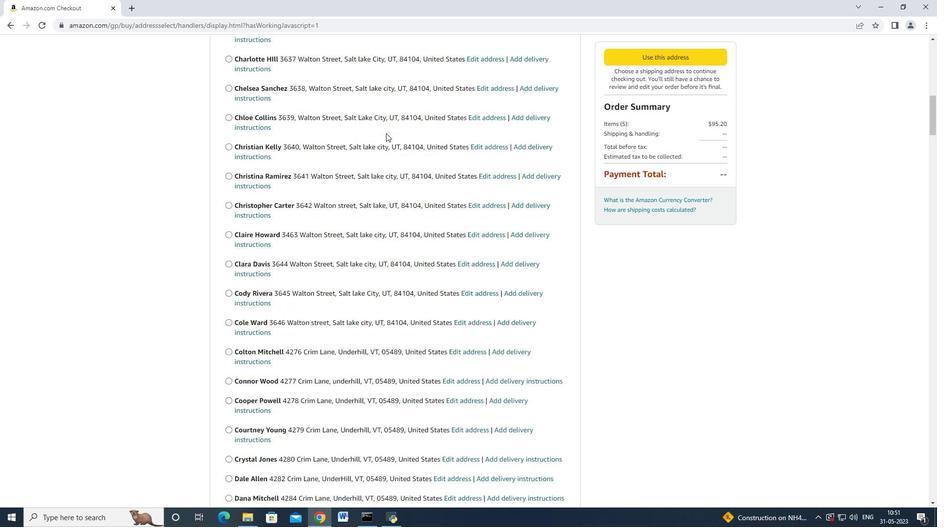 
Action: Mouse scrolled (387, 132) with delta (0, 0)
Screenshot: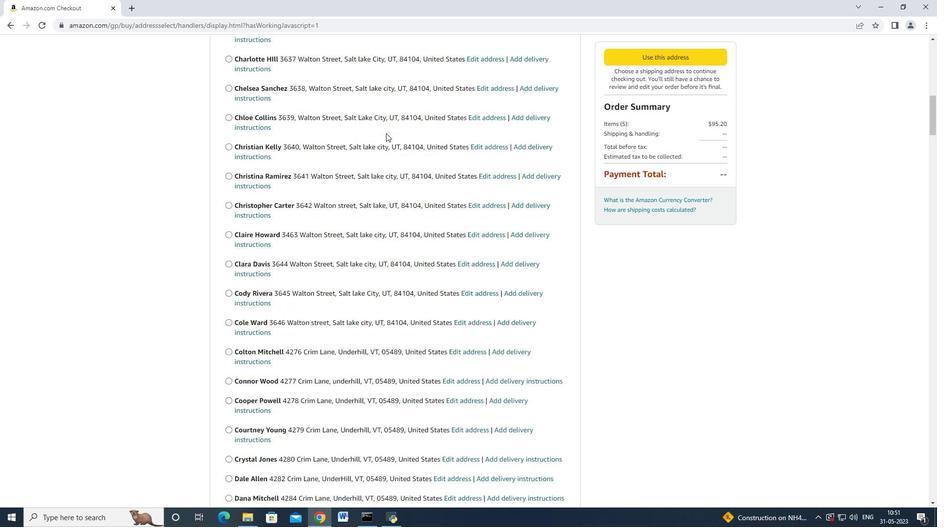 
Action: Mouse moved to (387, 132)
Screenshot: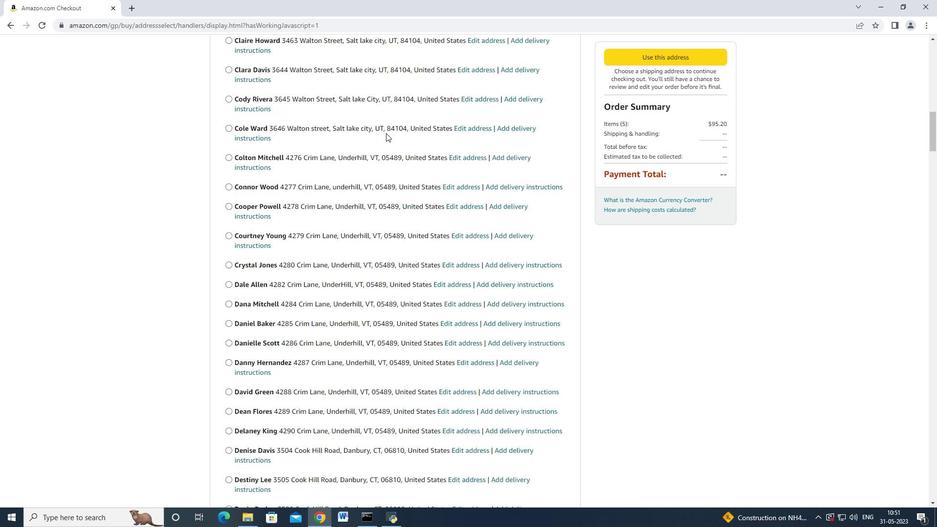 
Action: Mouse scrolled (387, 132) with delta (0, 0)
Screenshot: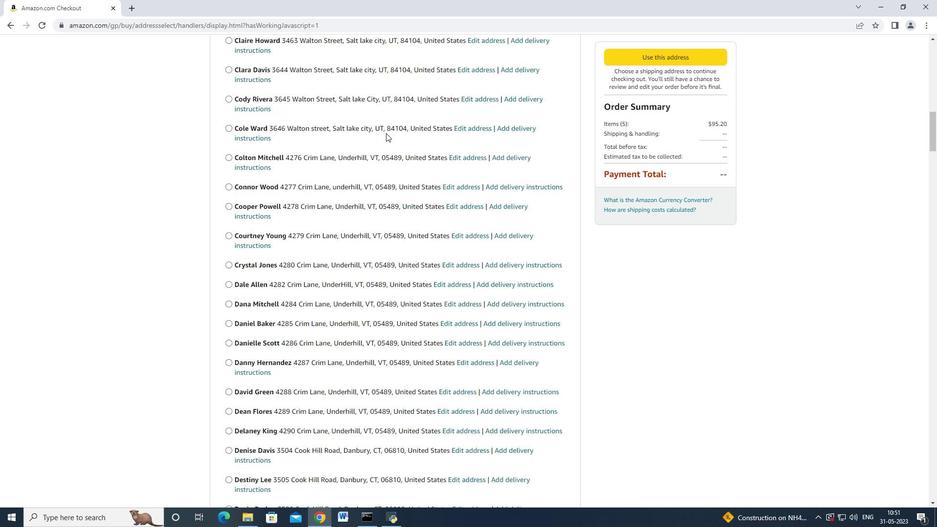 
Action: Mouse moved to (387, 133)
Screenshot: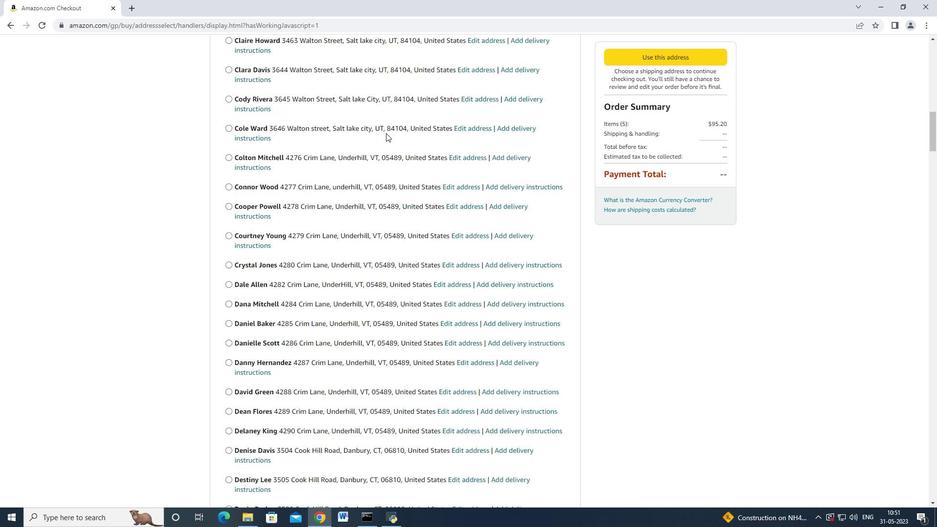 
Action: Mouse scrolled (387, 132) with delta (0, 0)
Screenshot: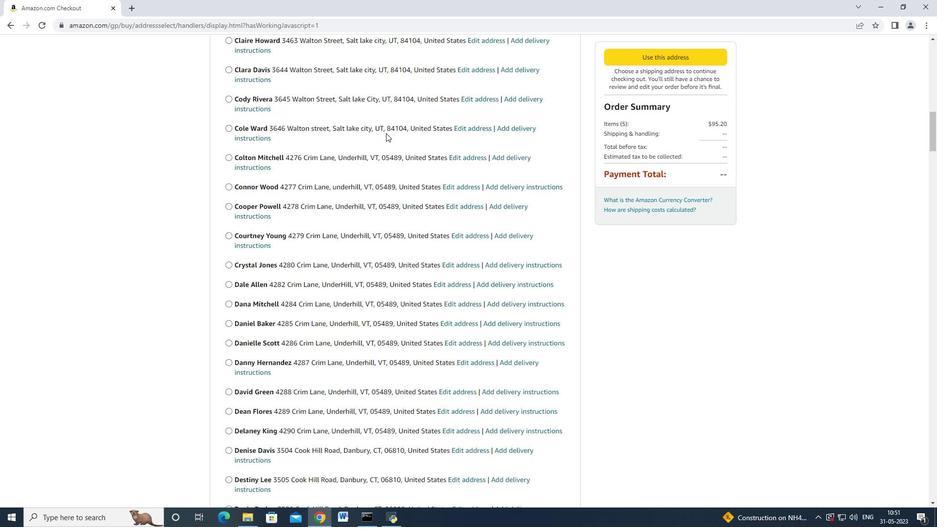 
Action: Mouse moved to (387, 133)
Screenshot: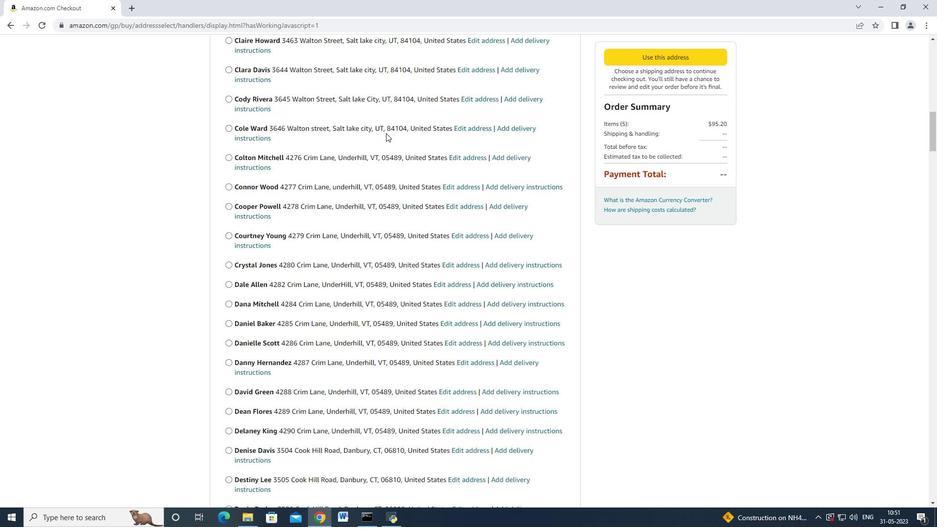
Action: Mouse scrolled (387, 133) with delta (0, 0)
Screenshot: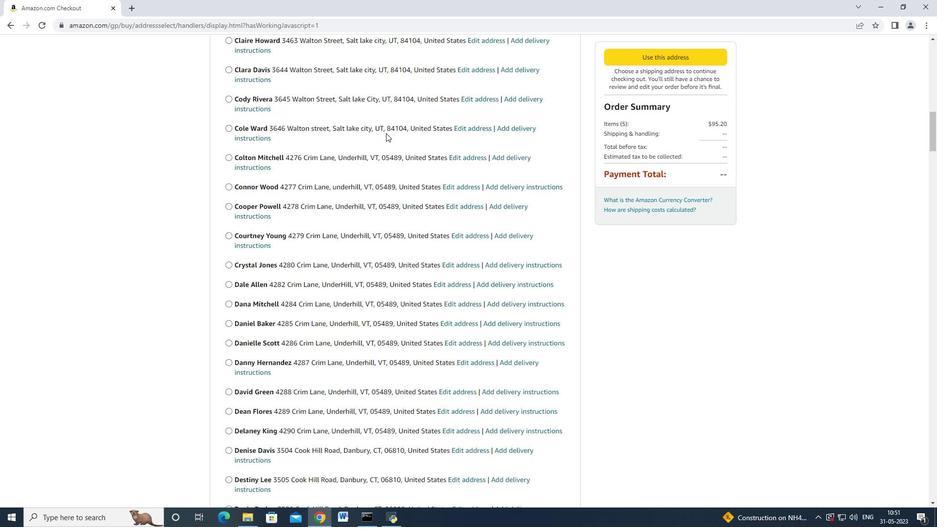 
Action: Mouse scrolled (387, 133) with delta (0, 0)
Screenshot: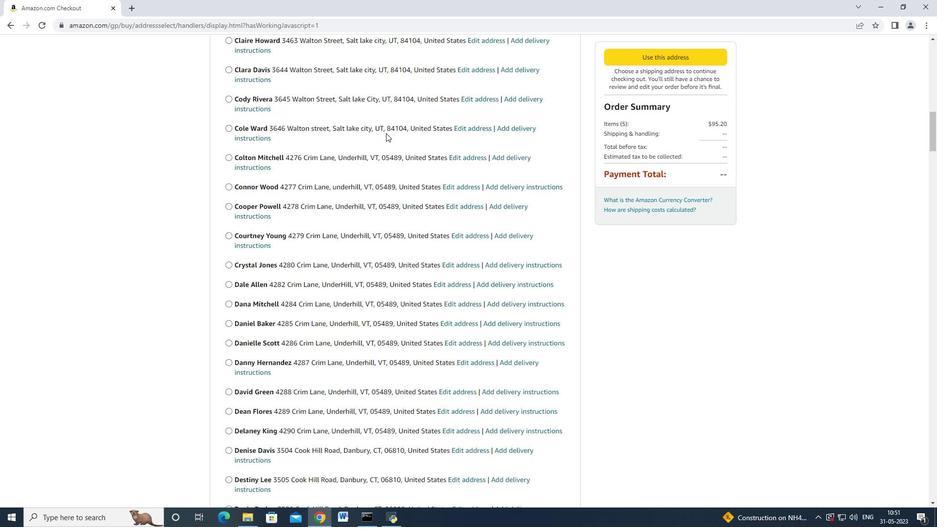
Action: Mouse scrolled (387, 133) with delta (0, 0)
Screenshot: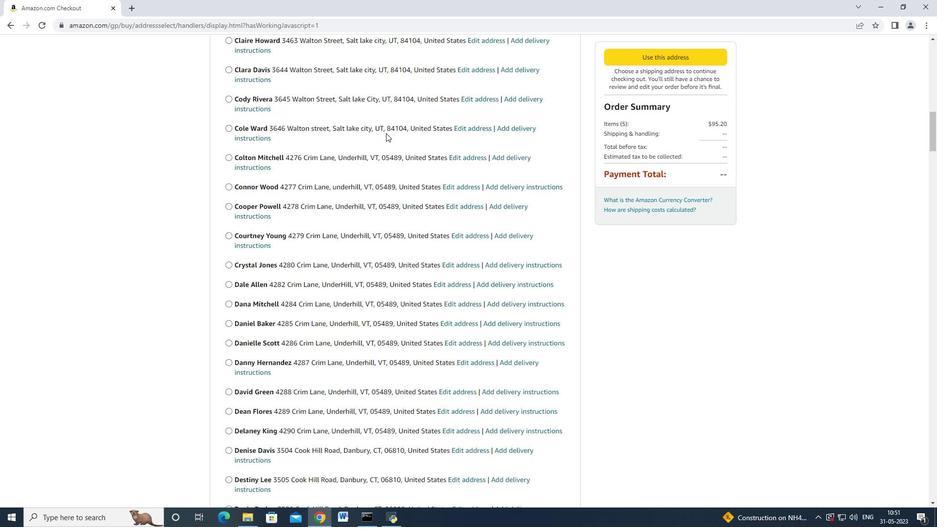
Action: Mouse moved to (387, 133)
Screenshot: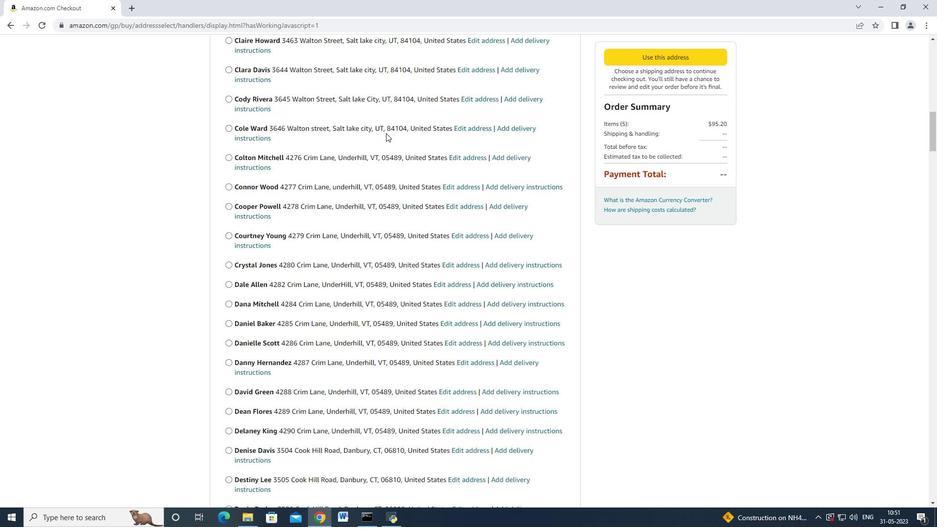 
Action: Mouse scrolled (387, 133) with delta (0, 0)
Screenshot: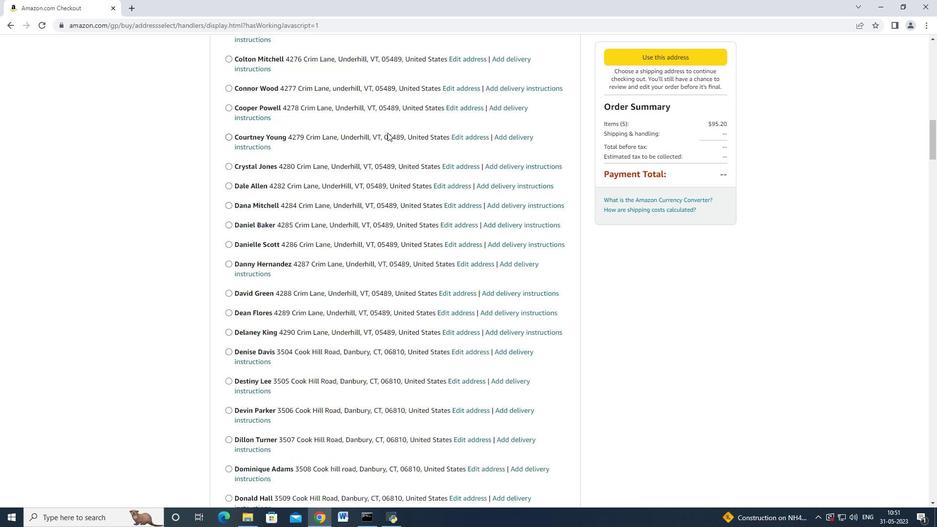 
Action: Mouse moved to (387, 133)
Screenshot: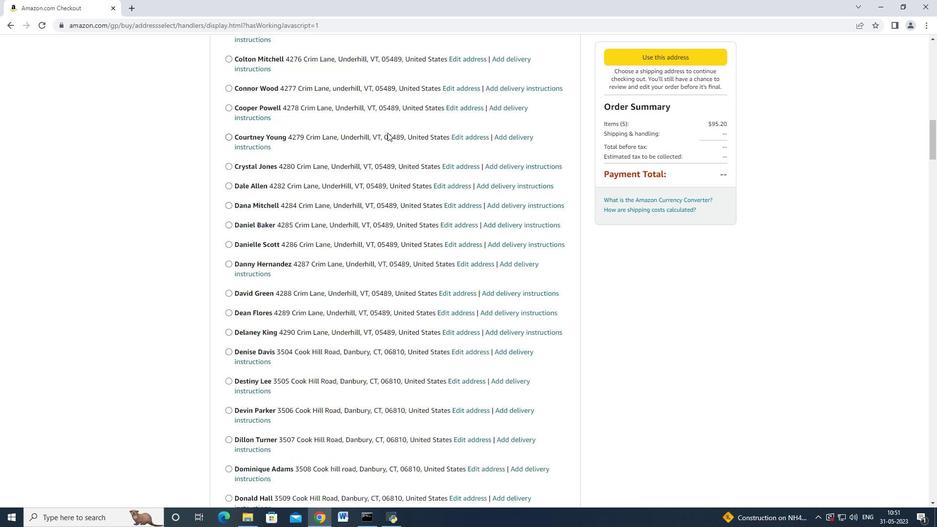 
Action: Mouse scrolled (387, 133) with delta (0, 0)
Screenshot: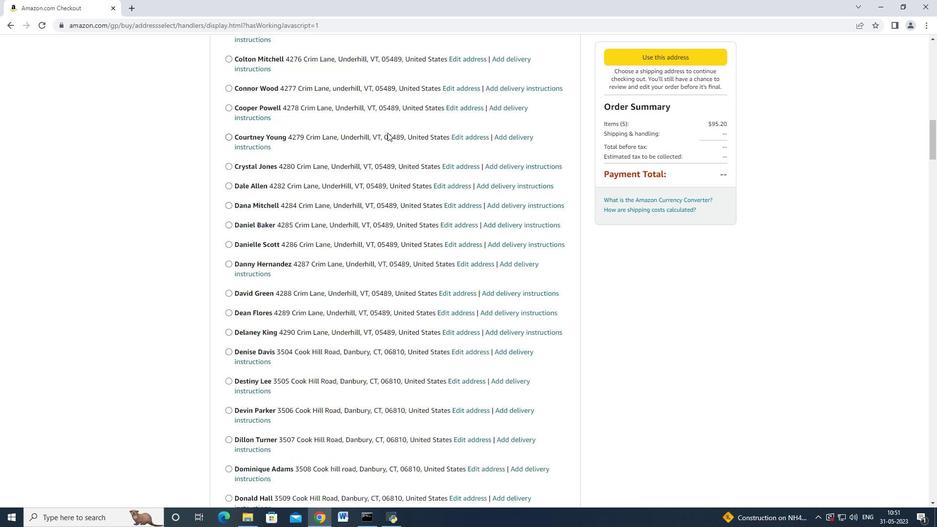
Action: Mouse moved to (387, 133)
Screenshot: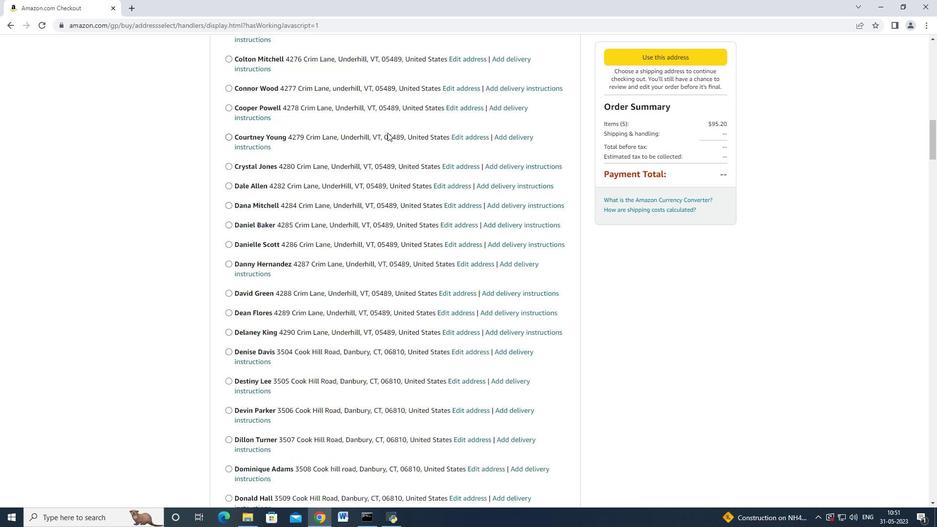 
Action: Mouse scrolled (387, 133) with delta (0, 0)
Screenshot: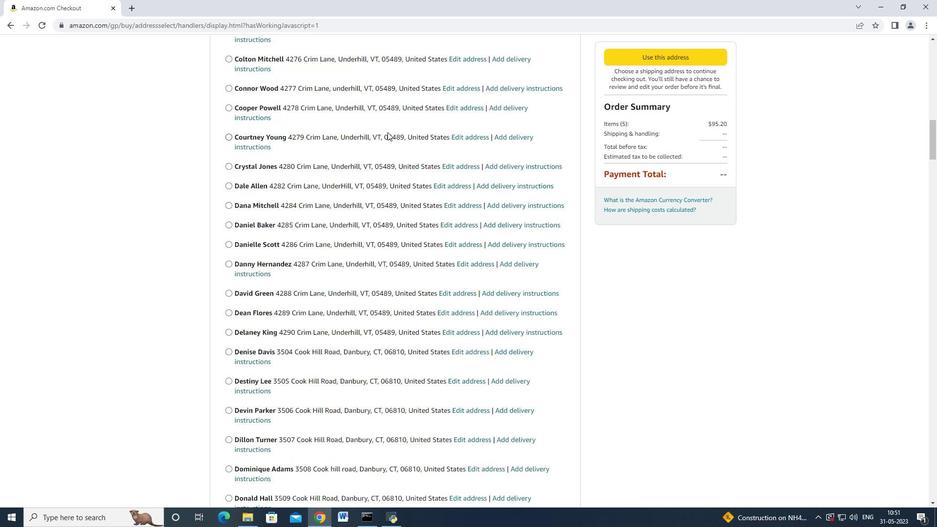 
Action: Mouse moved to (396, 129)
Screenshot: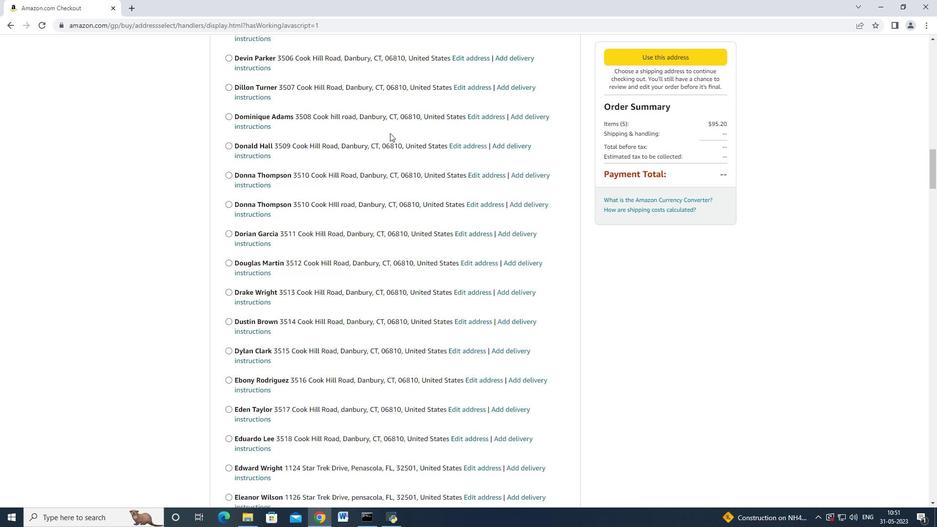 
Action: Mouse scrolled (396, 128) with delta (0, 0)
Screenshot: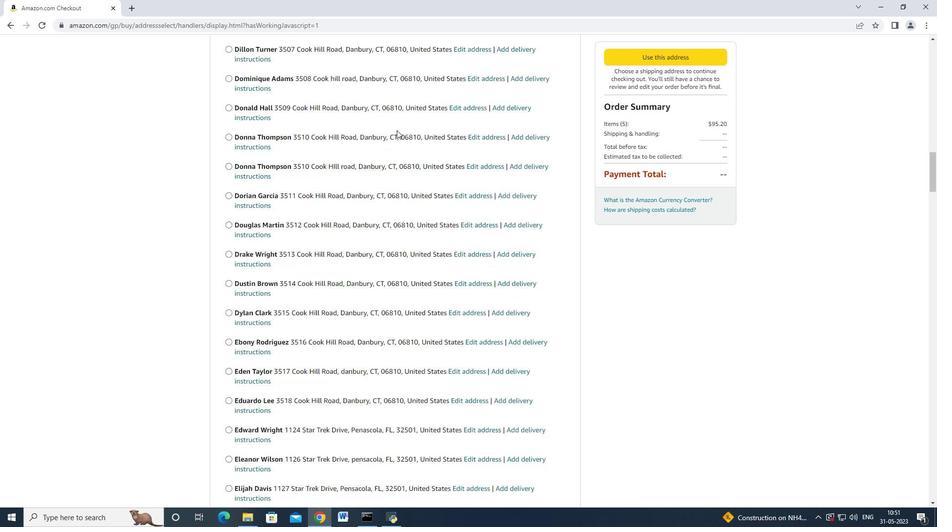 
Action: Mouse scrolled (396, 128) with delta (0, 0)
Screenshot: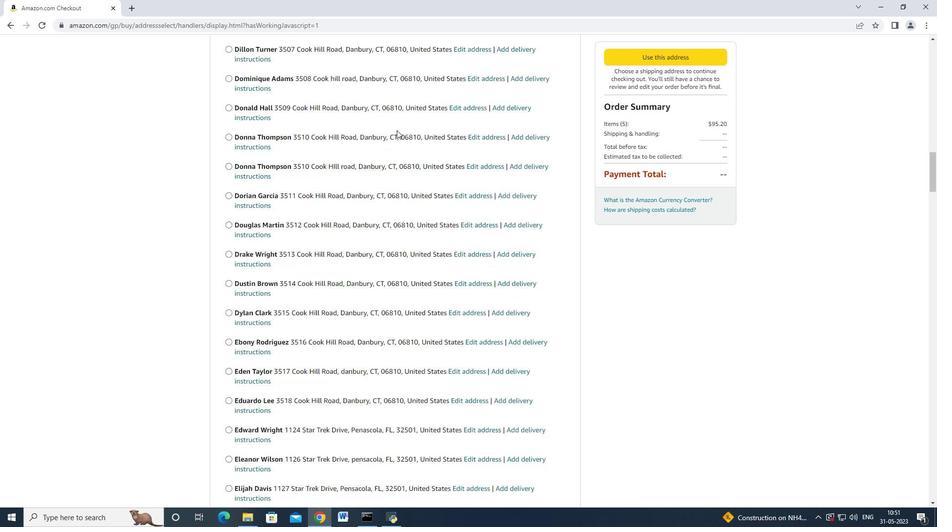 
Action: Mouse moved to (396, 129)
Screenshot: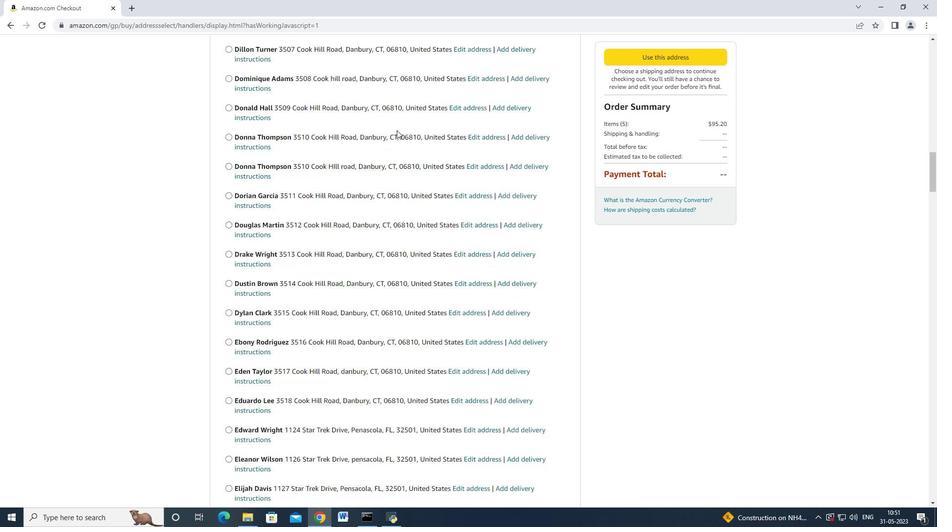 
Action: Mouse scrolled (396, 129) with delta (0, 0)
Screenshot: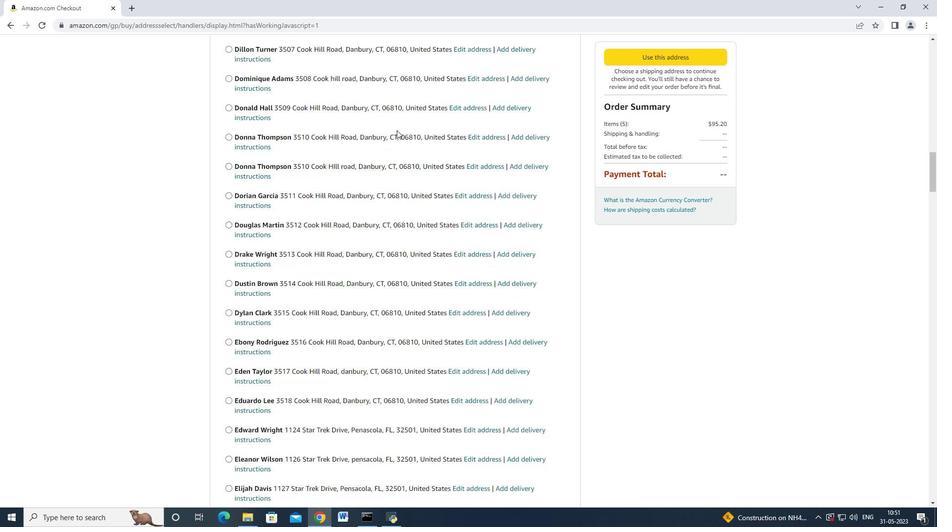 
Action: Mouse moved to (396, 129)
Screenshot: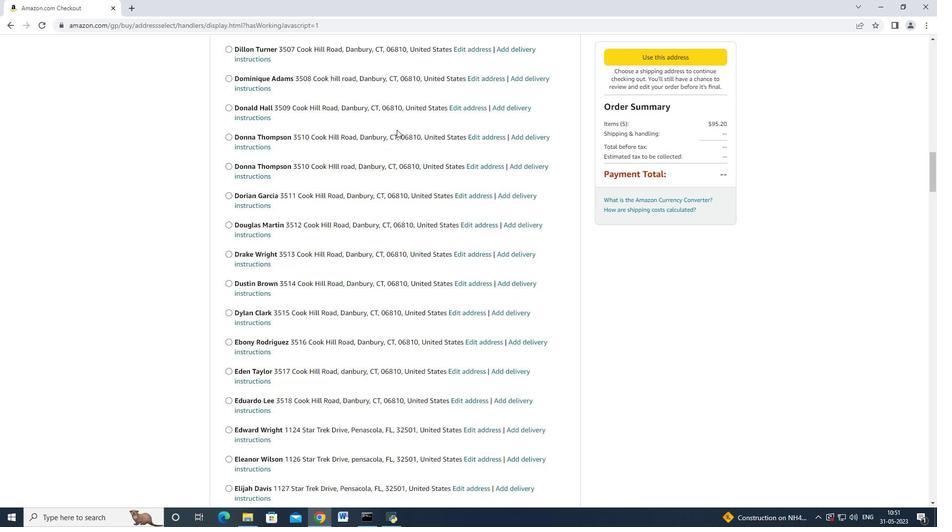 
Action: Mouse scrolled (396, 129) with delta (0, 0)
Screenshot: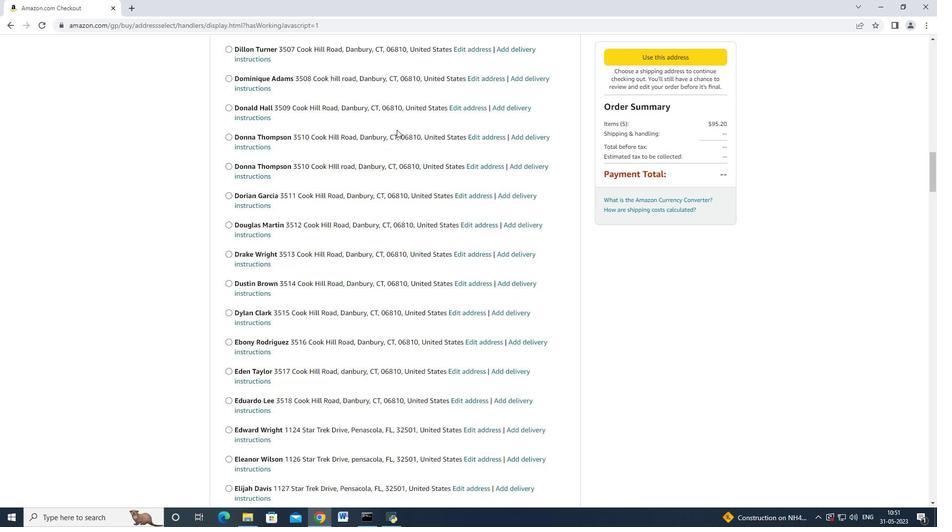 
Action: Mouse scrolled (396, 129) with delta (0, 0)
Screenshot: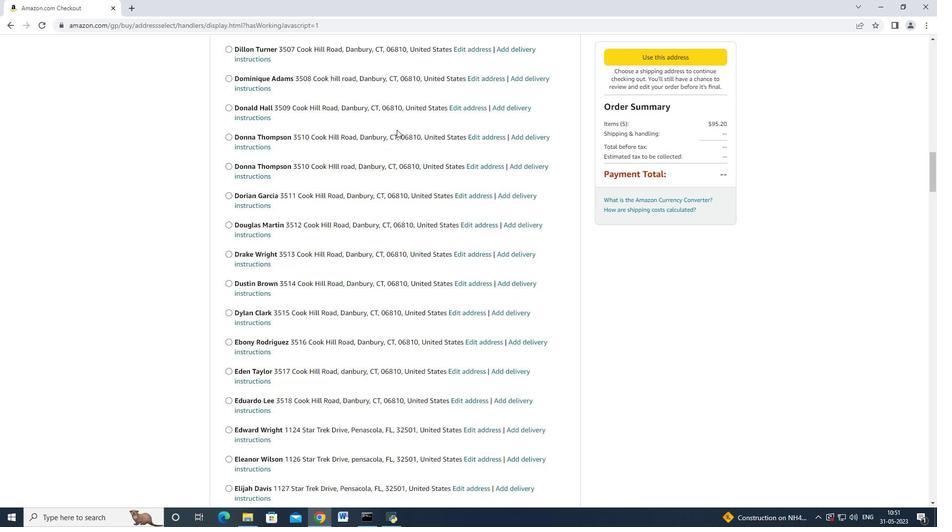
Action: Mouse scrolled (396, 128) with delta (0, 0)
Screenshot: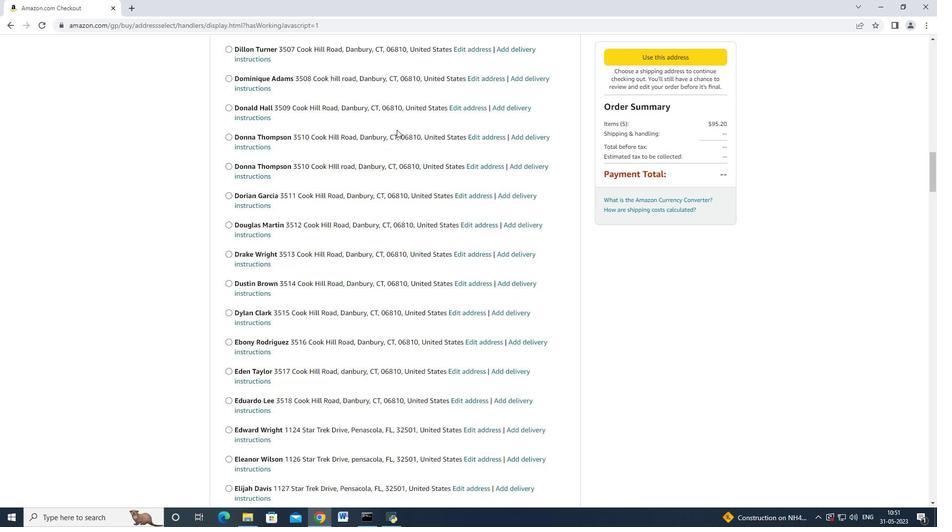 
Action: Mouse moved to (396, 129)
Screenshot: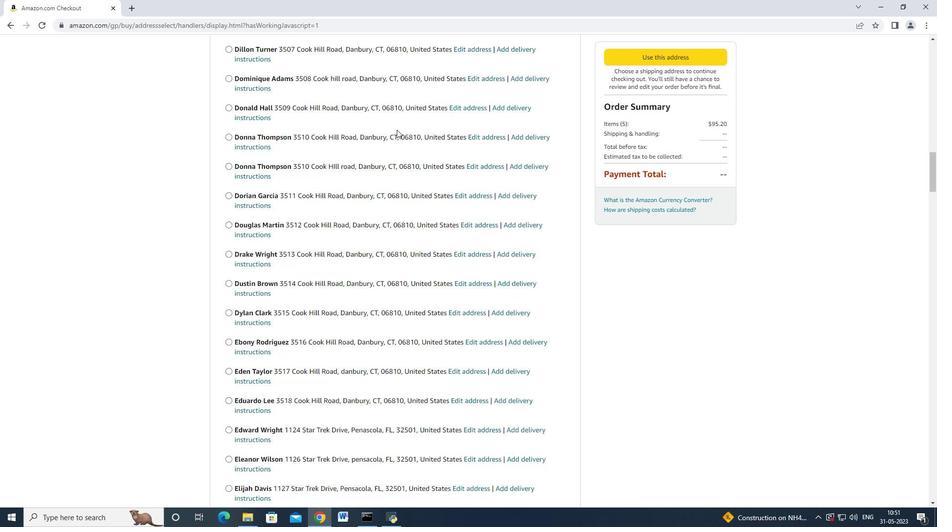 
Action: Mouse scrolled (396, 129) with delta (0, 0)
Screenshot: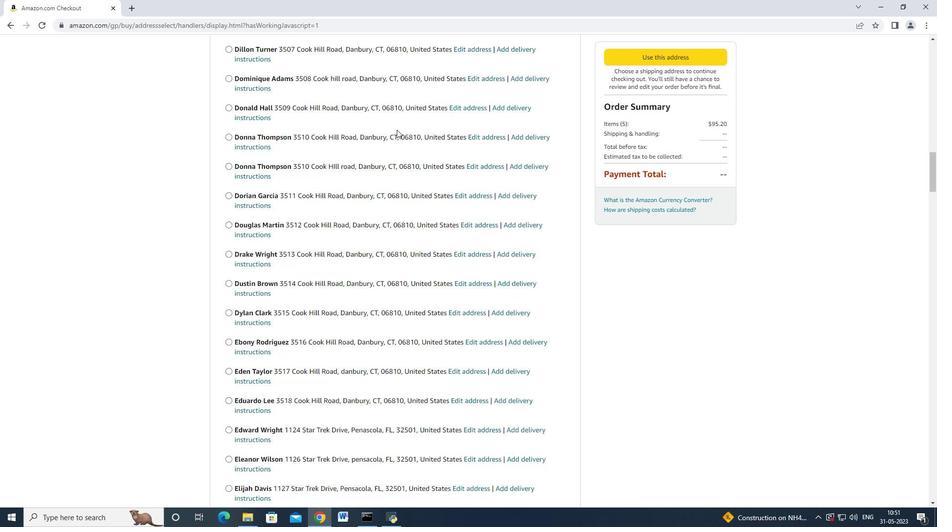 
Action: Mouse moved to (396, 130)
Screenshot: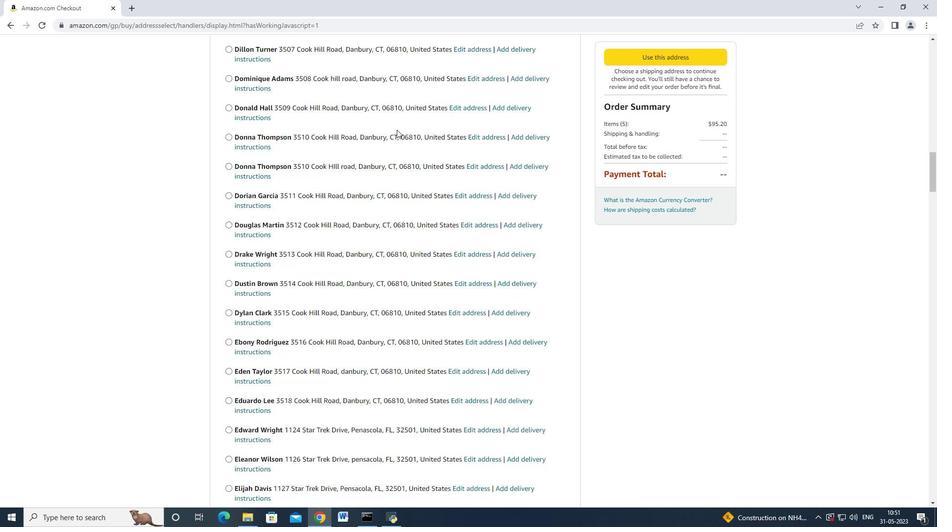 
Action: Mouse scrolled (396, 129) with delta (0, 0)
Screenshot: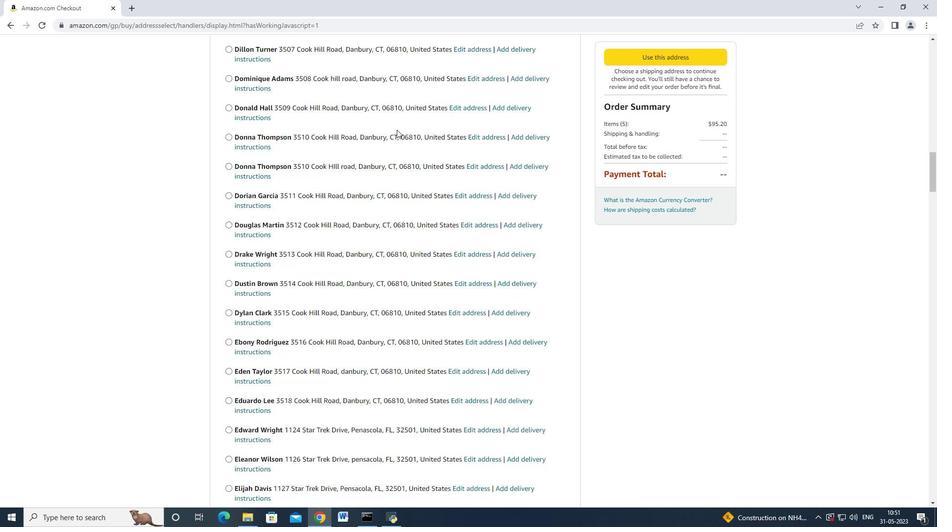 
Action: Mouse moved to (398, 130)
Screenshot: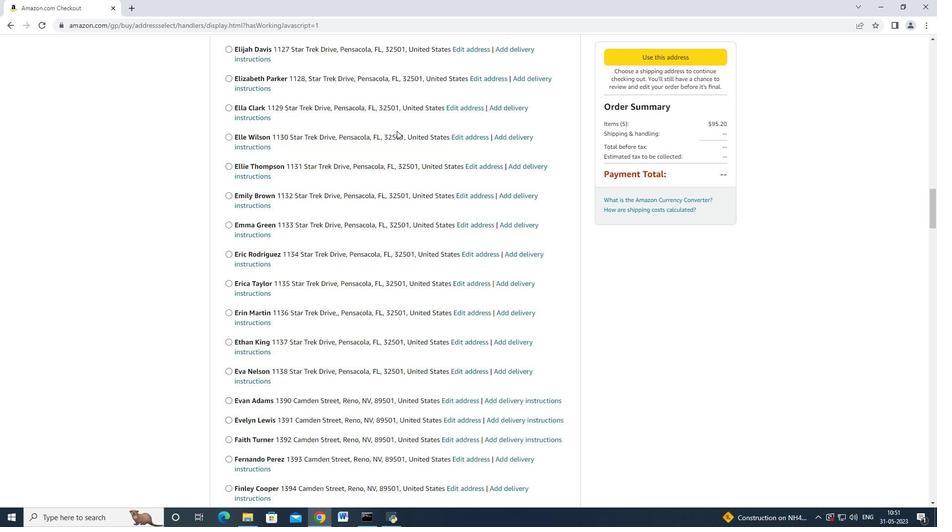 
Action: Mouse scrolled (398, 129) with delta (0, 0)
Screenshot: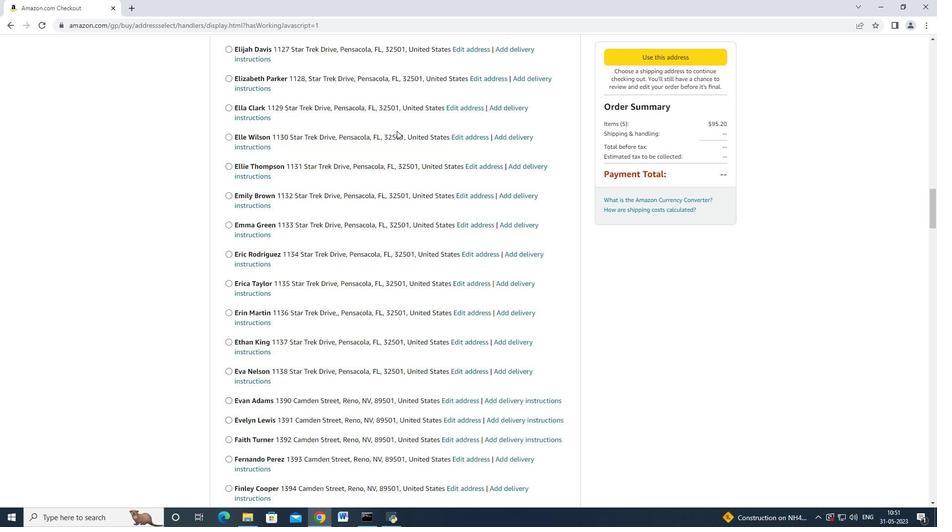 
Action: Mouse moved to (398, 130)
Screenshot: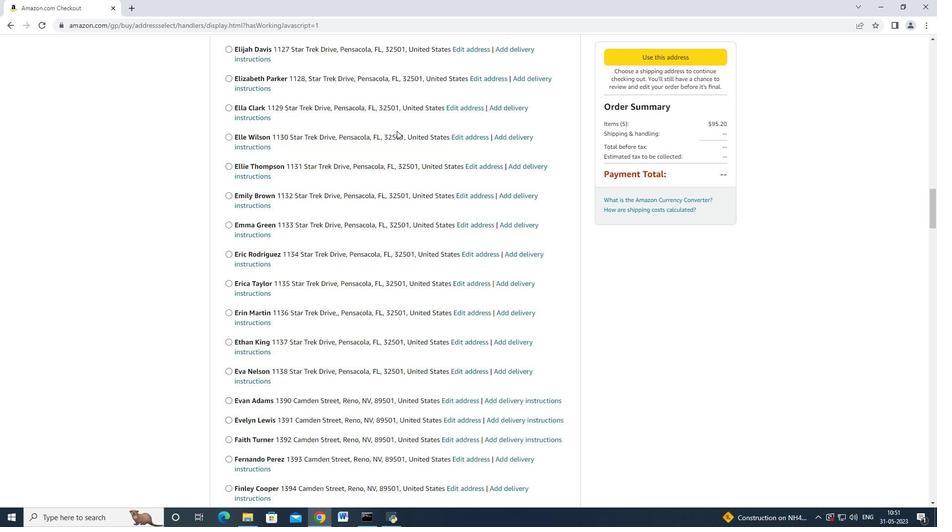 
Action: Mouse scrolled (398, 129) with delta (0, 0)
Screenshot: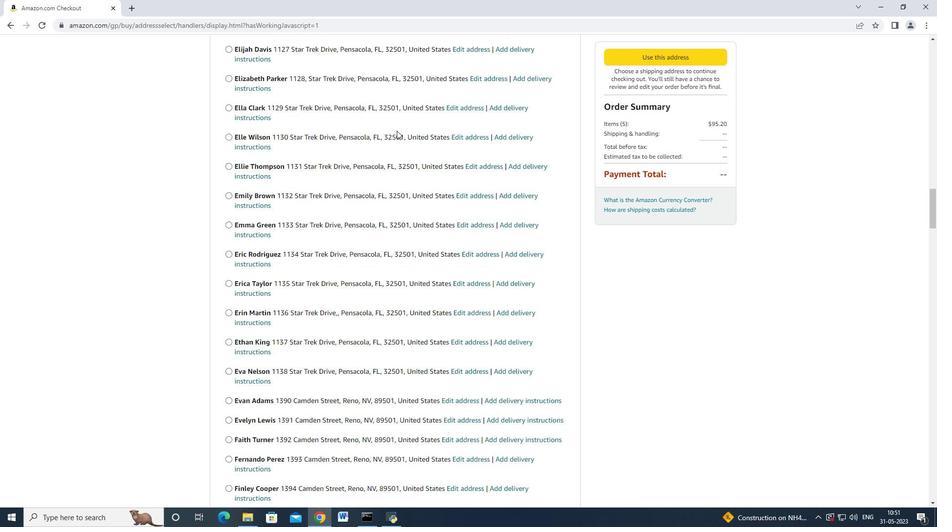 
Action: Mouse moved to (398, 130)
Screenshot: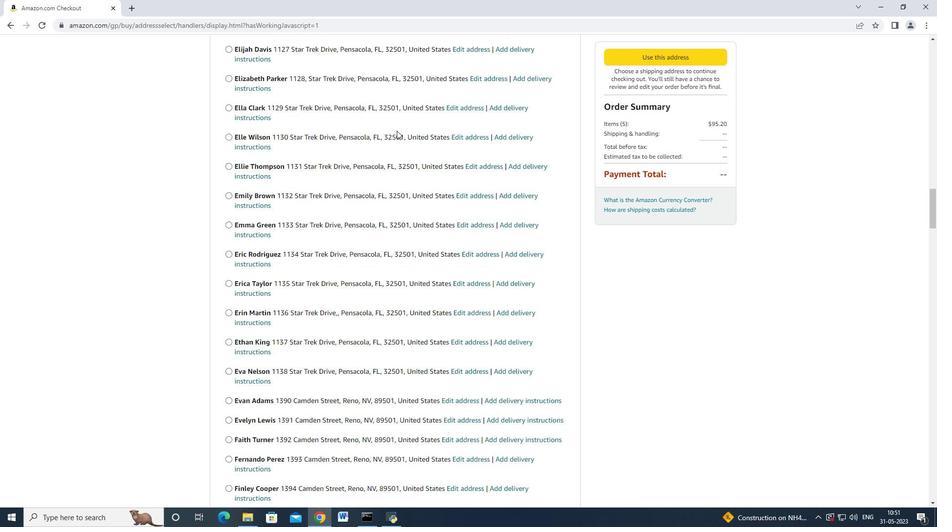 
Action: Mouse scrolled (398, 129) with delta (0, 0)
Screenshot: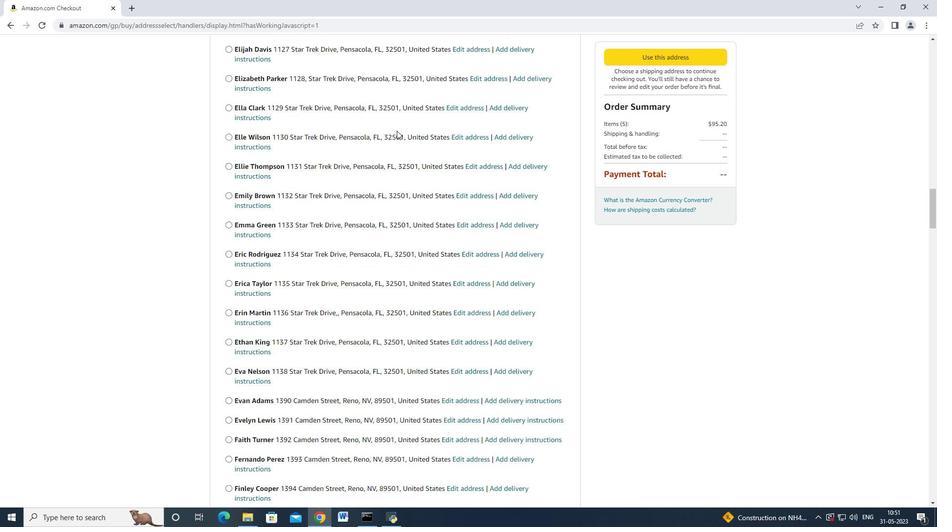 
Action: Mouse moved to (398, 130)
Screenshot: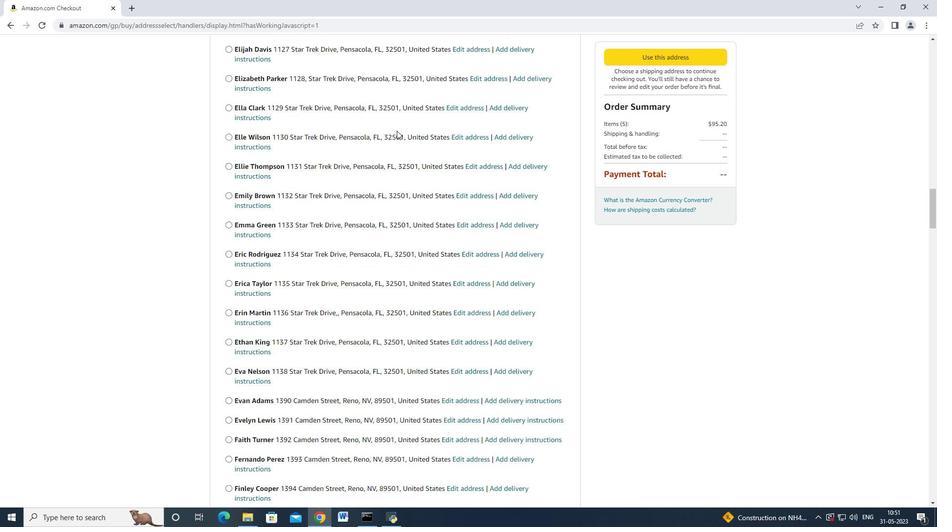 
Action: Mouse scrolled (398, 129) with delta (0, 0)
Screenshot: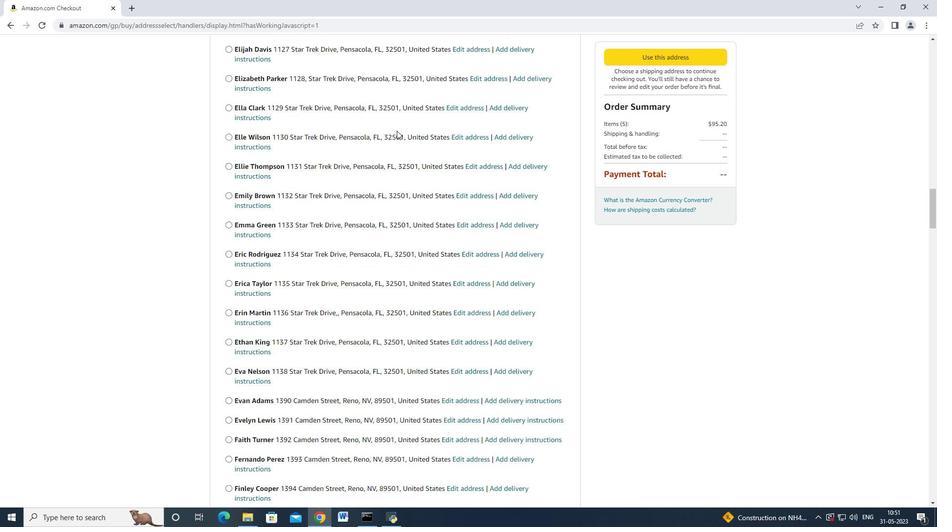 
Action: Mouse moved to (399, 130)
Screenshot: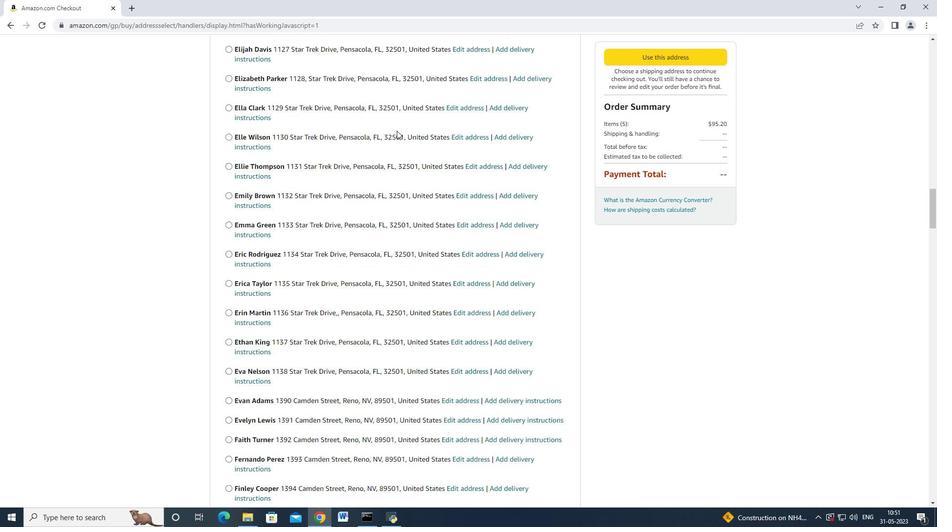 
Action: Mouse scrolled (398, 129) with delta (0, 0)
Screenshot: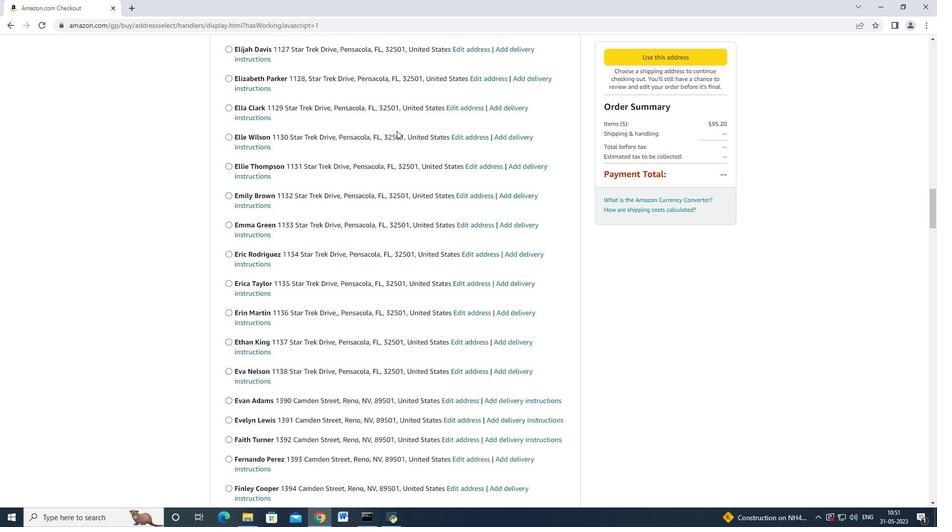 
Action: Mouse moved to (399, 130)
Screenshot: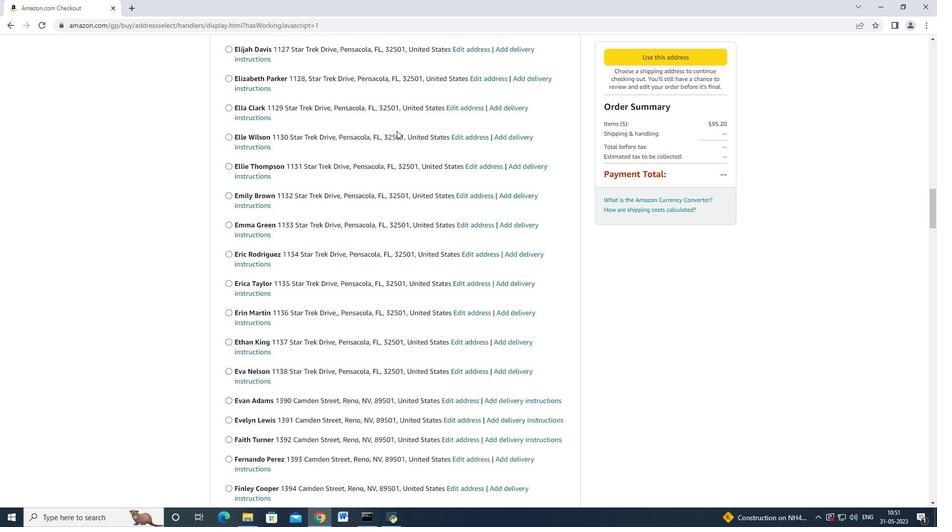 
Action: Mouse scrolled (398, 129) with delta (0, 0)
Screenshot: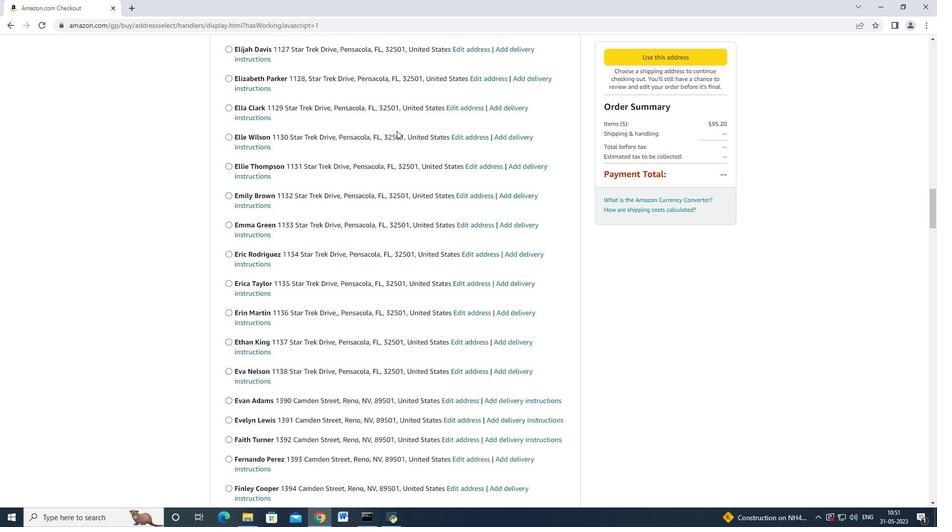 
Action: Mouse moved to (400, 129)
Screenshot: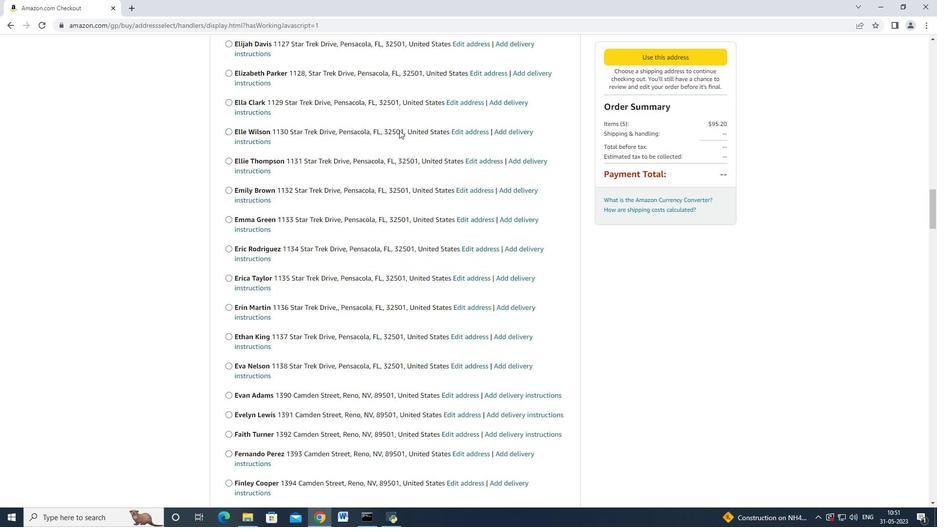 
Action: Mouse scrolled (400, 129) with delta (0, 0)
Screenshot: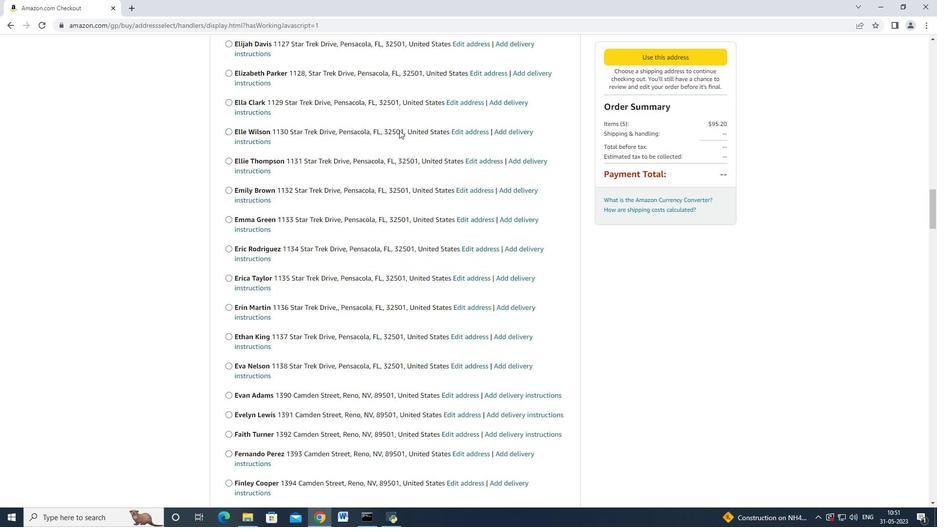 
Action: Mouse moved to (400, 129)
Screenshot: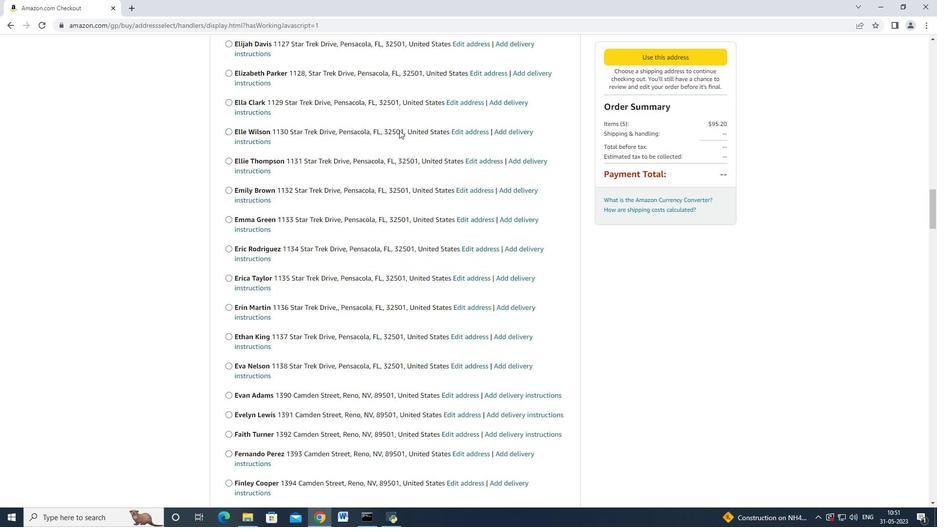 
Action: Mouse scrolled (400, 129) with delta (0, 0)
Screenshot: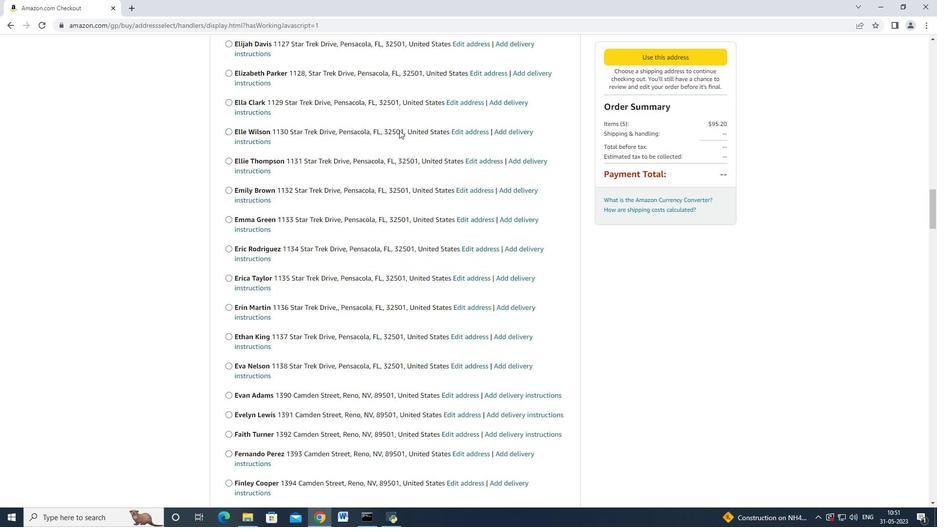 
Action: Mouse moved to (400, 130)
Screenshot: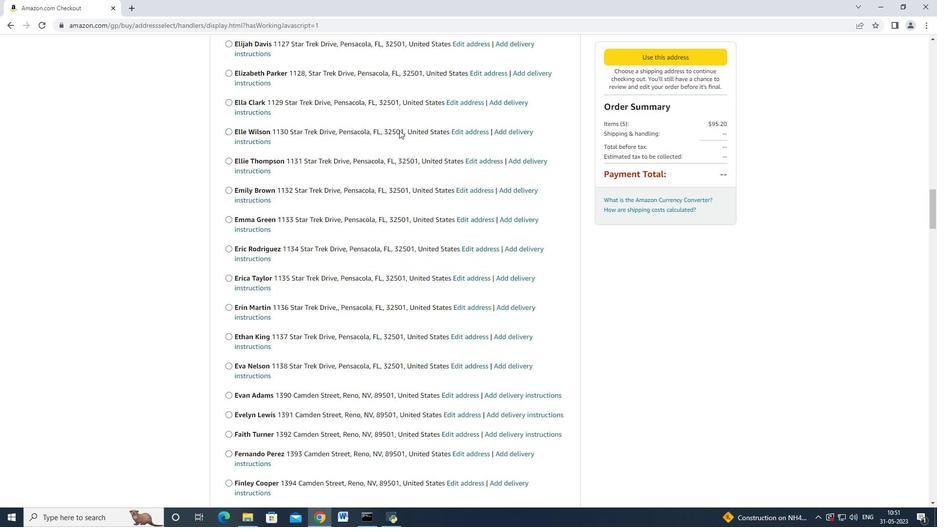 
Action: Mouse scrolled (400, 129) with delta (0, 0)
Screenshot: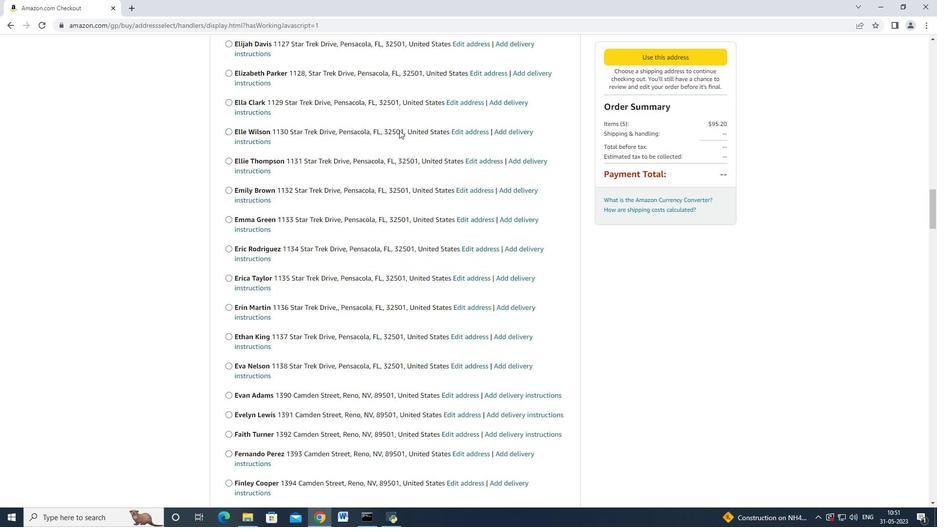
Action: Mouse scrolled (400, 129) with delta (0, 0)
Screenshot: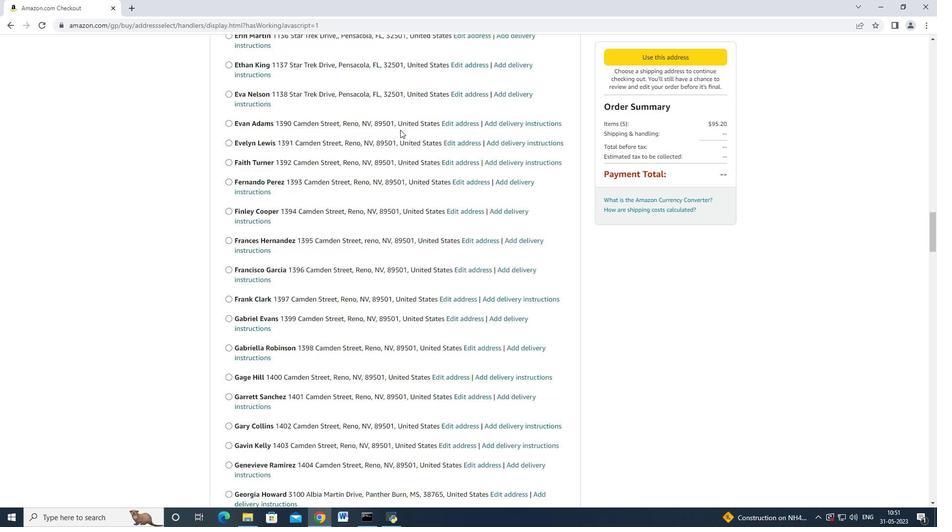 
Action: Mouse scrolled (400, 129) with delta (0, 0)
Screenshot: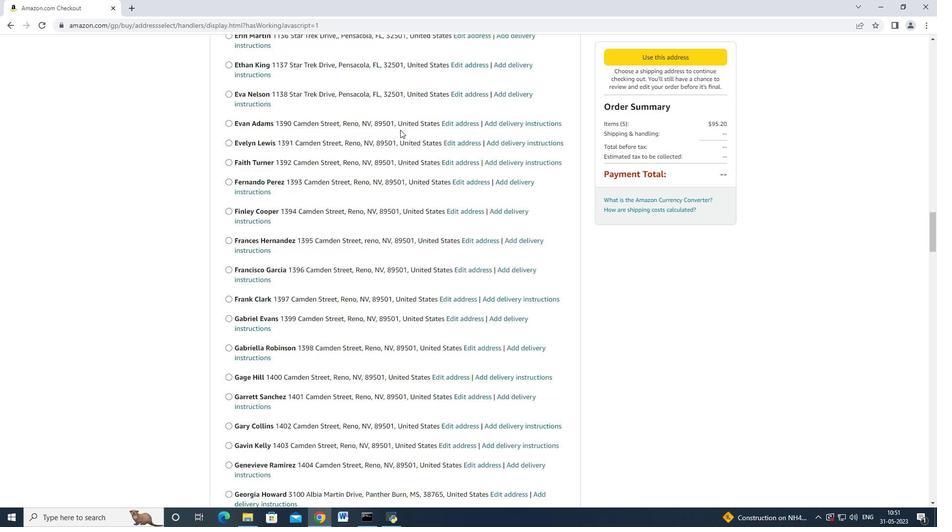 
Action: Mouse scrolled (400, 129) with delta (0, 0)
Screenshot: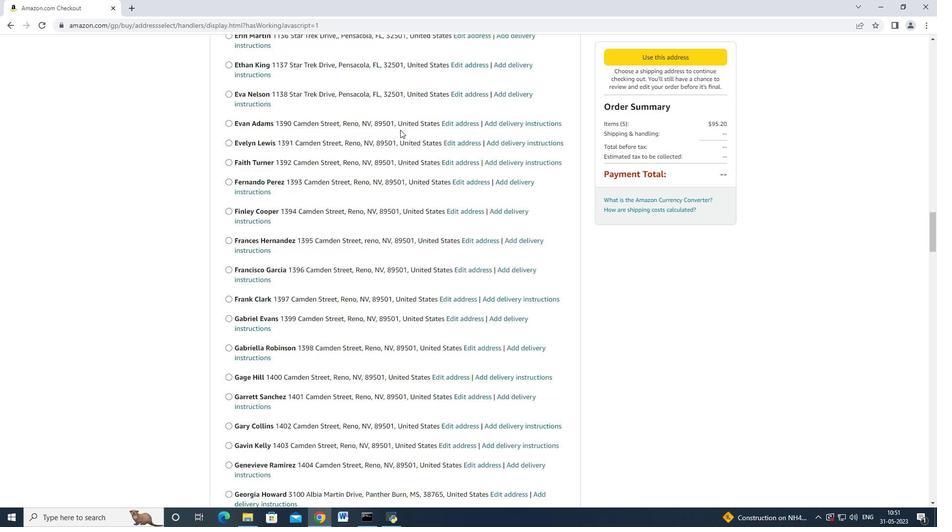 
Action: Mouse scrolled (400, 129) with delta (0, 0)
Screenshot: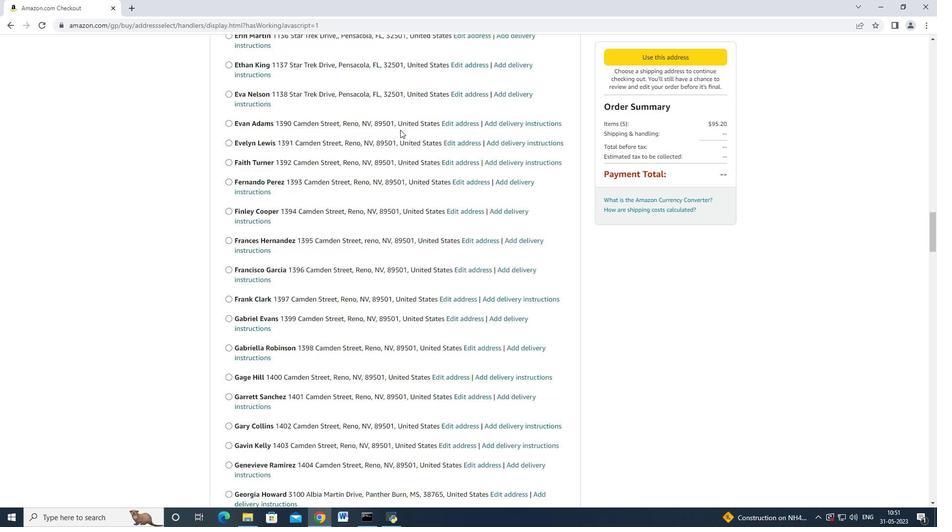 
Action: Mouse moved to (400, 130)
Screenshot: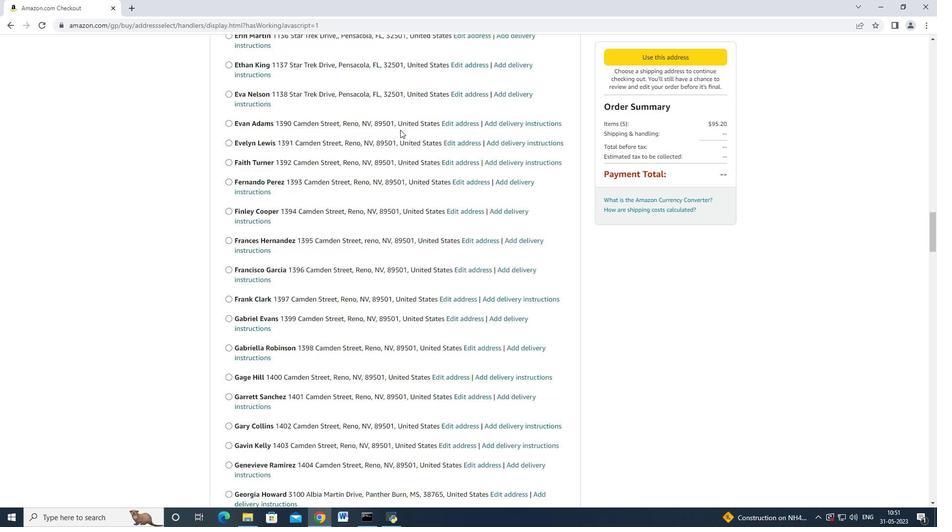 
Action: Mouse scrolled (400, 129) with delta (0, 0)
Screenshot: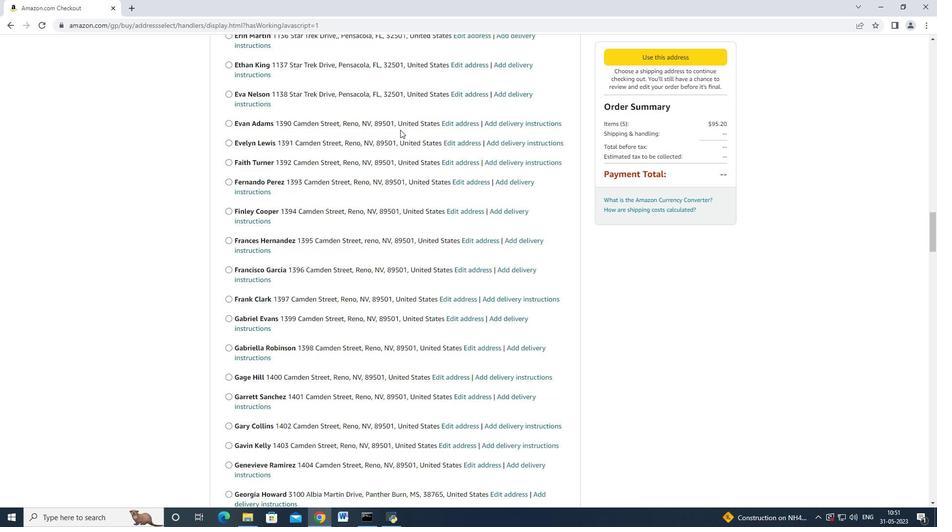 
Action: Mouse moved to (400, 130)
Screenshot: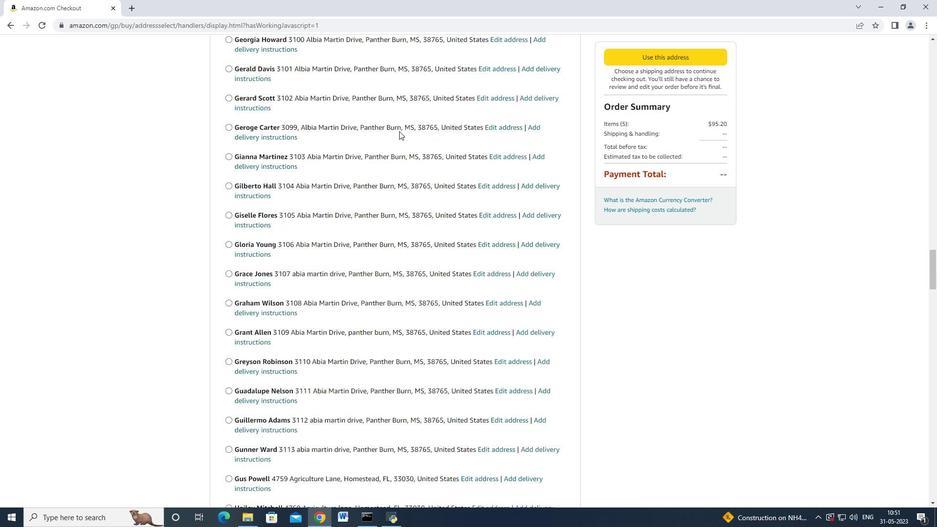 
Action: Mouse scrolled (400, 130) with delta (0, 0)
Screenshot: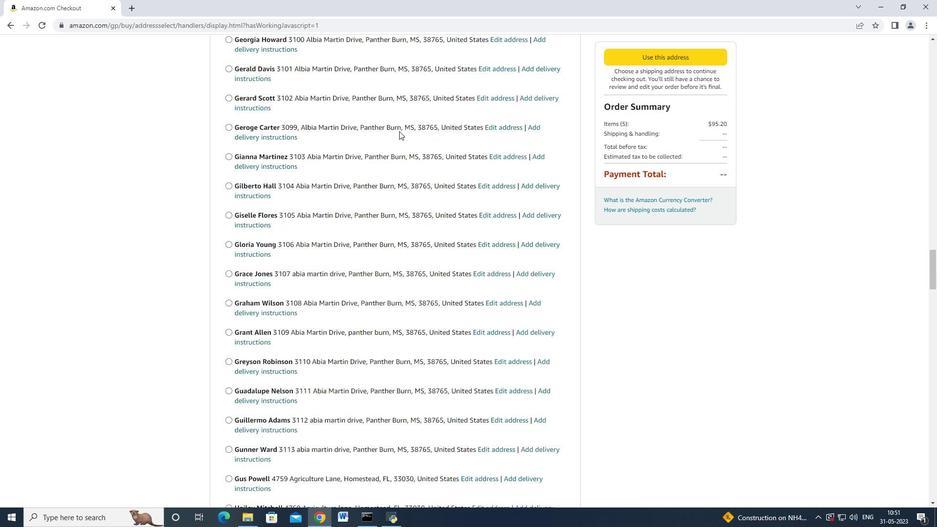 
Action: Mouse moved to (400, 130)
Screenshot: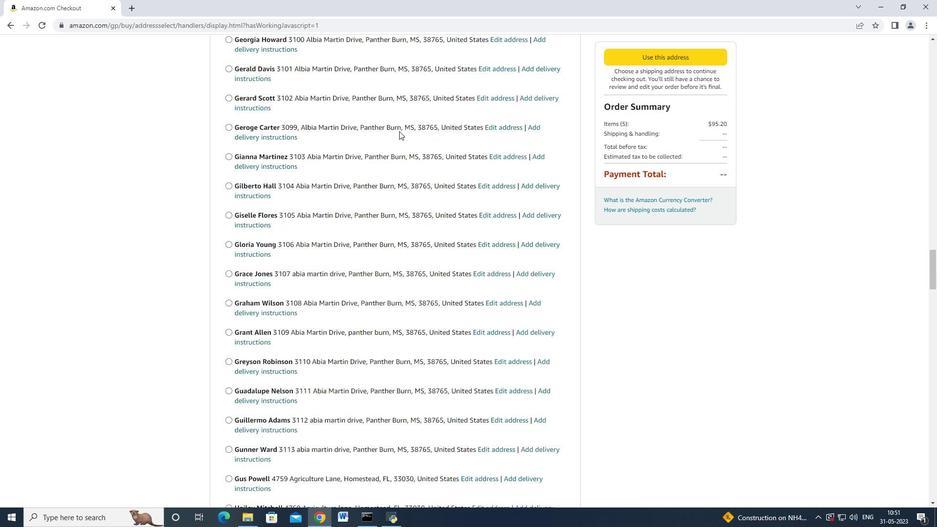 
Action: Mouse scrolled (400, 130) with delta (0, 0)
Screenshot: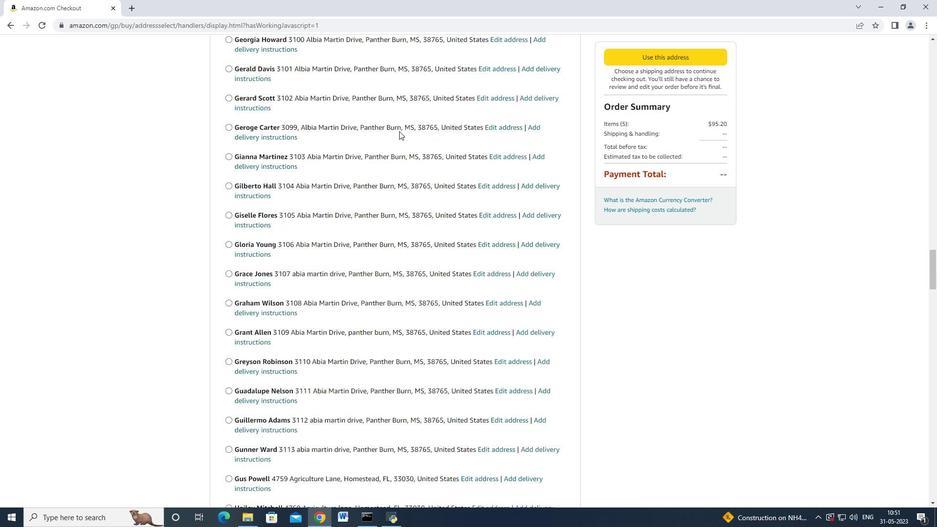 
Action: Mouse scrolled (400, 130) with delta (0, 0)
Screenshot: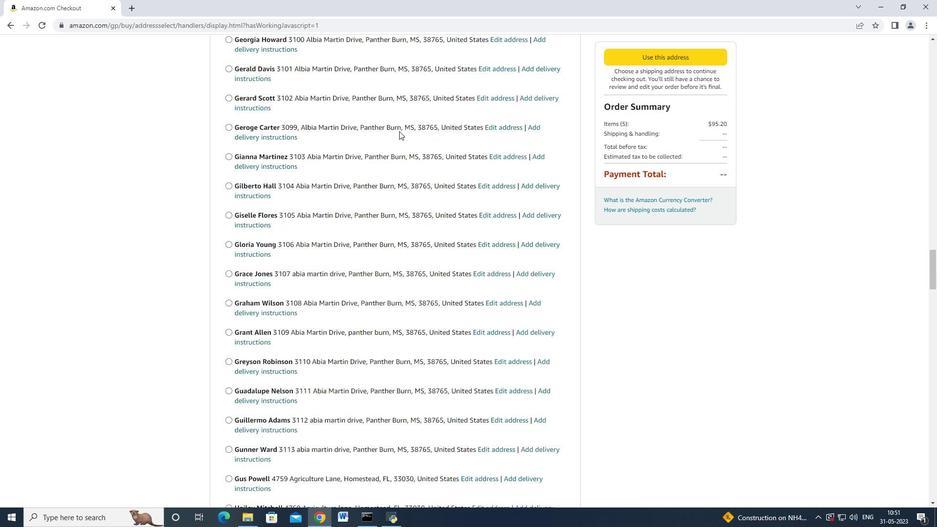 
Action: Mouse scrolled (400, 130) with delta (0, 0)
Screenshot: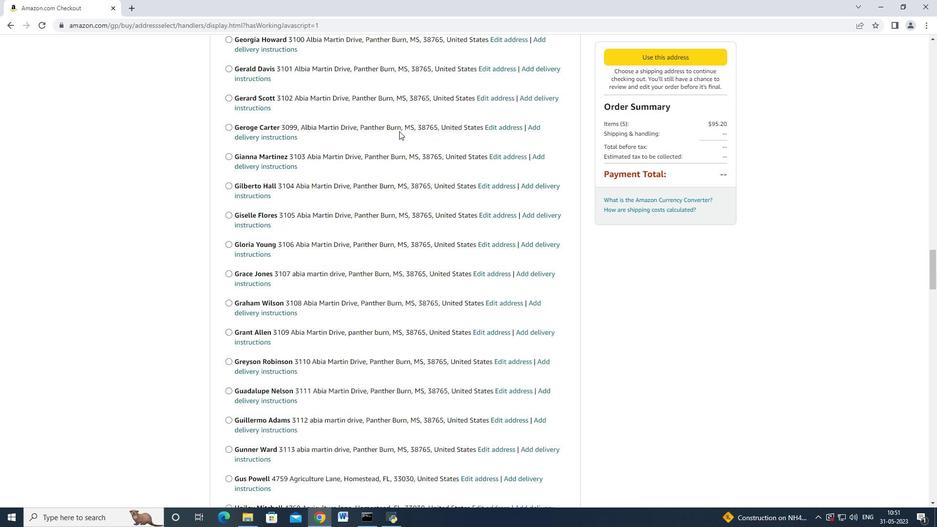 
Action: Mouse moved to (400, 131)
Screenshot: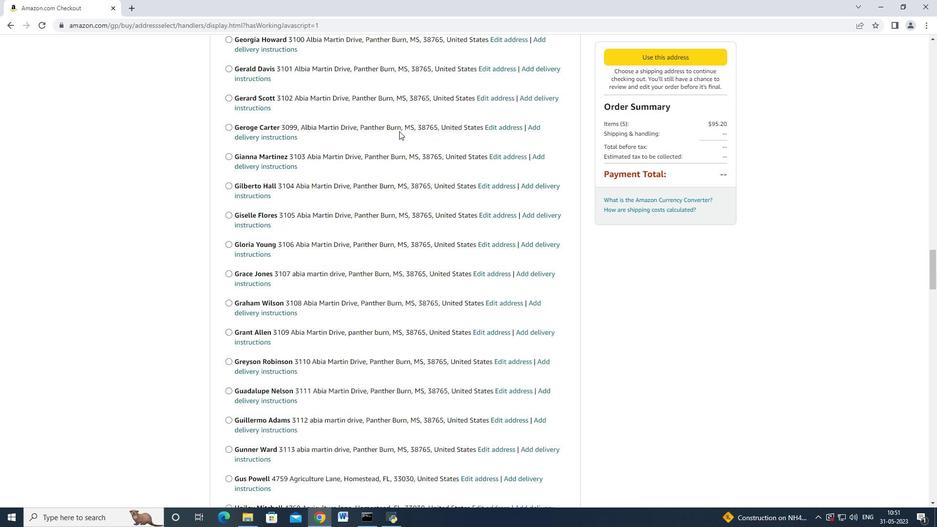 
Action: Mouse scrolled (400, 130) with delta (0, 0)
Screenshot: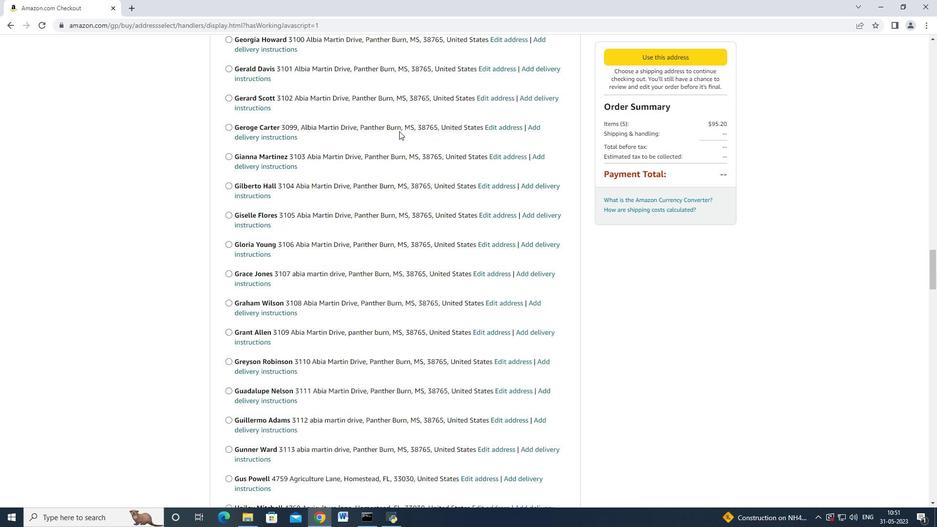 
Action: Mouse scrolled (400, 130) with delta (0, 0)
Screenshot: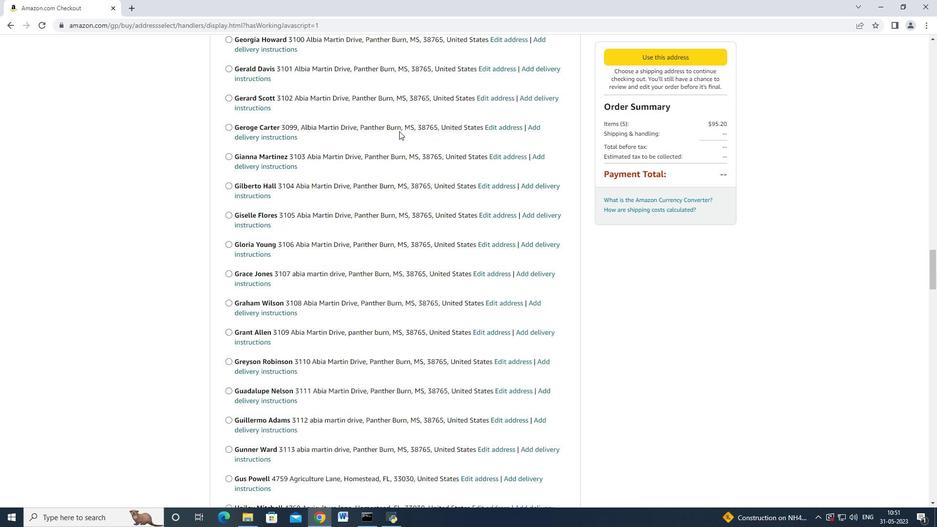 
Action: Mouse scrolled (400, 130) with delta (0, 0)
Screenshot: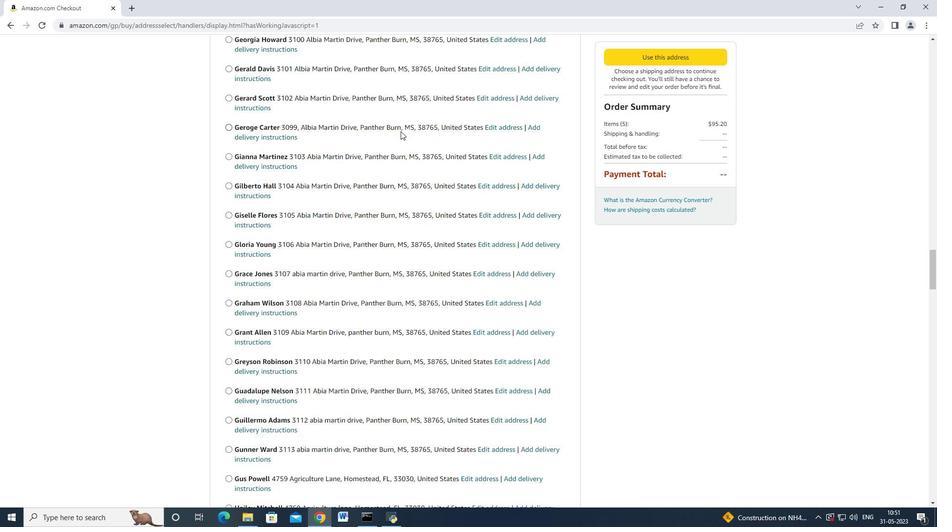 
Action: Mouse moved to (400, 132)
Screenshot: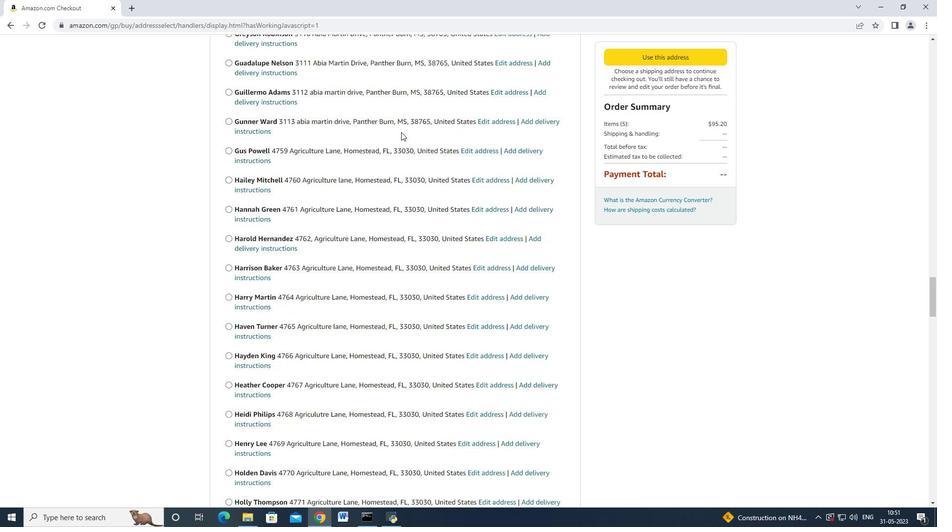 
Action: Mouse scrolled (400, 132) with delta (0, 0)
Screenshot: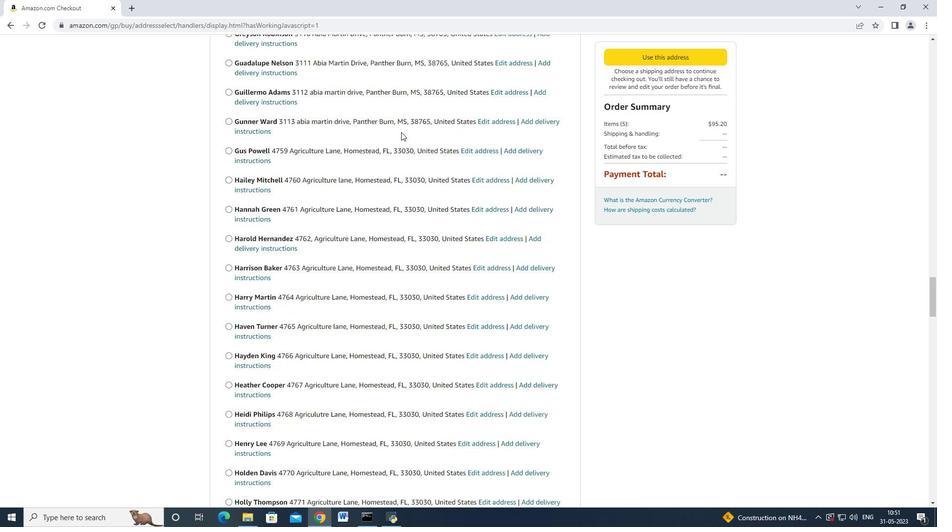 
Action: Mouse scrolled (400, 132) with delta (0, 0)
Screenshot: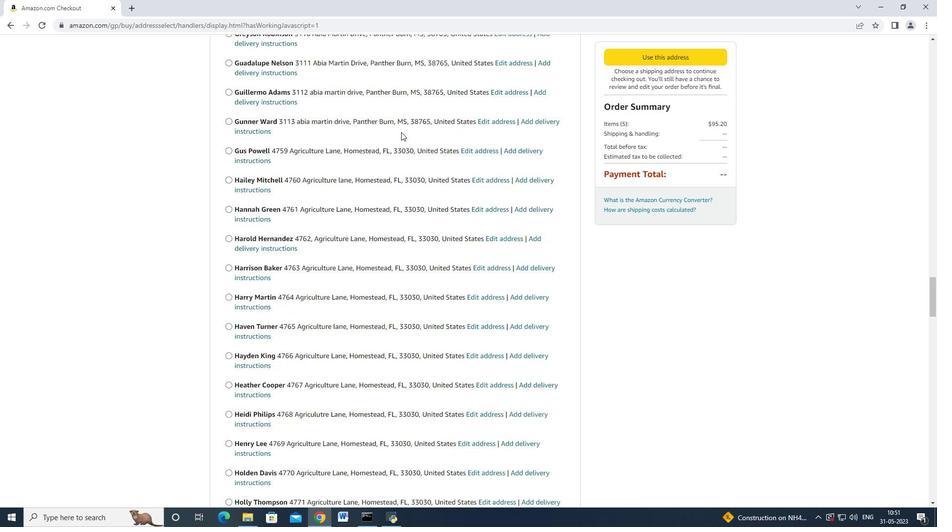 
Action: Mouse scrolled (400, 132) with delta (0, 0)
Screenshot: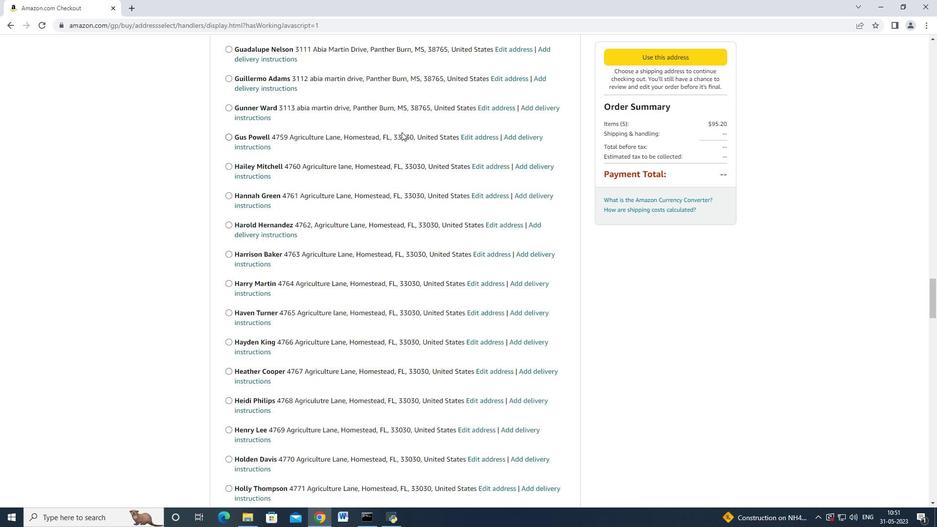 
Action: Mouse scrolled (400, 132) with delta (0, 0)
Screenshot: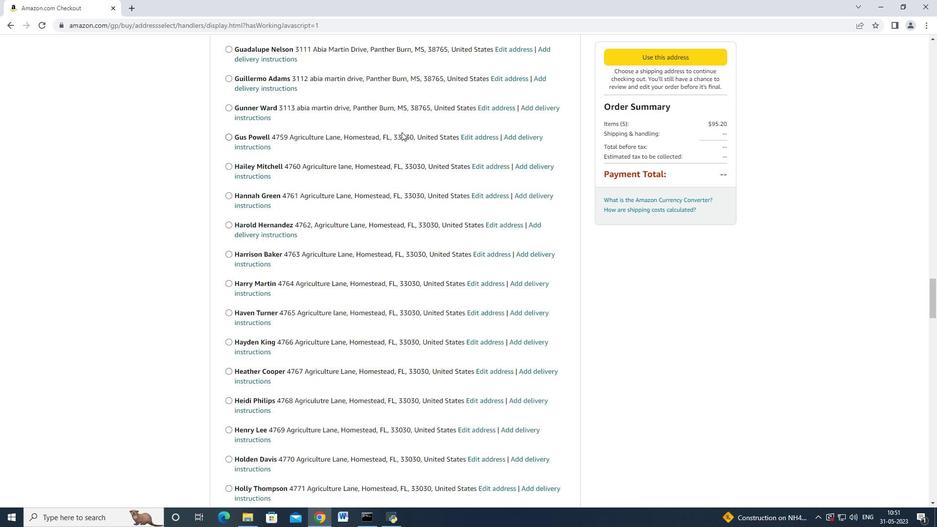 
Action: Mouse scrolled (400, 132) with delta (0, 0)
Screenshot: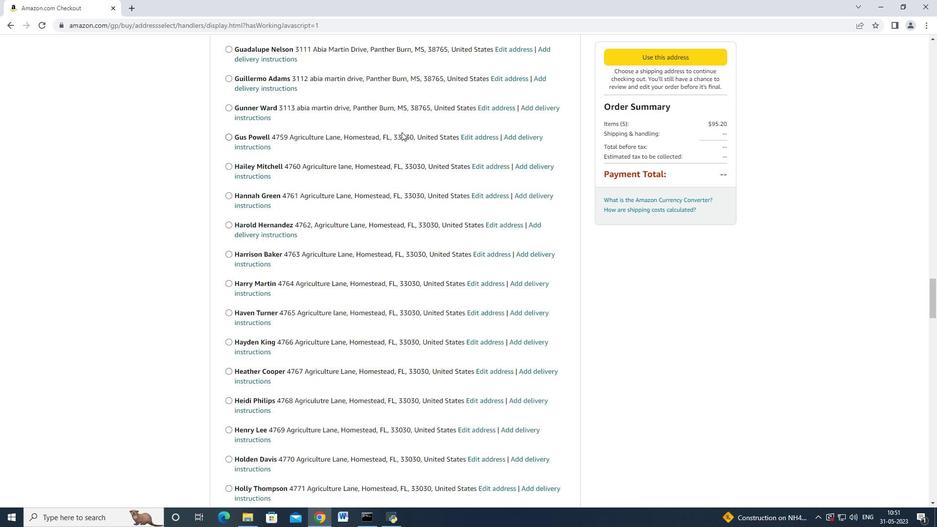 
Action: Mouse moved to (400, 132)
Screenshot: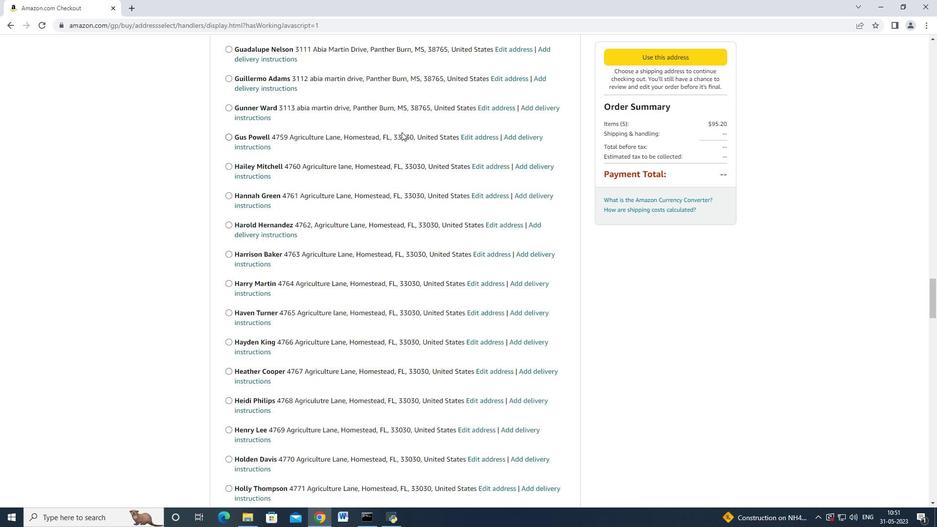 
Action: Mouse scrolled (400, 132) with delta (0, 0)
Screenshot: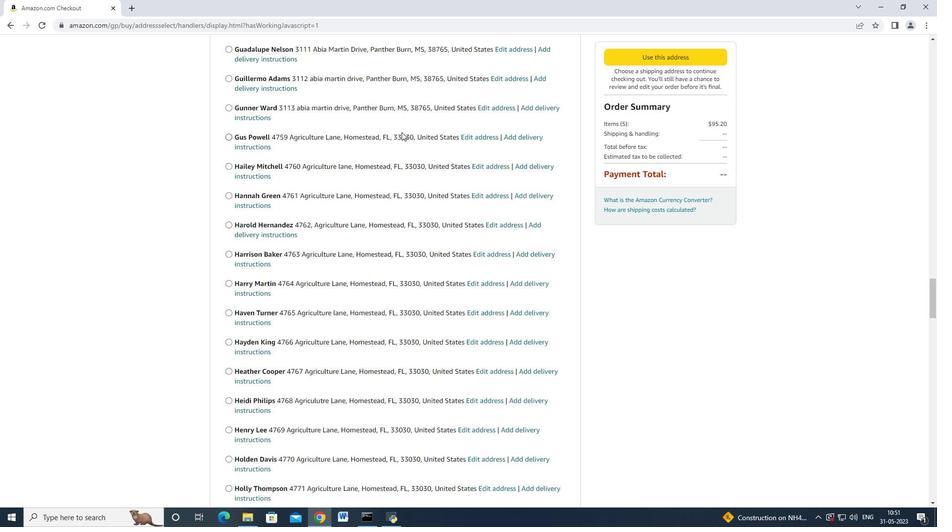 
Action: Mouse moved to (400, 132)
Screenshot: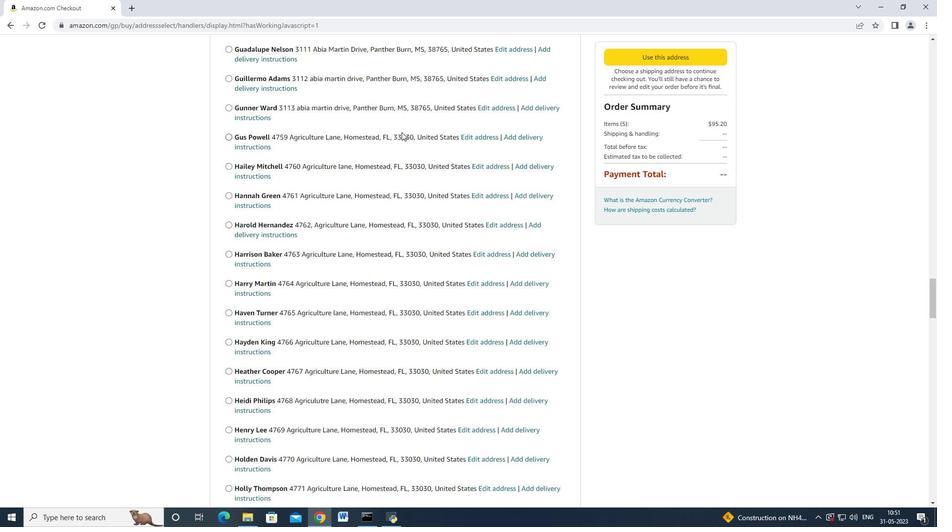 
Action: Mouse scrolled (400, 132) with delta (0, 0)
Screenshot: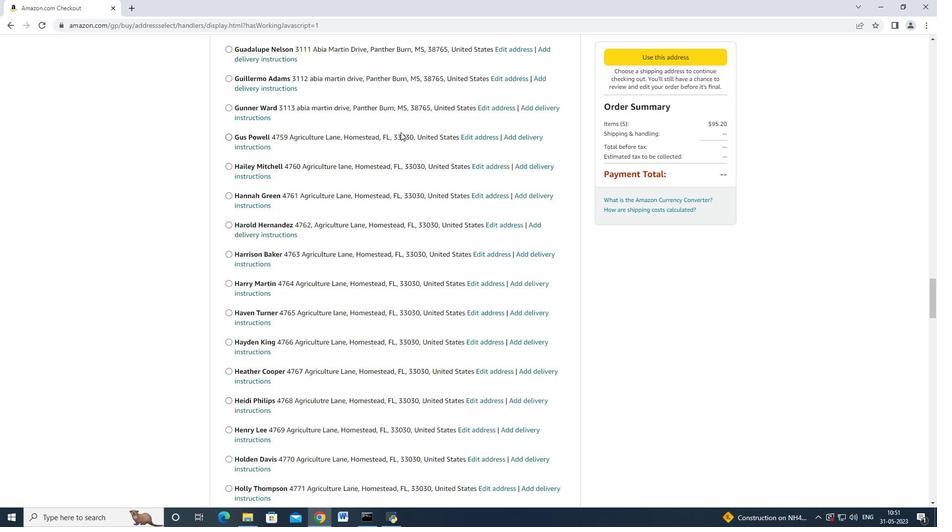 
Action: Mouse moved to (306, 286)
Screenshot: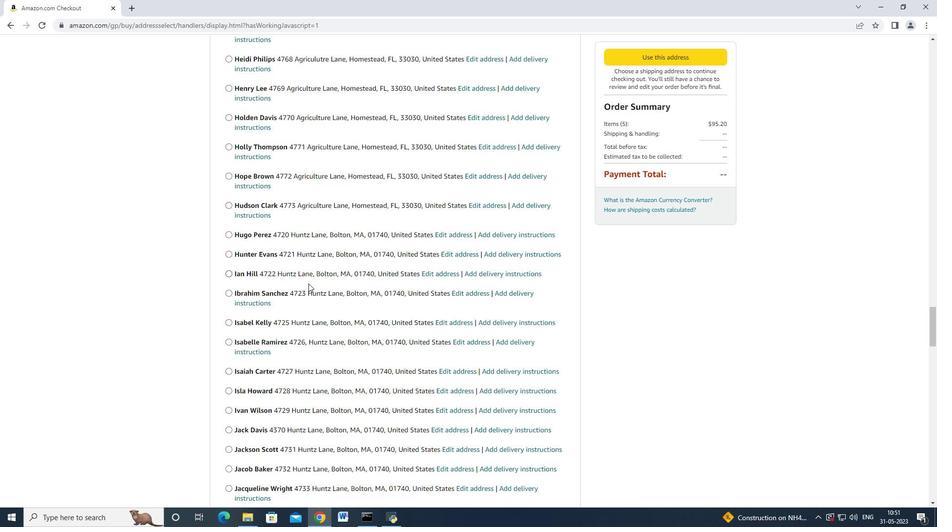 
Action: Mouse scrolled (306, 286) with delta (0, 0)
Screenshot: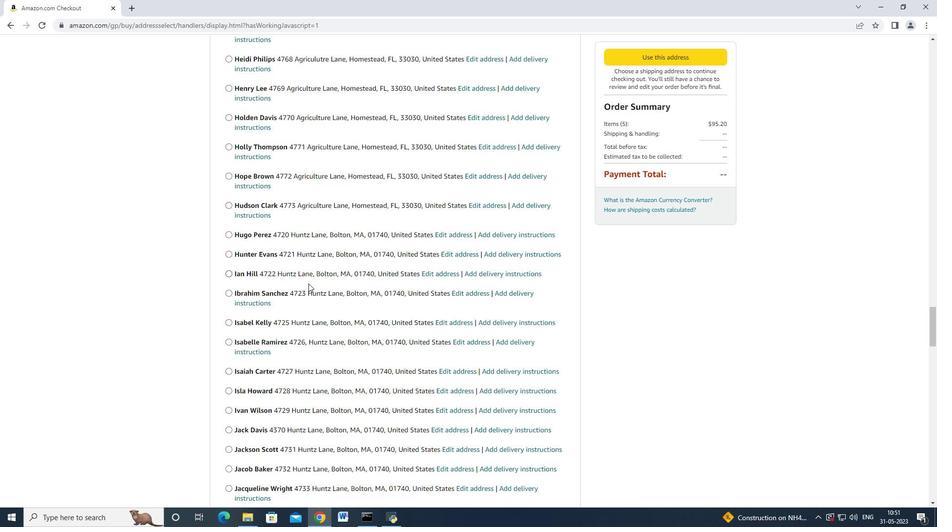 
Action: Mouse moved to (306, 286)
Screenshot: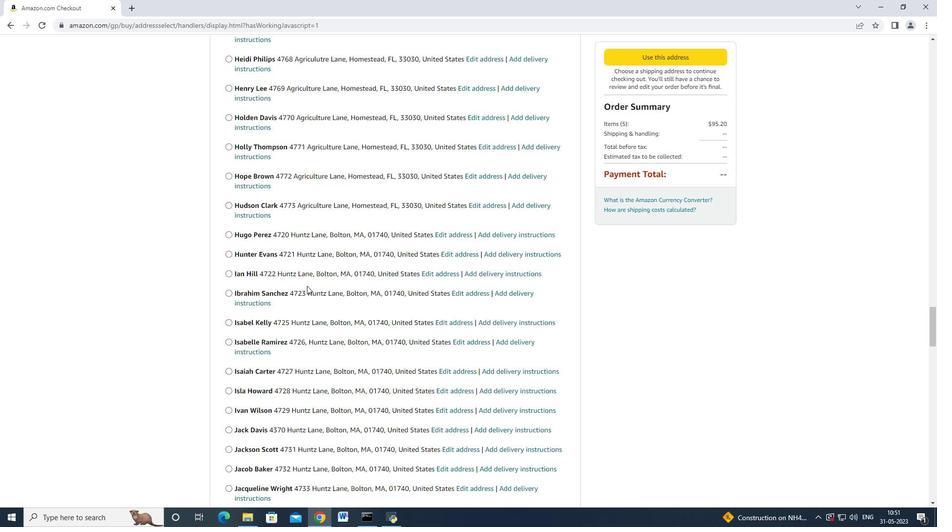 
Action: Mouse scrolled (306, 286) with delta (0, 0)
Screenshot: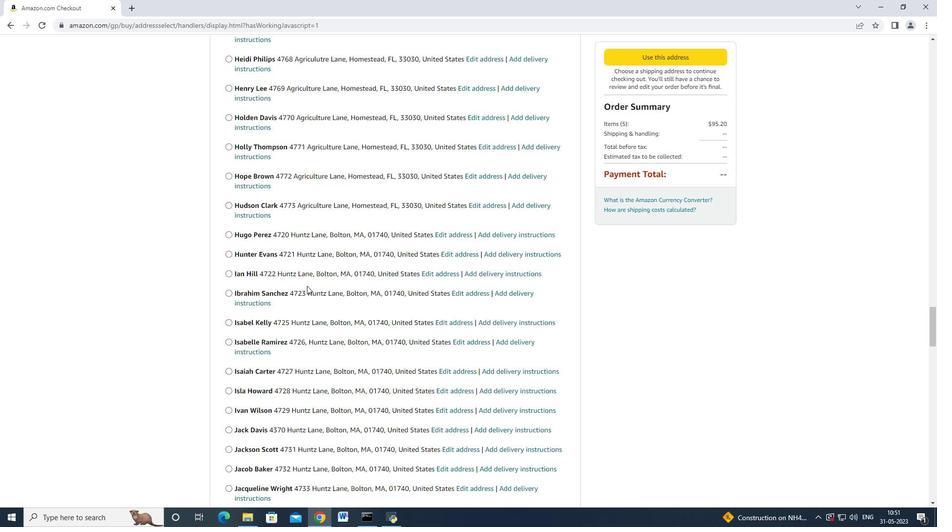 
Action: Mouse scrolled (306, 286) with delta (0, 0)
Screenshot: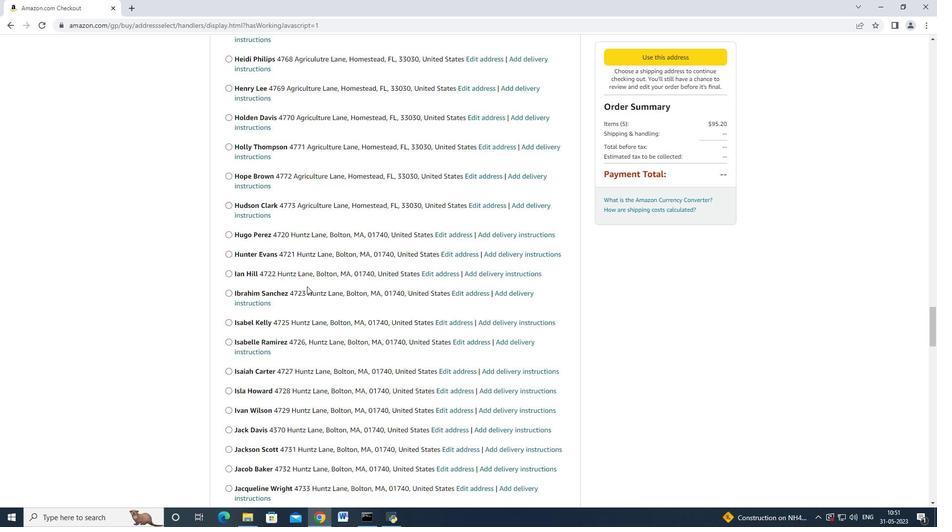 
Action: Mouse scrolled (306, 286) with delta (0, 0)
Screenshot: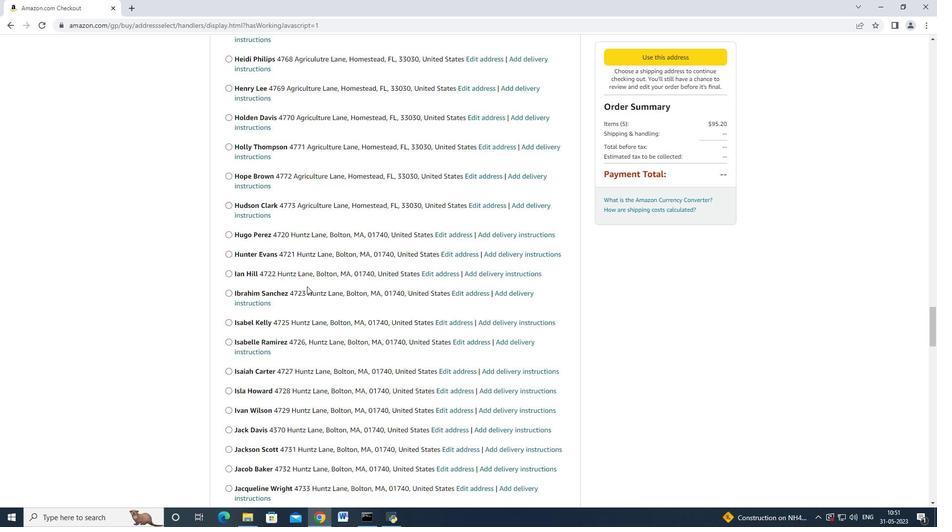 
Action: Mouse moved to (307, 286)
Screenshot: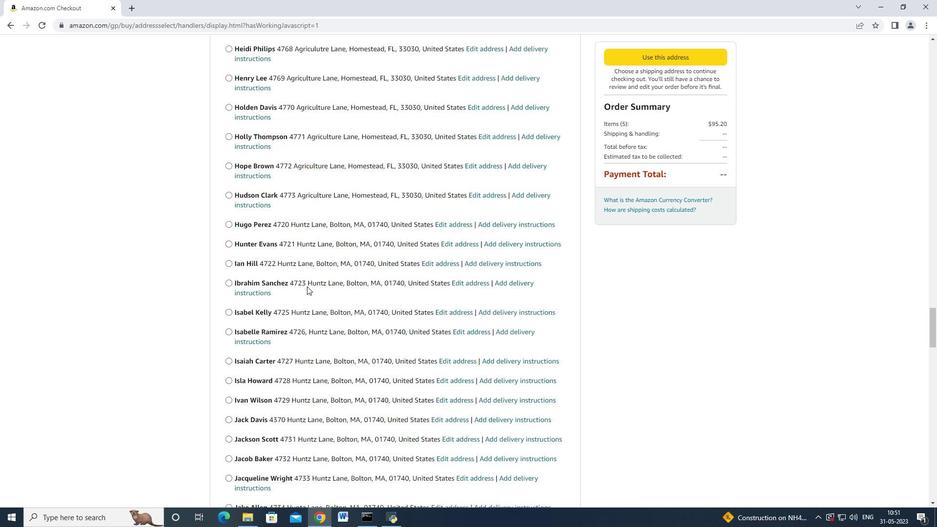 
Action: Mouse scrolled (307, 286) with delta (0, 0)
Screenshot: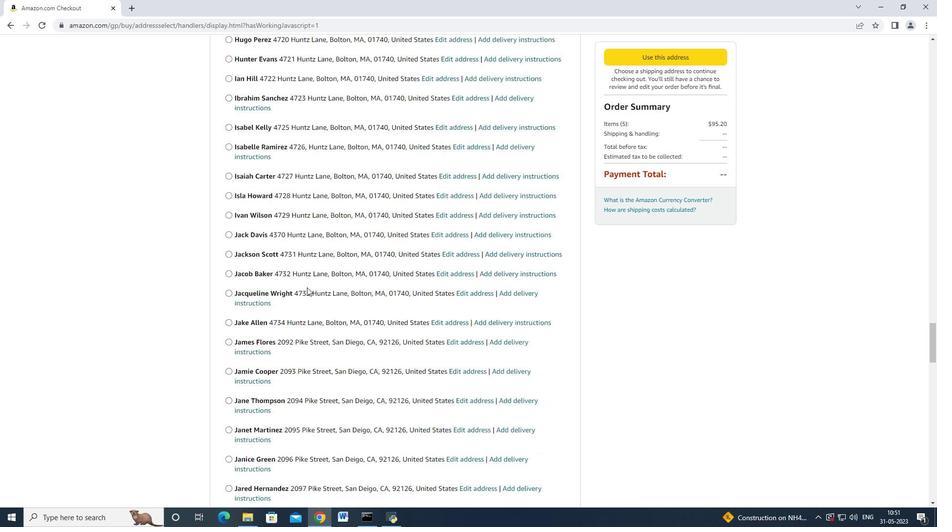 
Action: Mouse scrolled (307, 286) with delta (0, 0)
Screenshot: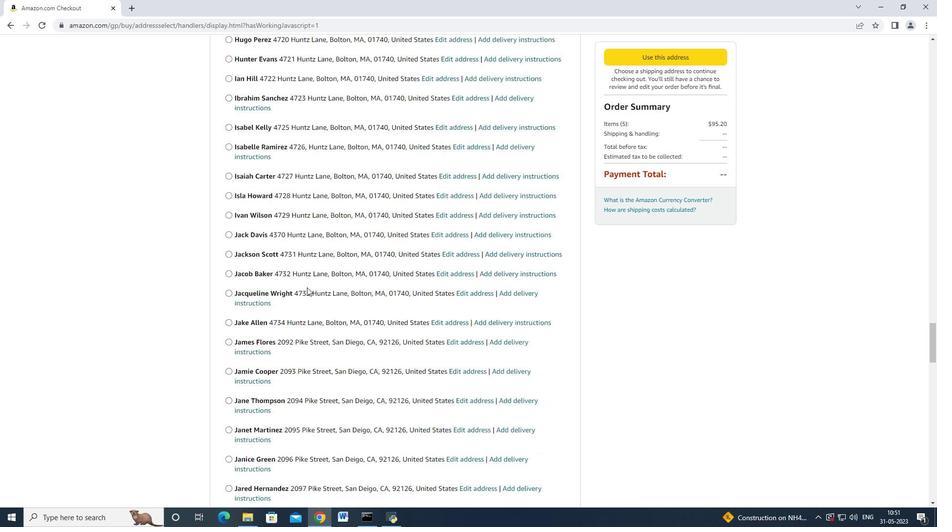 
Action: Mouse scrolled (307, 286) with delta (0, 0)
Screenshot: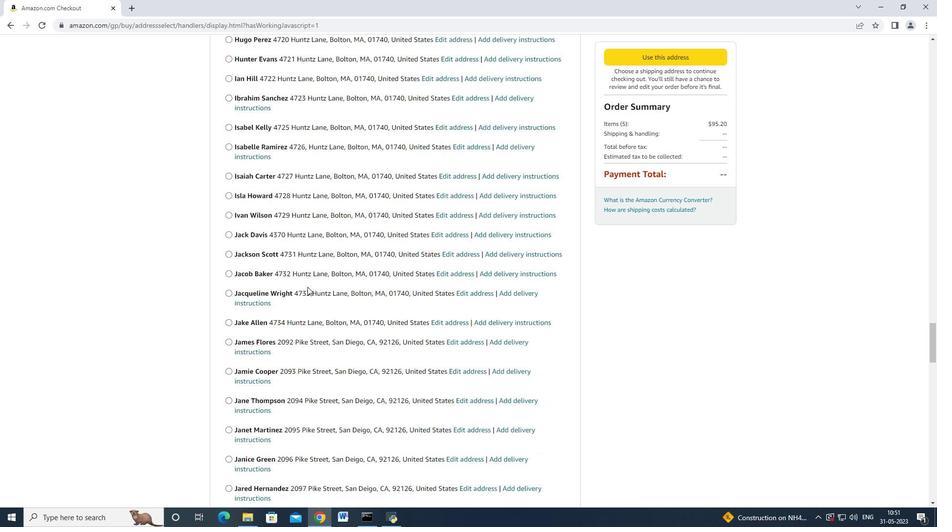 
Action: Mouse scrolled (307, 286) with delta (0, 0)
Screenshot: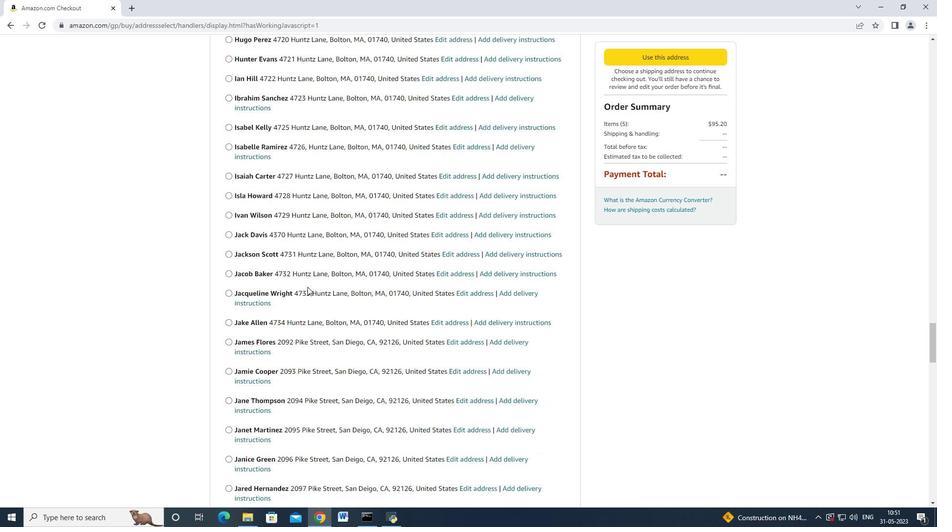 
Action: Mouse scrolled (307, 286) with delta (0, 0)
Screenshot: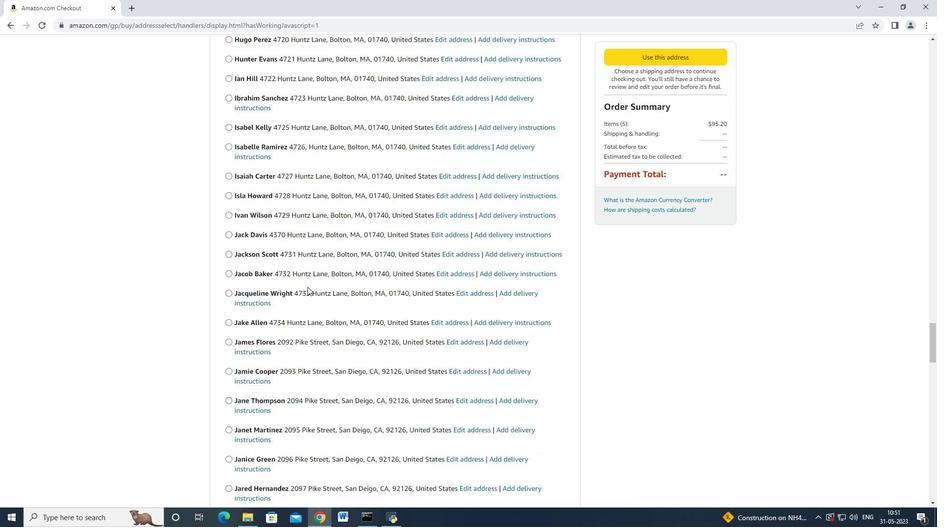 
Action: Mouse moved to (308, 285)
Screenshot: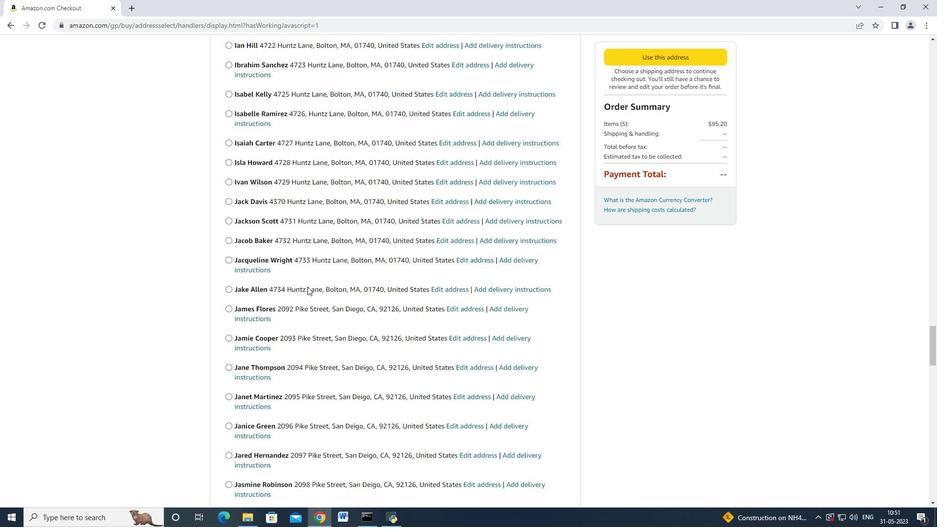 
Action: Mouse scrolled (308, 284) with delta (0, 0)
Screenshot: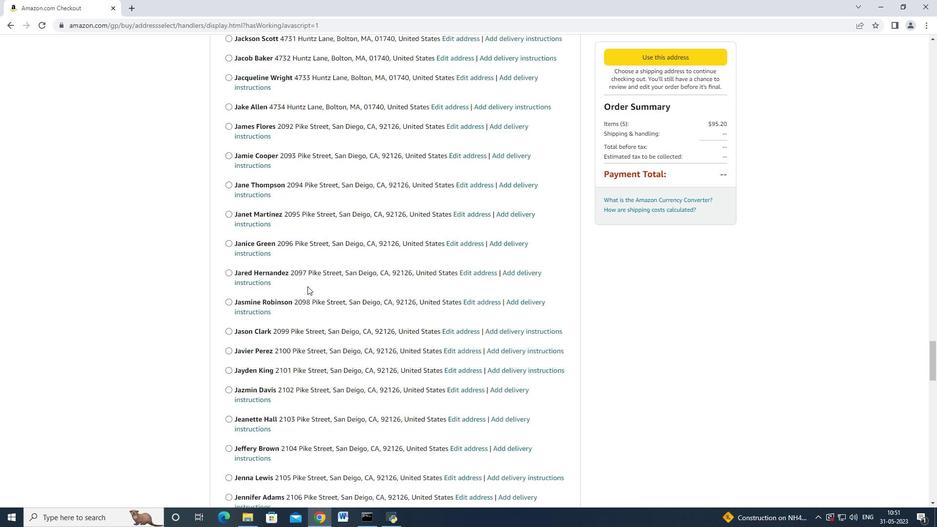 
Action: Mouse scrolled (308, 284) with delta (0, 0)
Screenshot: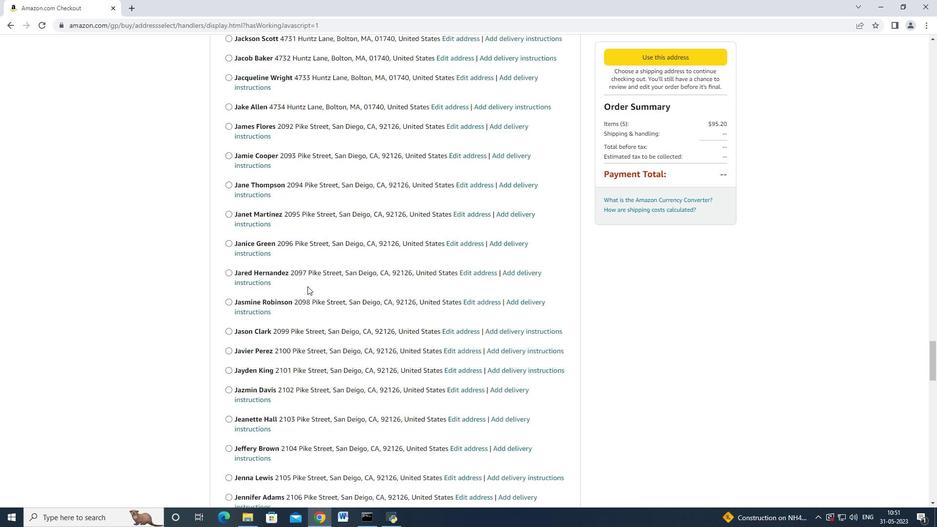 
Action: Mouse scrolled (308, 284) with delta (0, 0)
Screenshot: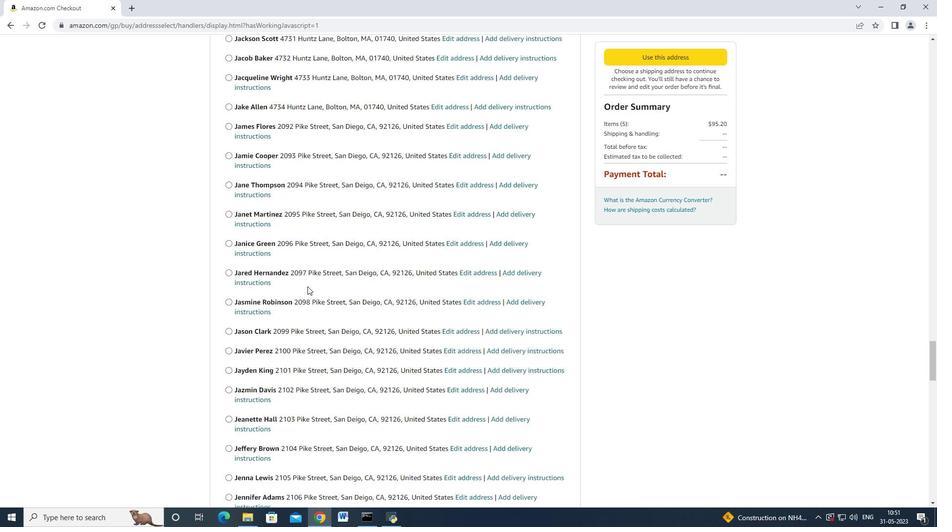 
Action: Mouse scrolled (308, 284) with delta (0, 0)
Screenshot: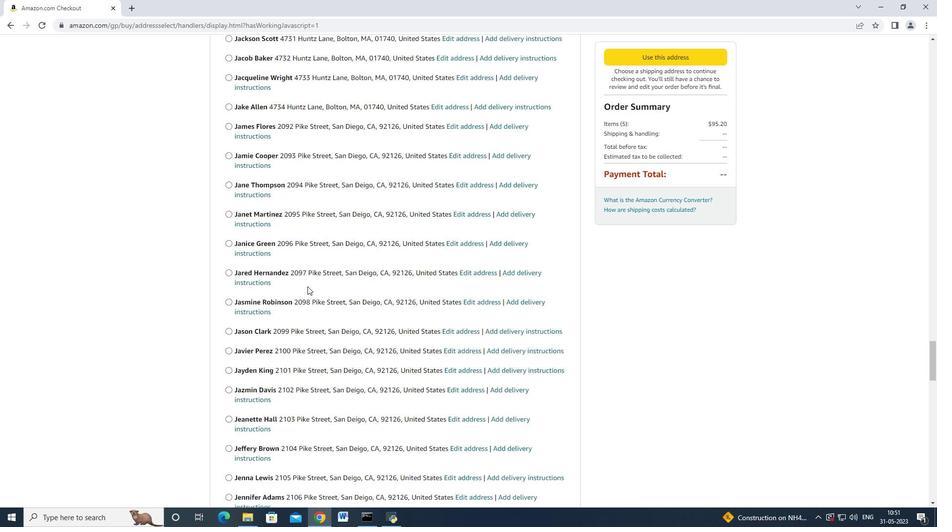 
Action: Mouse scrolled (308, 284) with delta (0, 0)
Screenshot: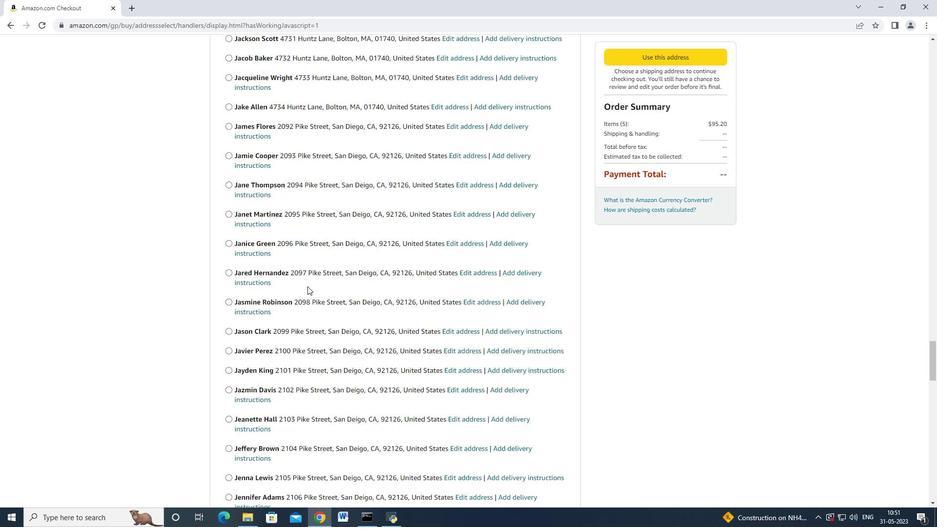 
Action: Mouse scrolled (308, 284) with delta (0, 0)
Screenshot: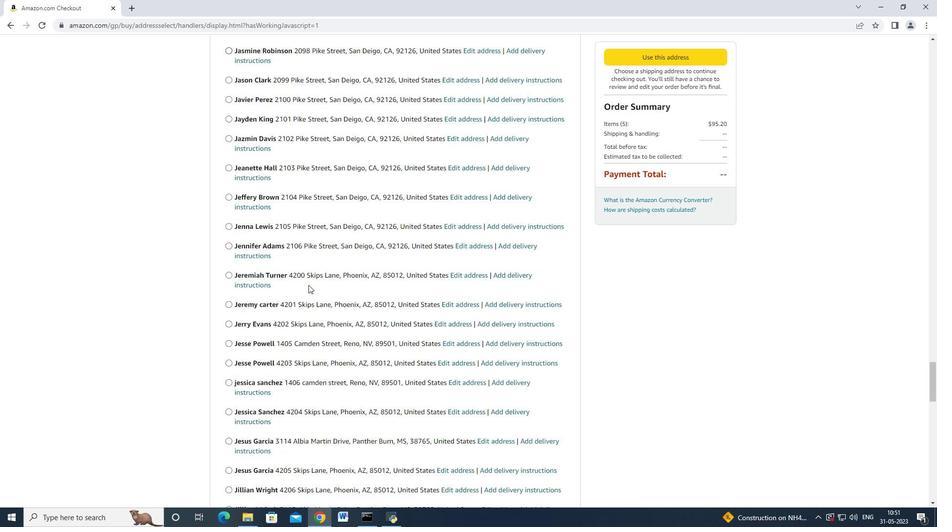 
Action: Mouse scrolled (308, 284) with delta (0, 0)
Screenshot: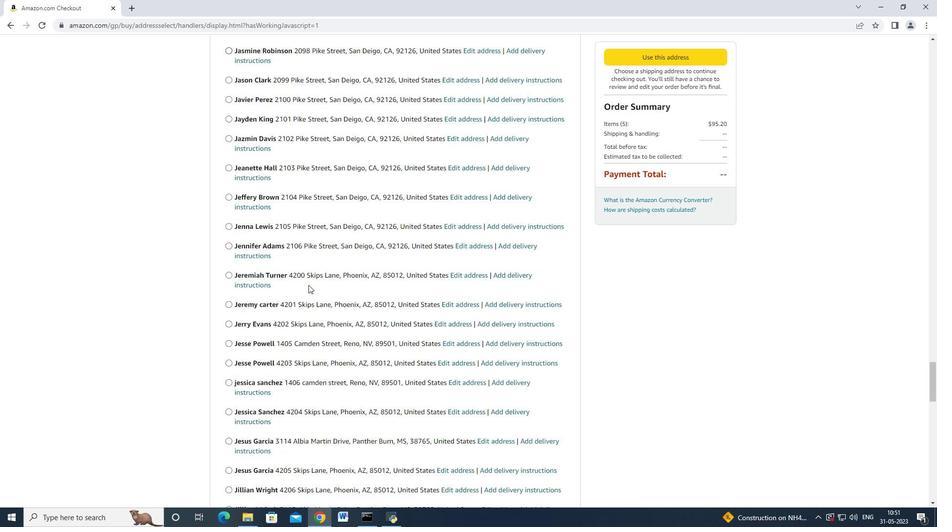 
Action: Mouse scrolled (308, 284) with delta (0, 0)
Screenshot: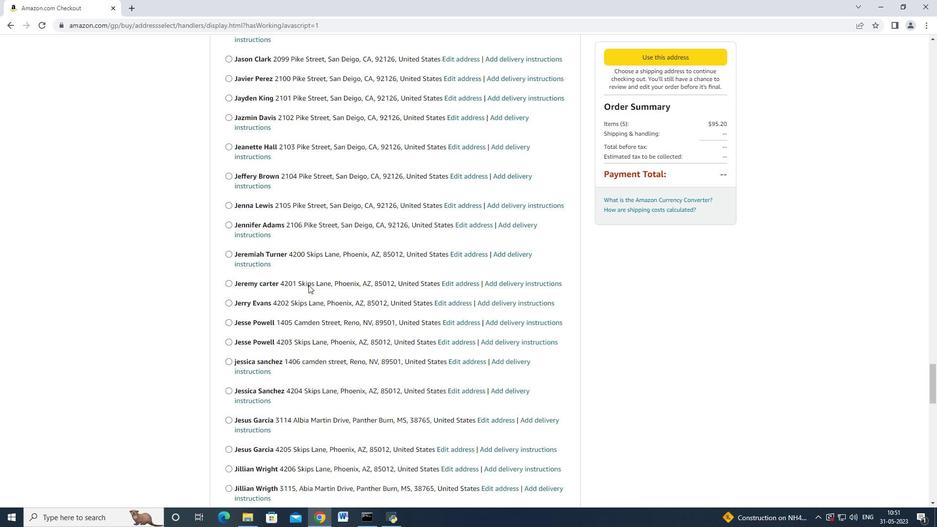 
Action: Mouse scrolled (308, 284) with delta (0, 0)
Screenshot: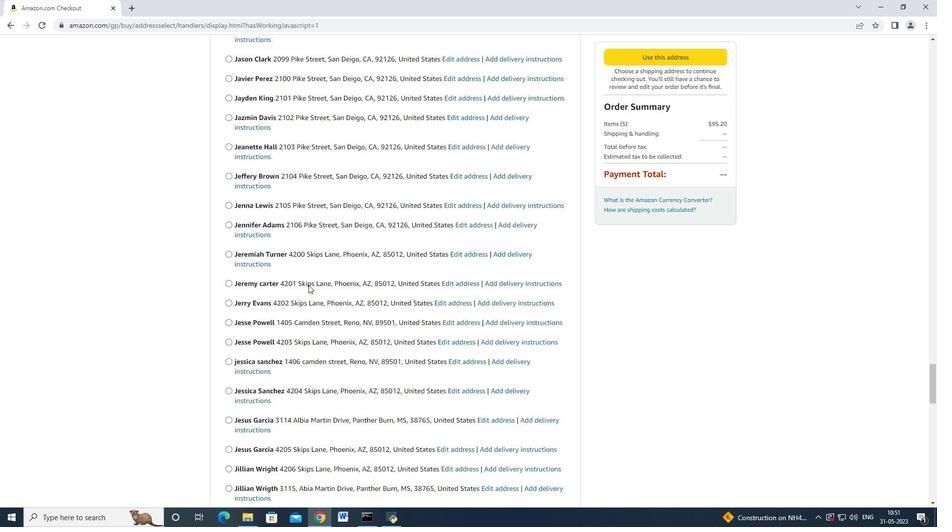 
Action: Mouse scrolled (308, 284) with delta (0, 0)
Screenshot: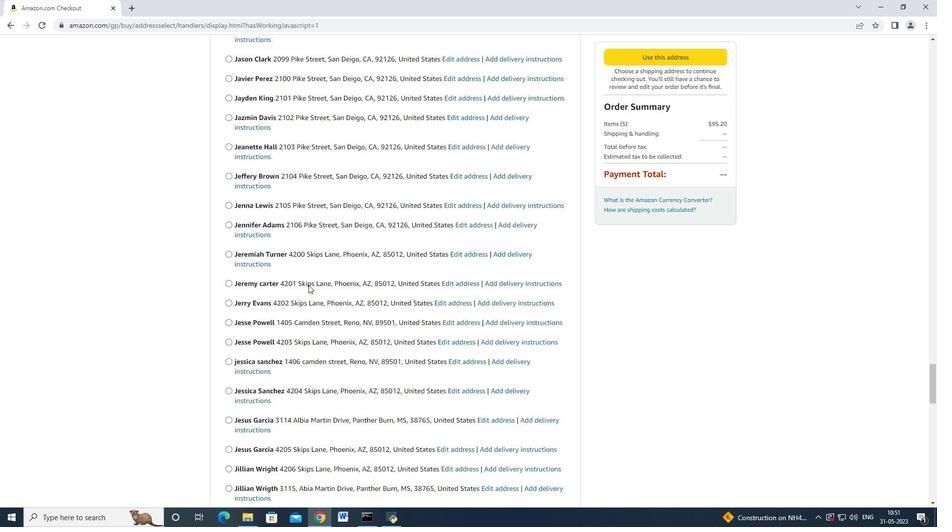 
Action: Mouse scrolled (308, 284) with delta (0, 0)
Screenshot: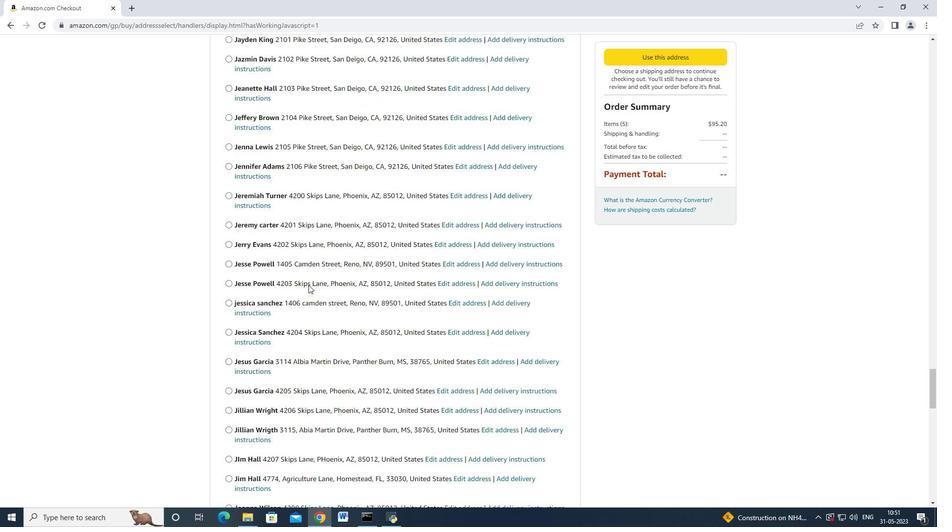 
Action: Mouse scrolled (308, 284) with delta (0, 0)
Screenshot: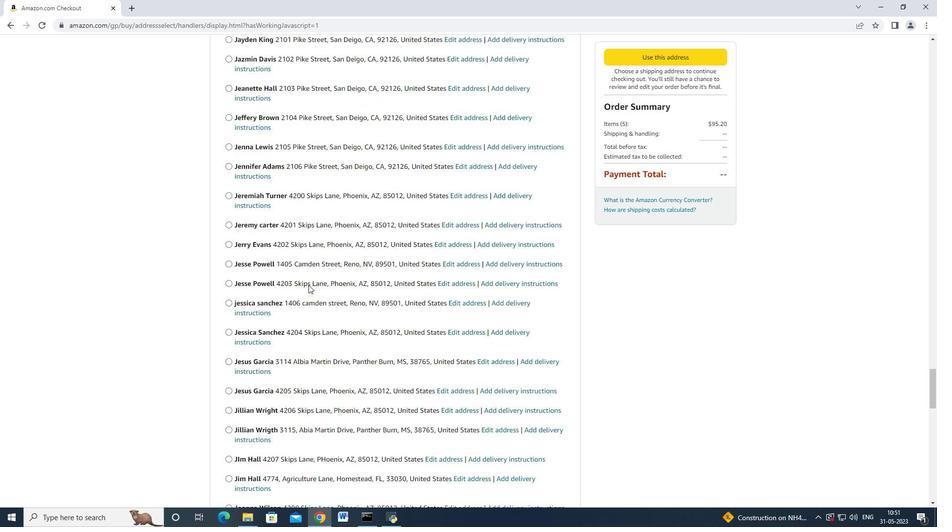 
Action: Mouse scrolled (308, 284) with delta (0, 0)
Screenshot: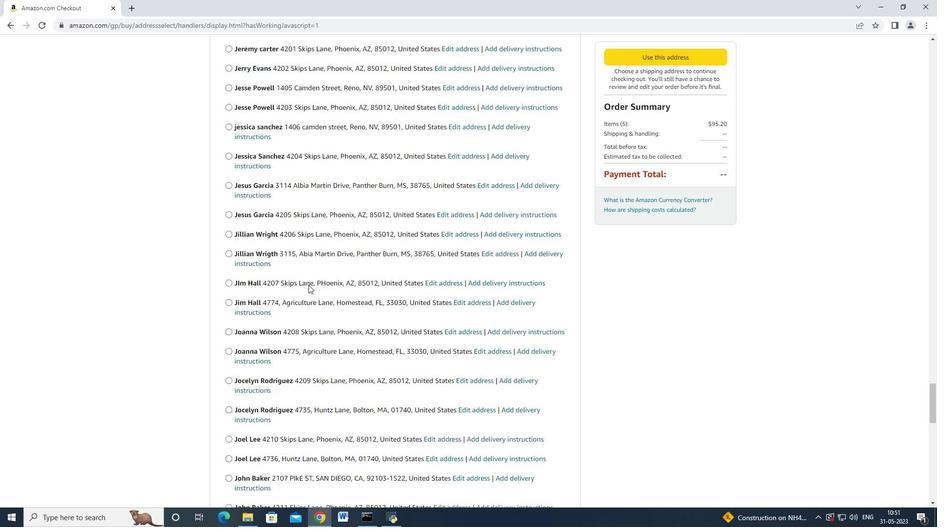 
Action: Mouse scrolled (308, 284) with delta (0, 0)
Screenshot: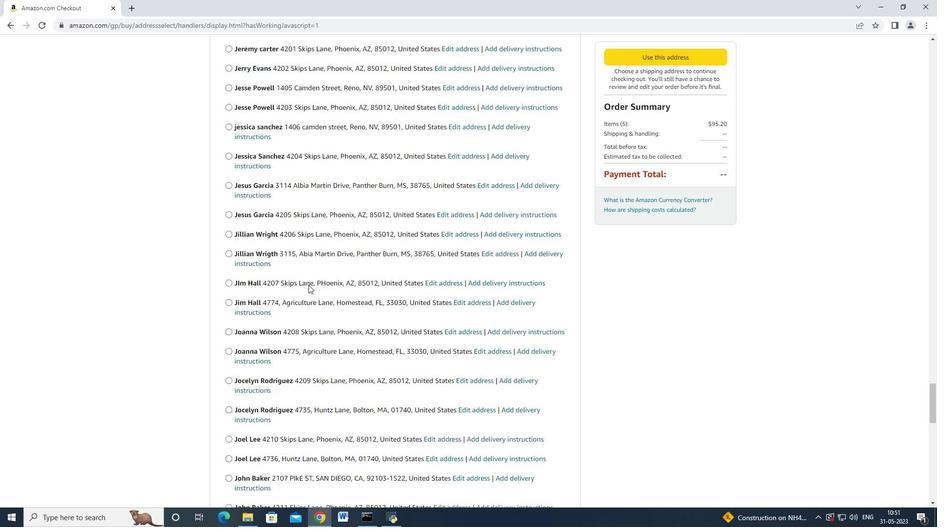 
Action: Mouse scrolled (308, 284) with delta (0, 0)
Screenshot: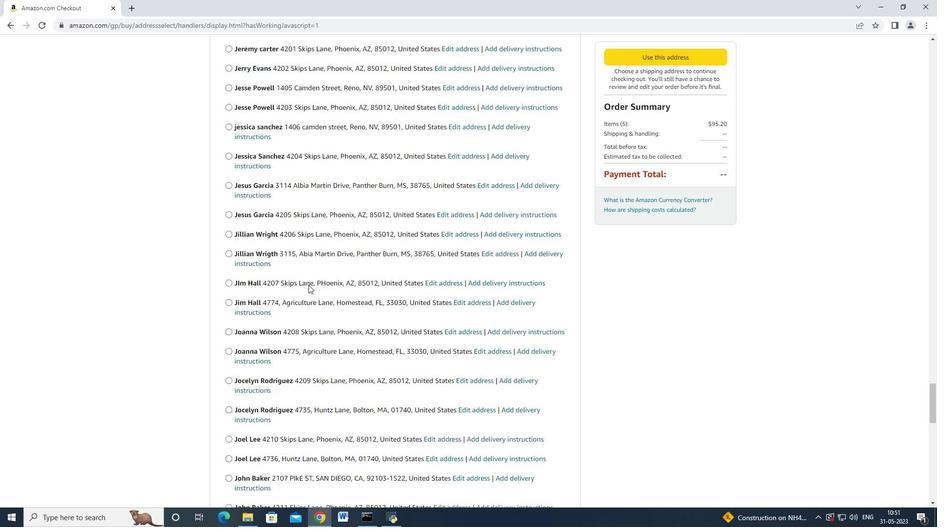 
Action: Mouse scrolled (308, 284) with delta (0, 0)
Screenshot: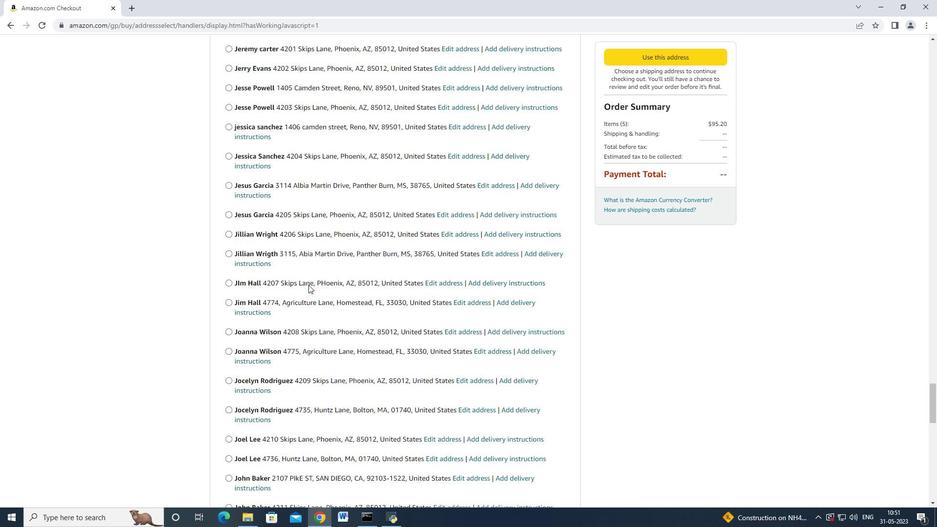 
Action: Mouse scrolled (308, 284) with delta (0, 0)
Screenshot: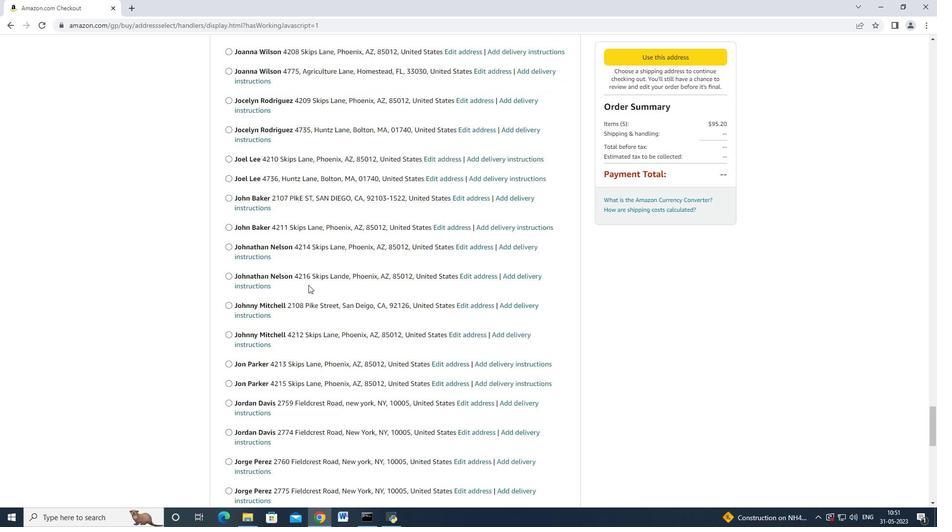 
Action: Mouse scrolled (308, 284) with delta (0, 0)
Screenshot: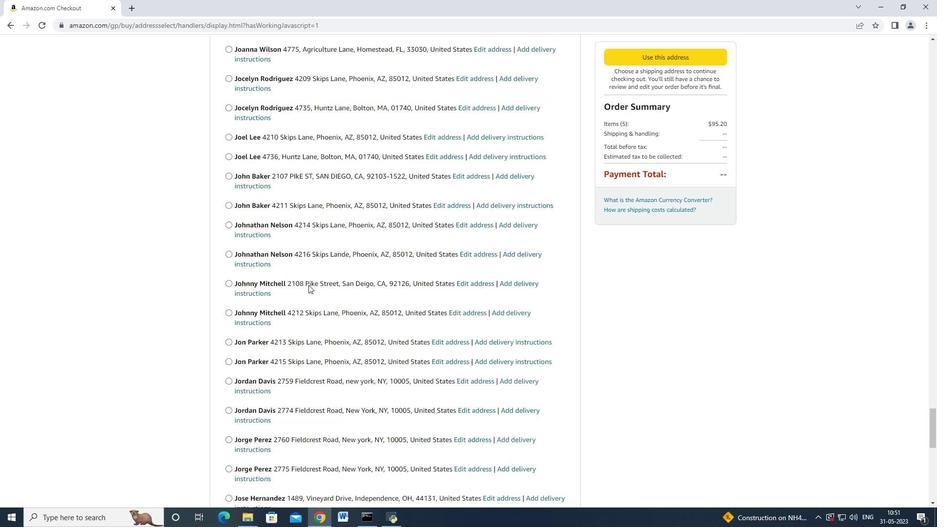 
Action: Mouse scrolled (308, 284) with delta (0, 0)
Screenshot: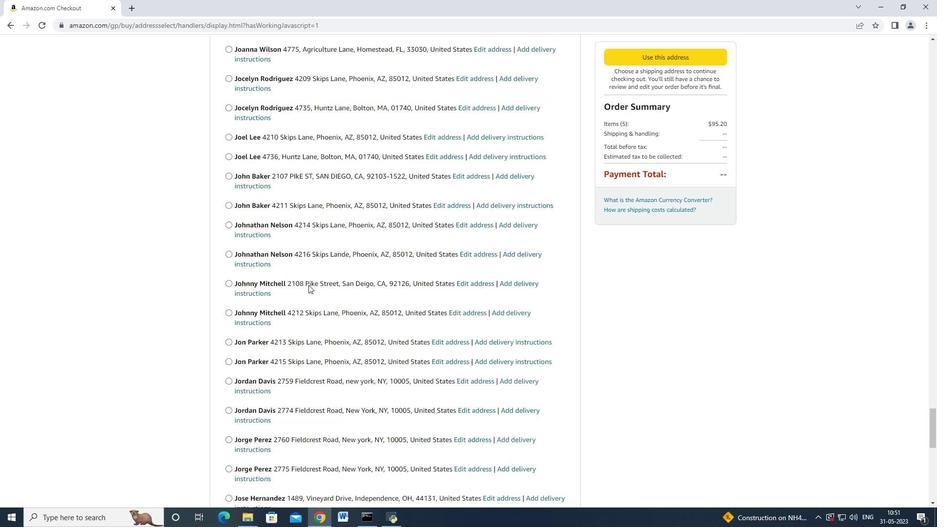 
Action: Mouse scrolled (308, 284) with delta (0, 0)
Screenshot: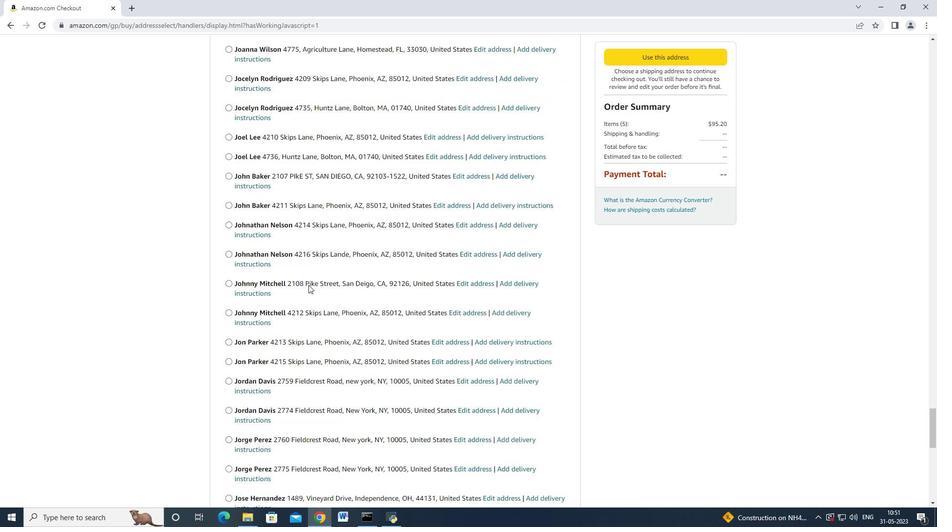 
Action: Mouse scrolled (308, 284) with delta (0, 0)
Screenshot: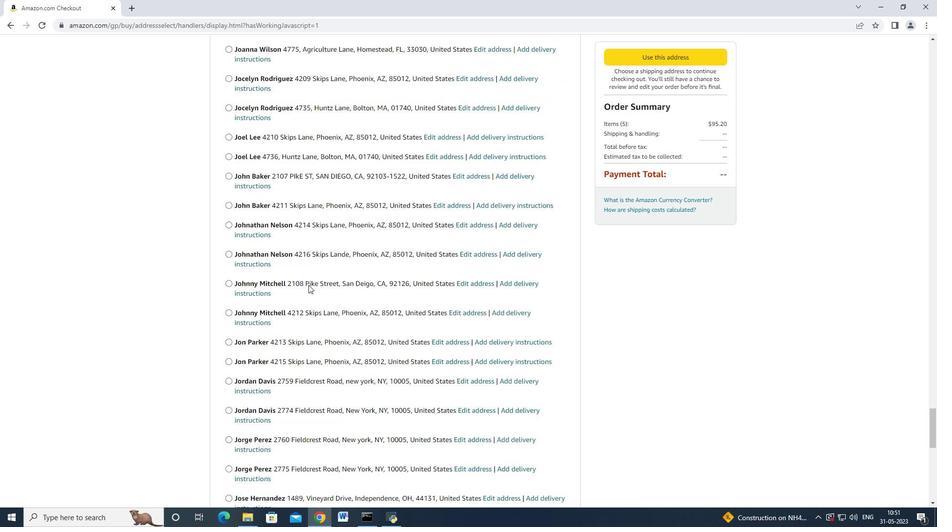 
Action: Mouse scrolled (308, 284) with delta (0, 0)
Screenshot: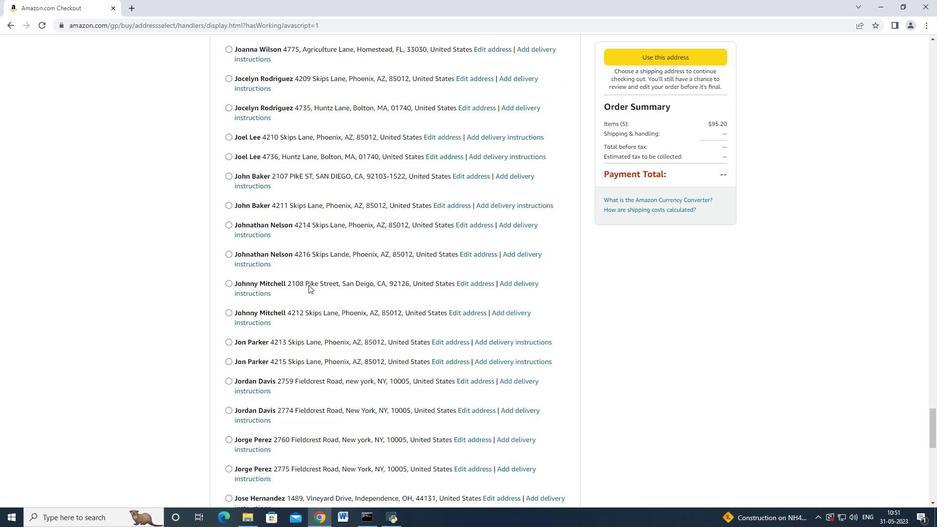 
Action: Mouse scrolled (308, 284) with delta (0, 0)
Screenshot: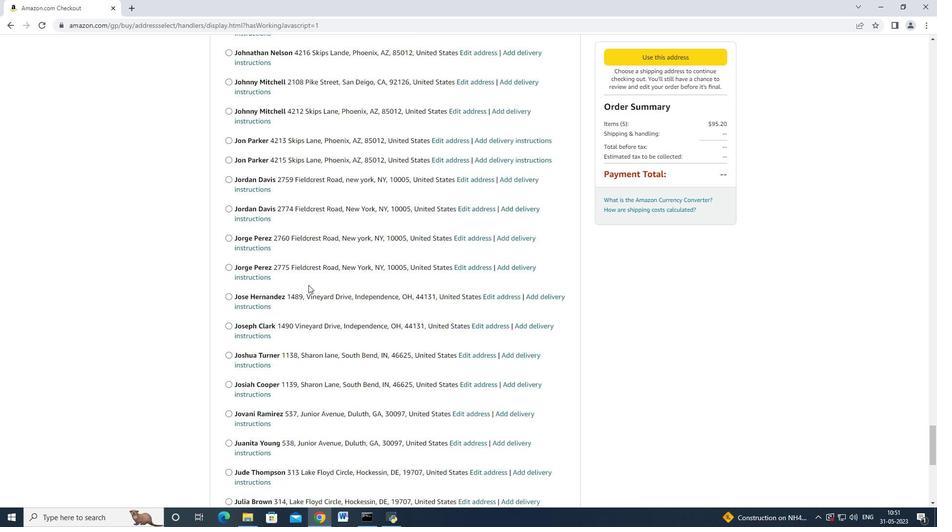 
Action: Mouse scrolled (308, 284) with delta (0, 0)
Screenshot: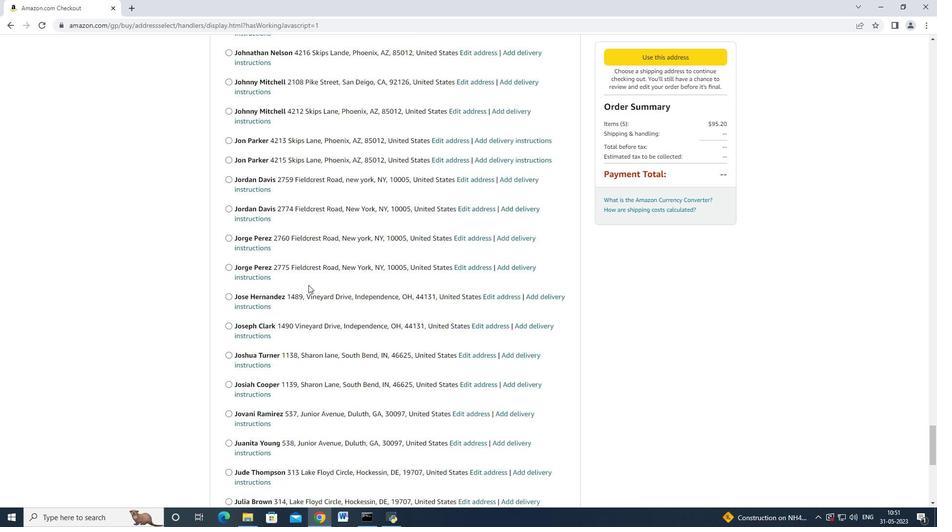 
Action: Mouse scrolled (308, 284) with delta (0, 0)
Screenshot: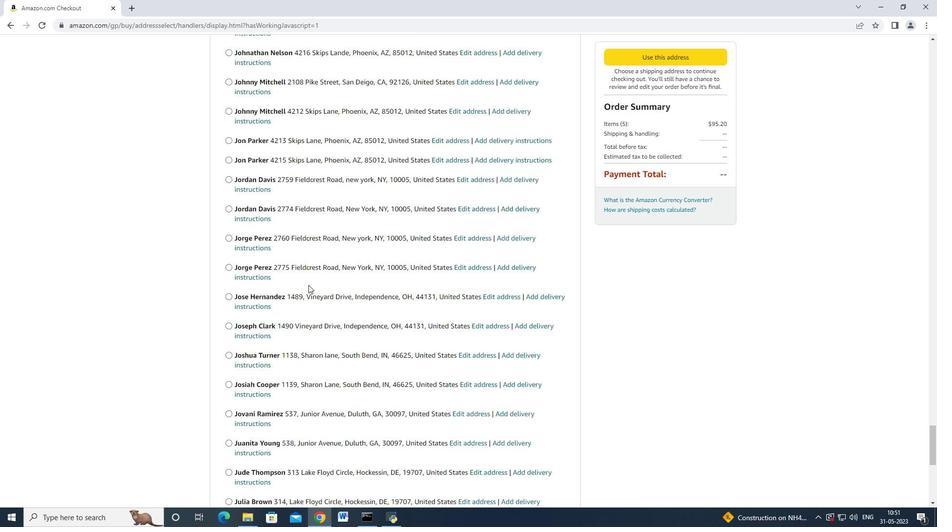
Action: Mouse scrolled (308, 284) with delta (0, 0)
Screenshot: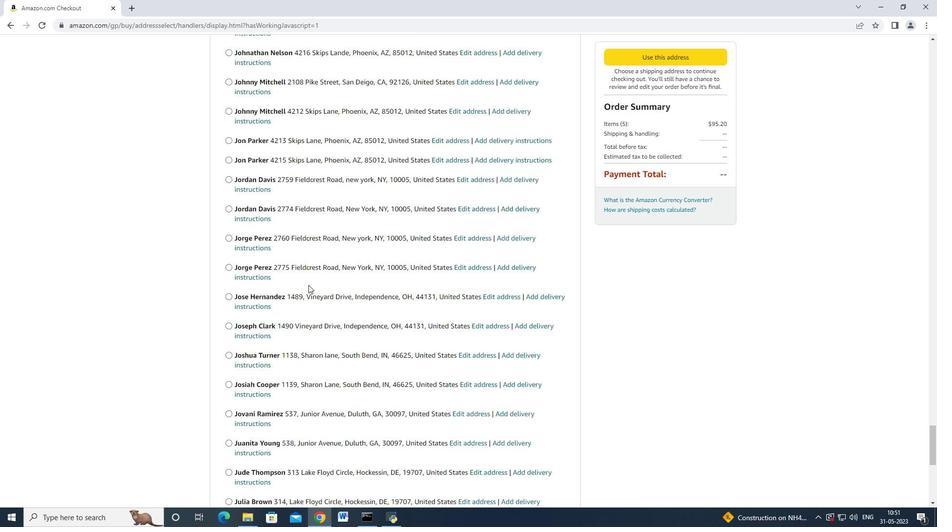 
Action: Mouse scrolled (308, 284) with delta (0, 0)
Screenshot: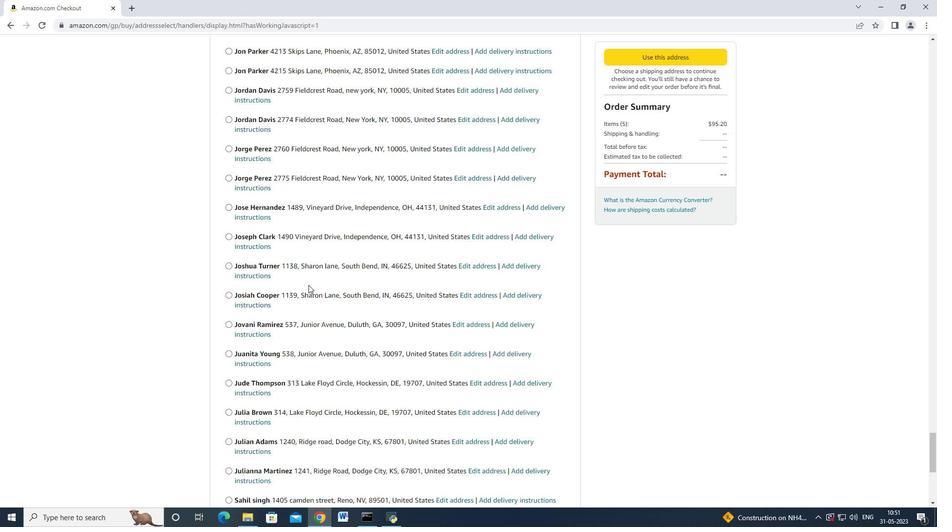 
Action: Mouse scrolled (308, 284) with delta (0, 0)
